 Task: Look for space in Marseille 15, France from 8th June, 2023 to 19th June, 2023 for 1 adult in price range Rs.5000 to Rs.12000. Place can be shared room with 1  bedroom having 1 bed and 1 bathroom. Property type can be house, flat, guest house, hotel. Booking option can be shelf check-in. Required host language is English.
Action: Mouse moved to (586, 189)
Screenshot: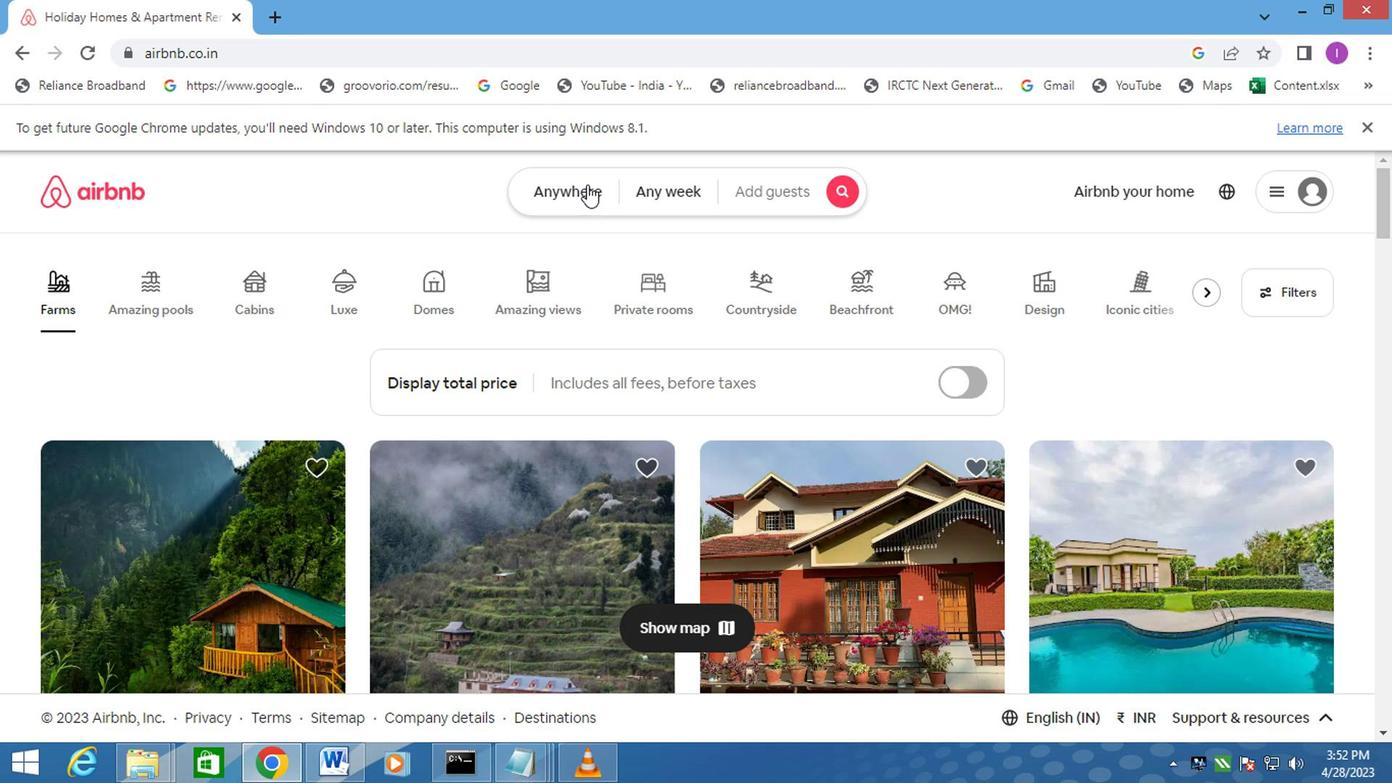 
Action: Mouse pressed left at (586, 189)
Screenshot: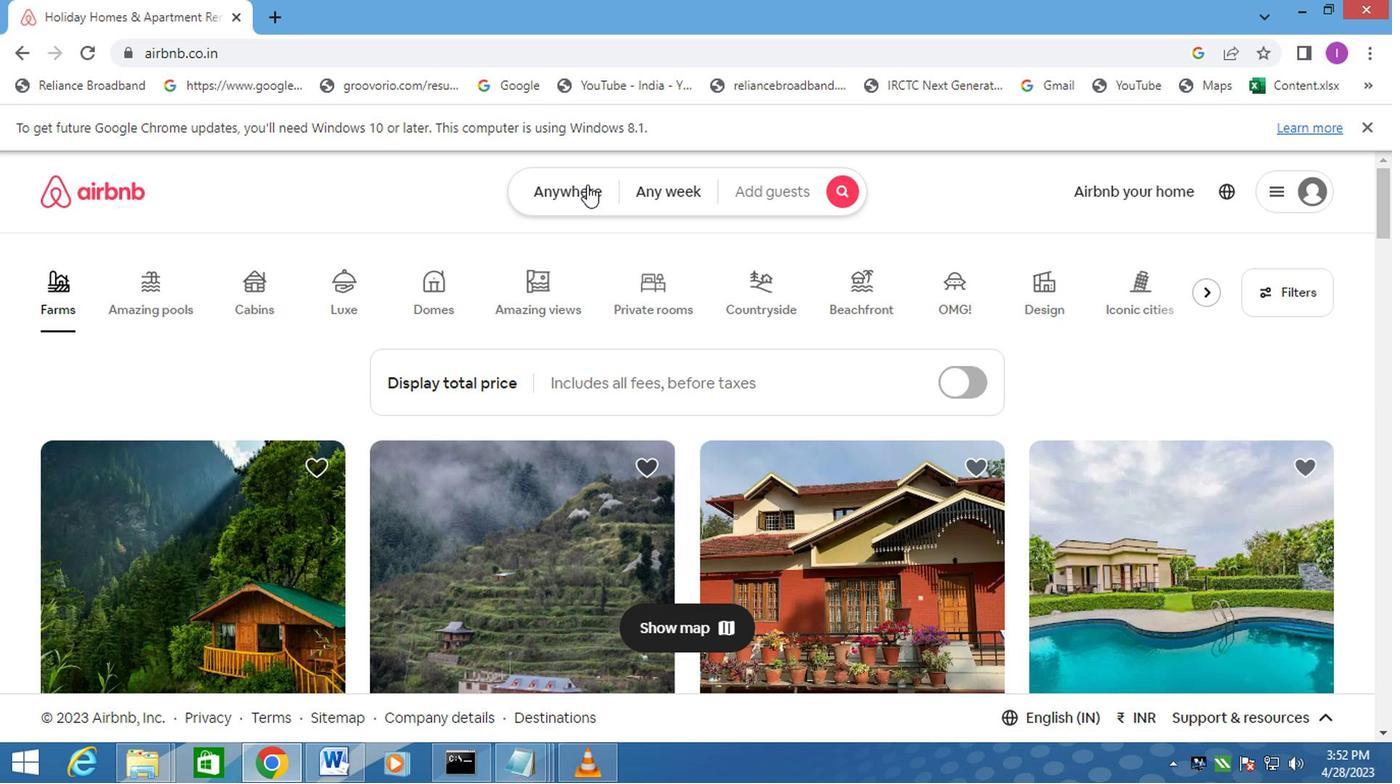 
Action: Mouse moved to (432, 291)
Screenshot: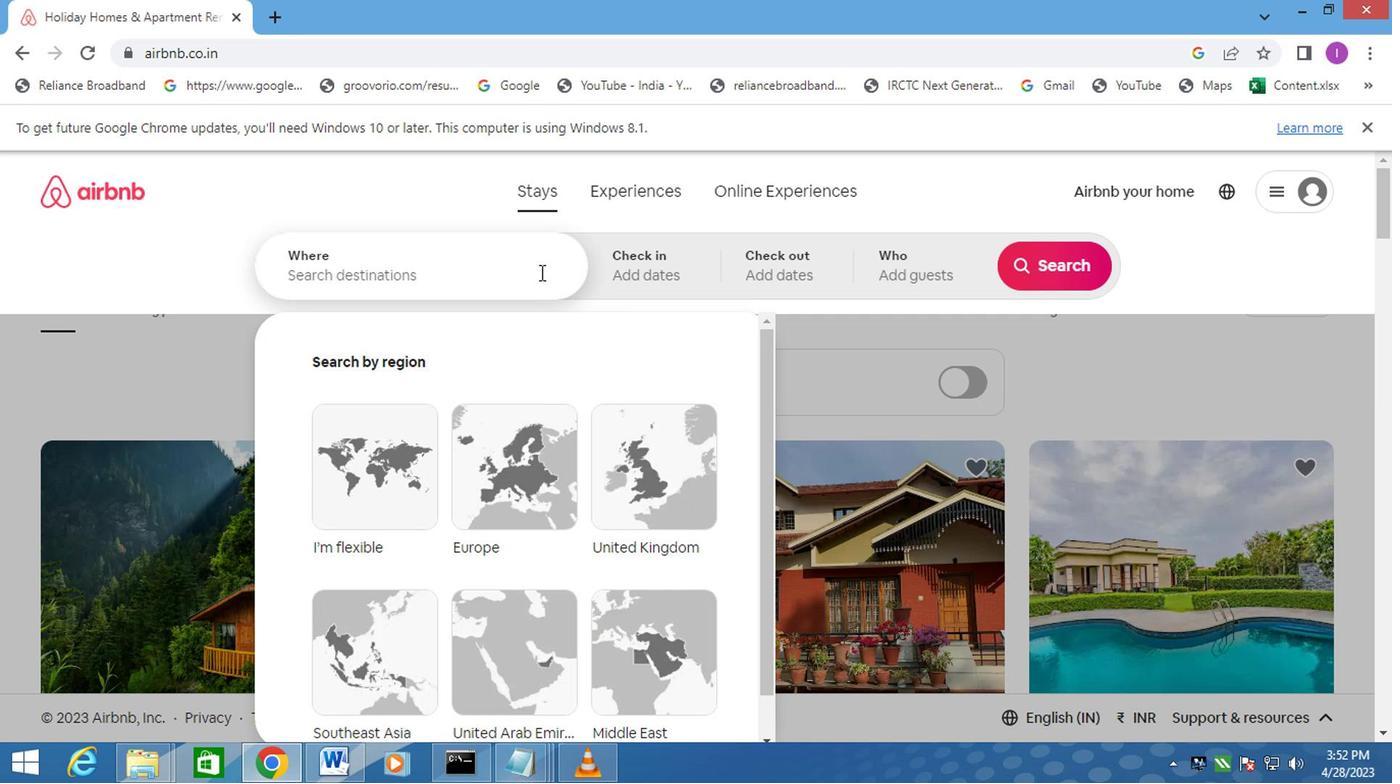 
Action: Mouse pressed left at (432, 291)
Screenshot: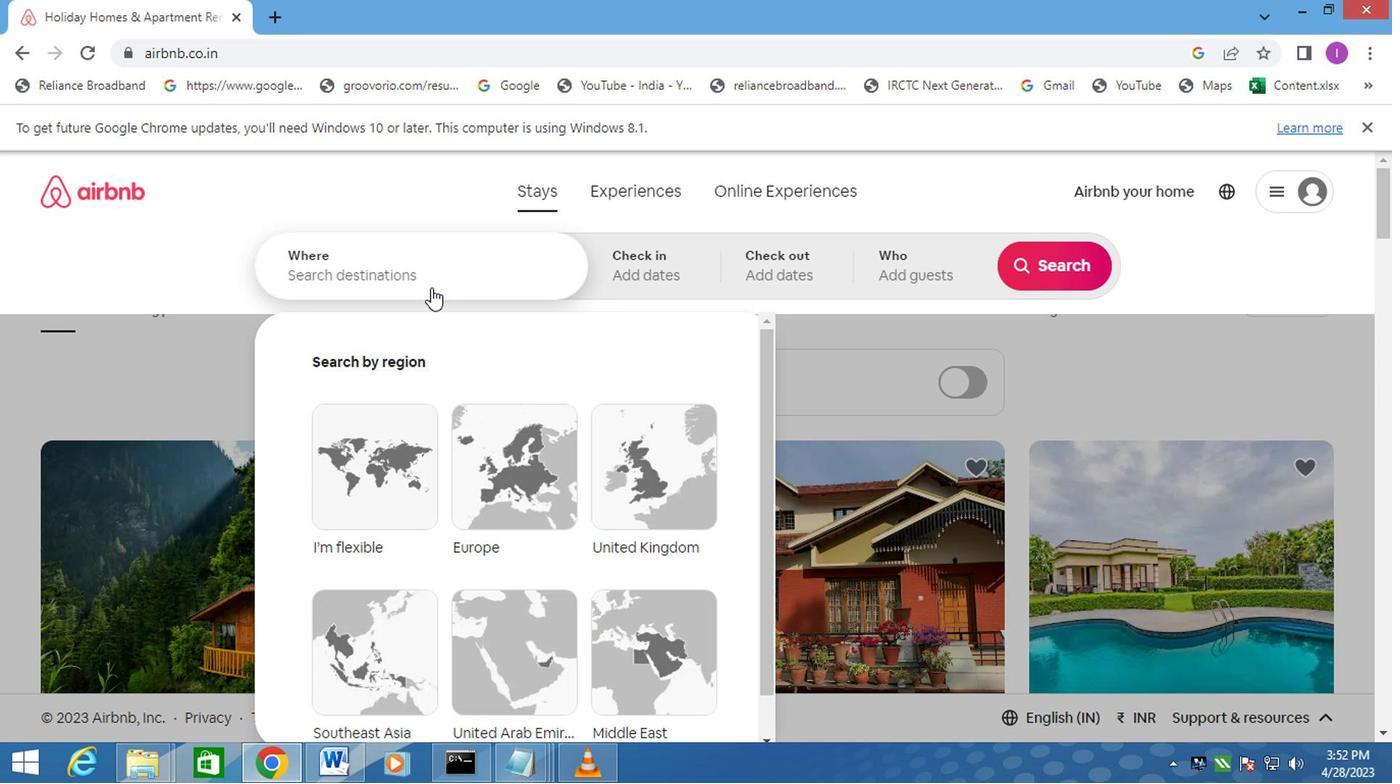 
Action: Mouse moved to (603, 248)
Screenshot: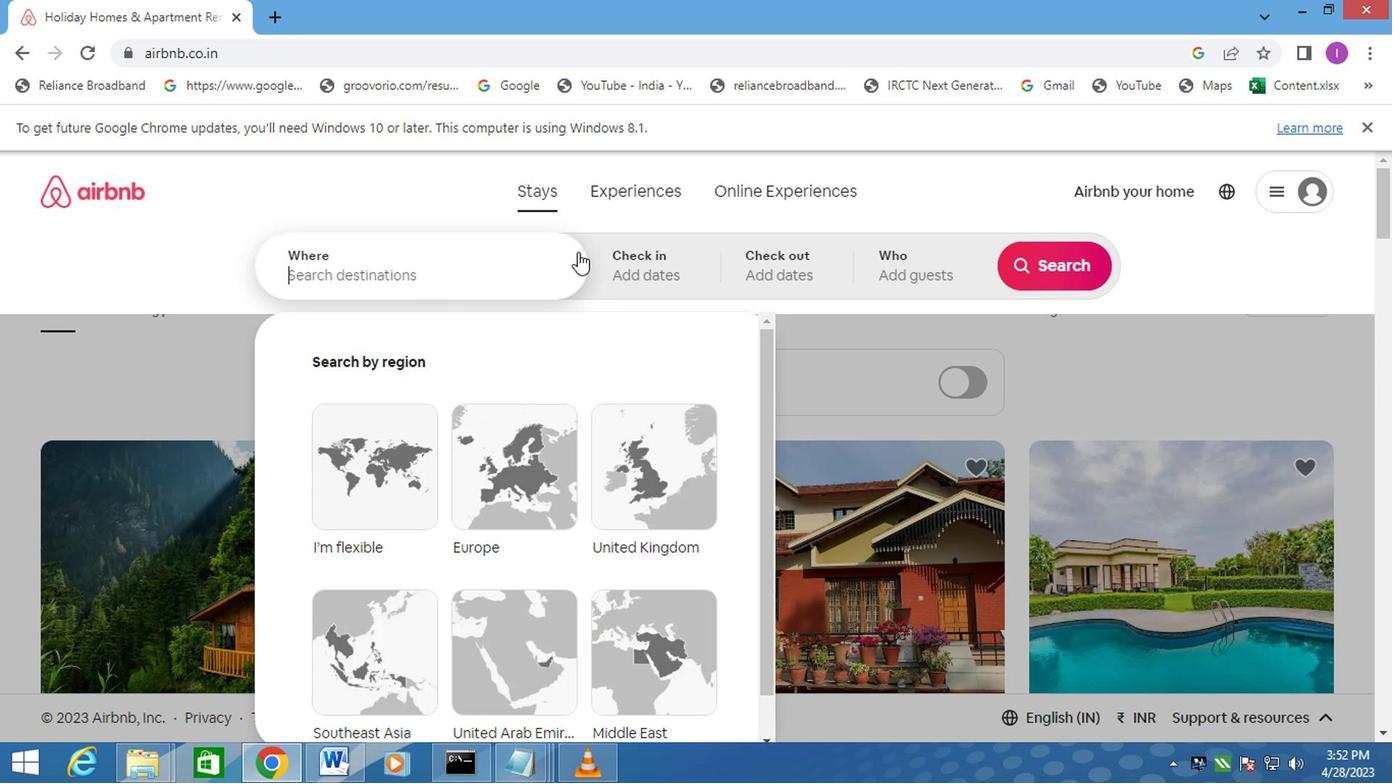 
Action: Key pressed <Key.shift>MARSEILLE<Key.space>1
Screenshot: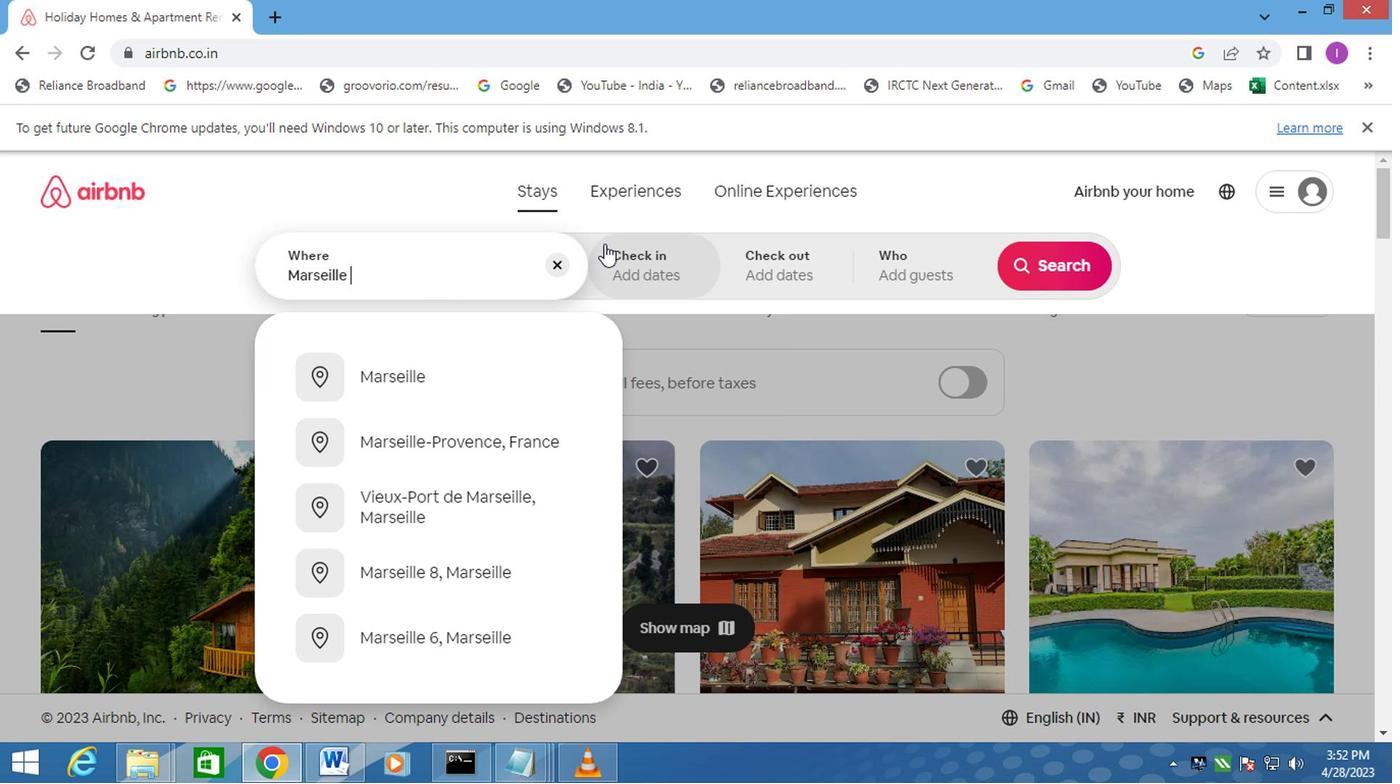 
Action: Mouse moved to (602, 248)
Screenshot: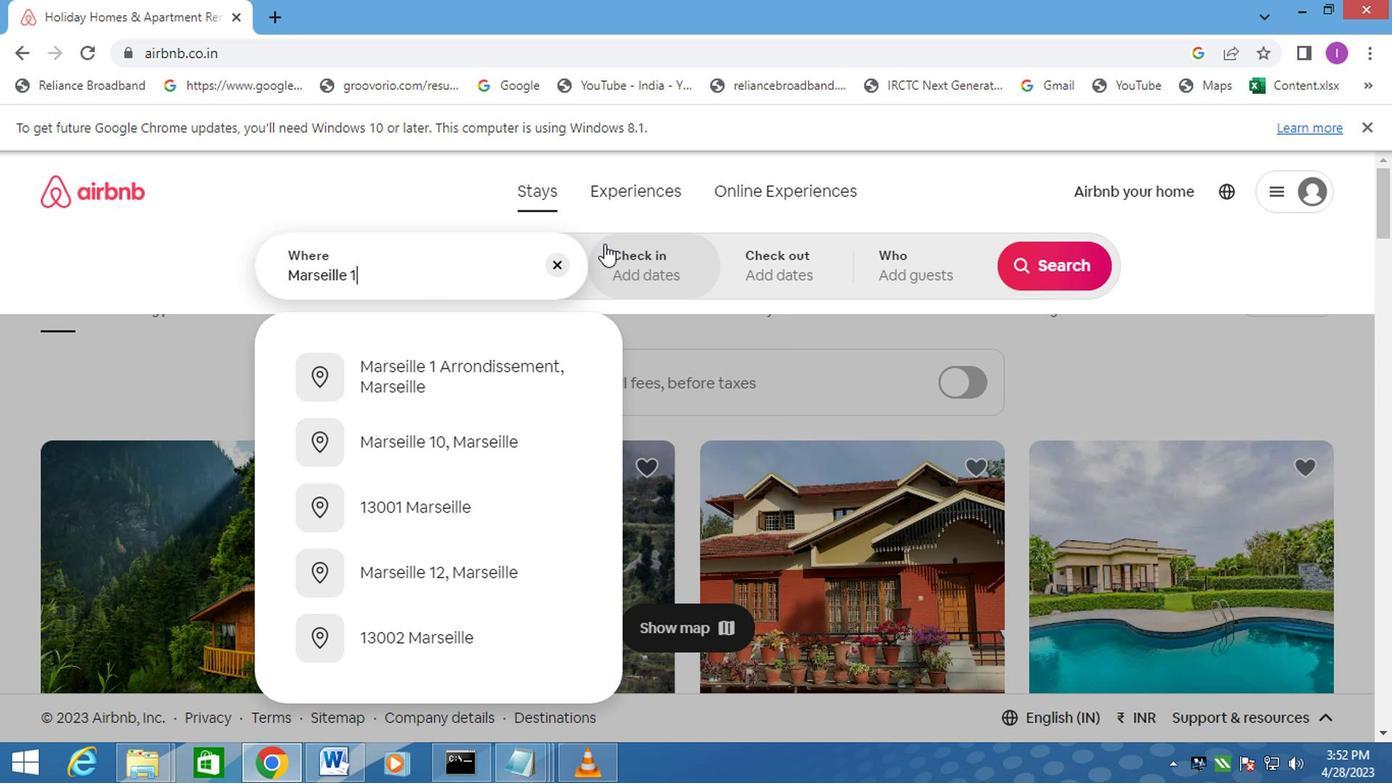
Action: Key pressed 5
Screenshot: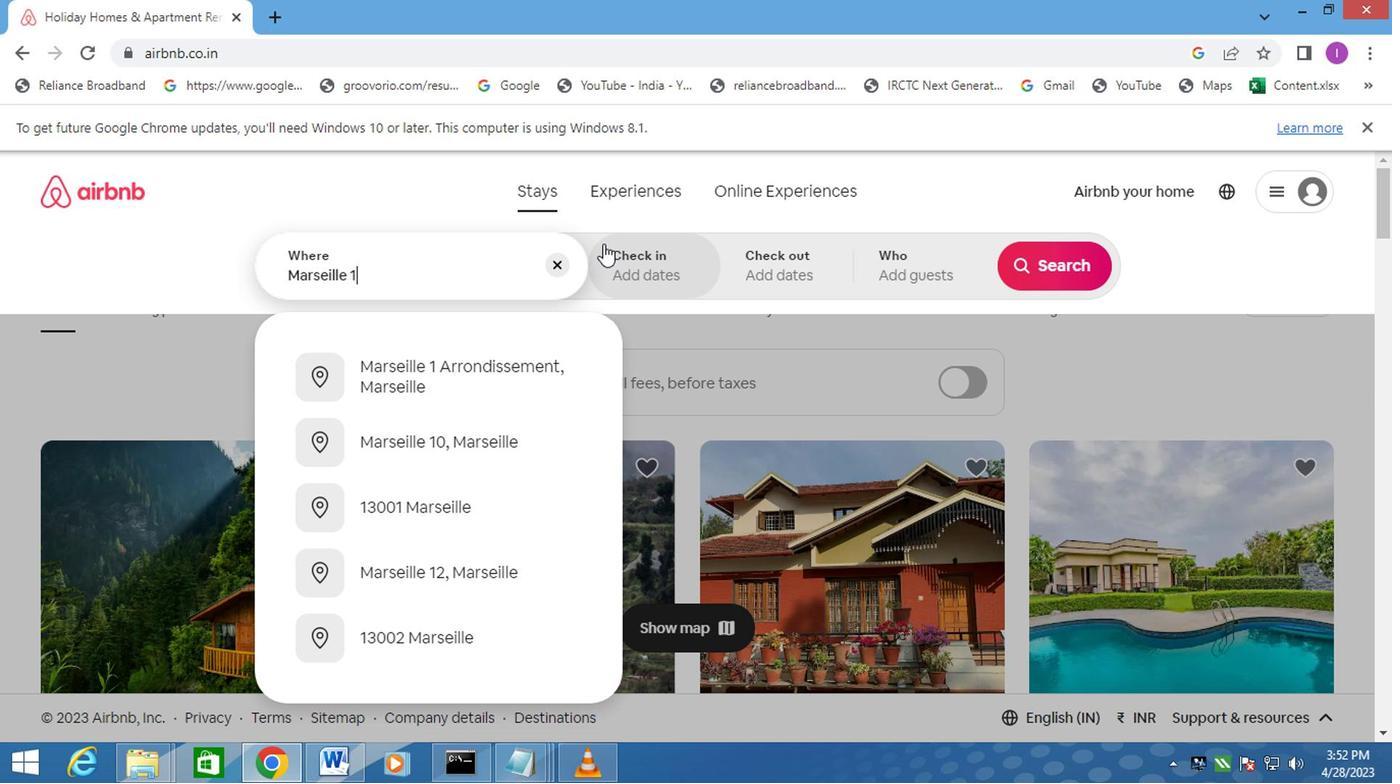
Action: Mouse moved to (600, 248)
Screenshot: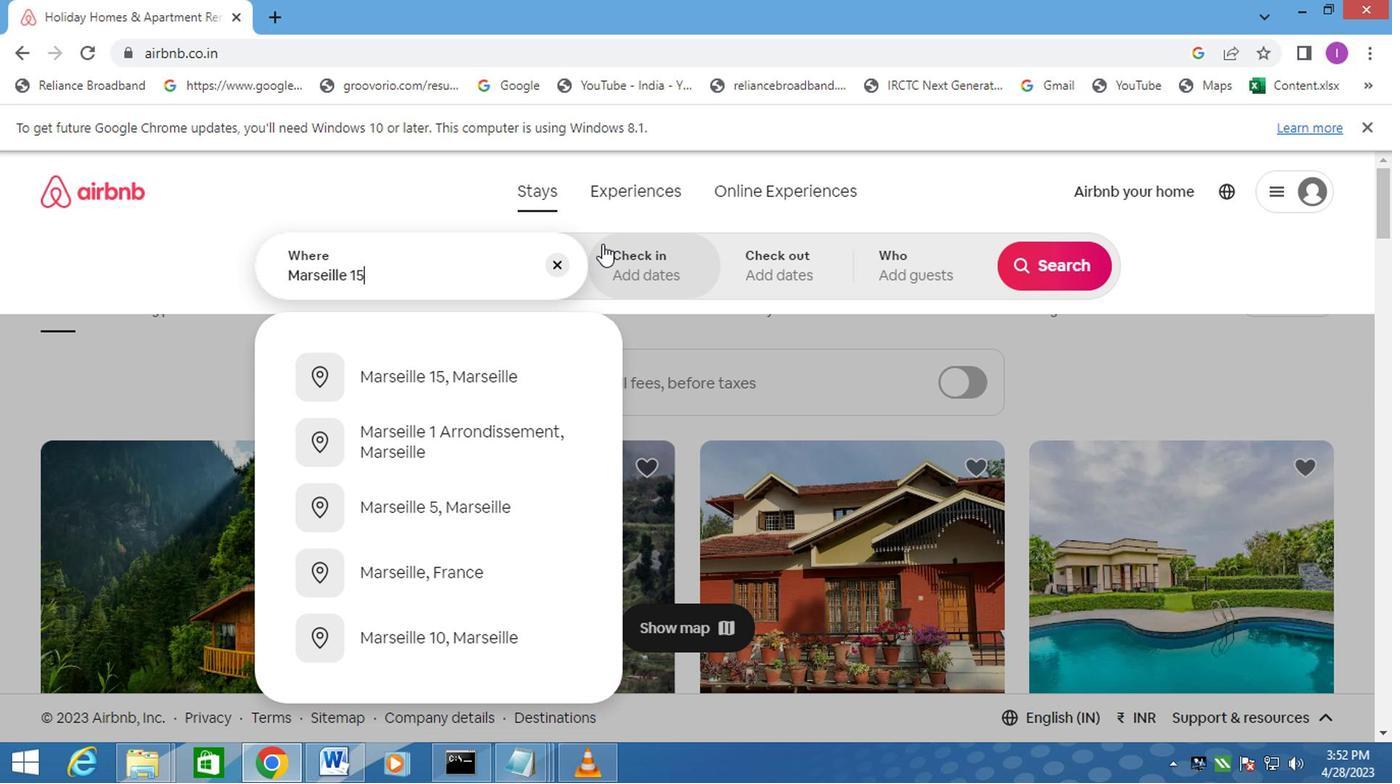 
Action: Key pressed ,<Key.shift>FRANCE
Screenshot: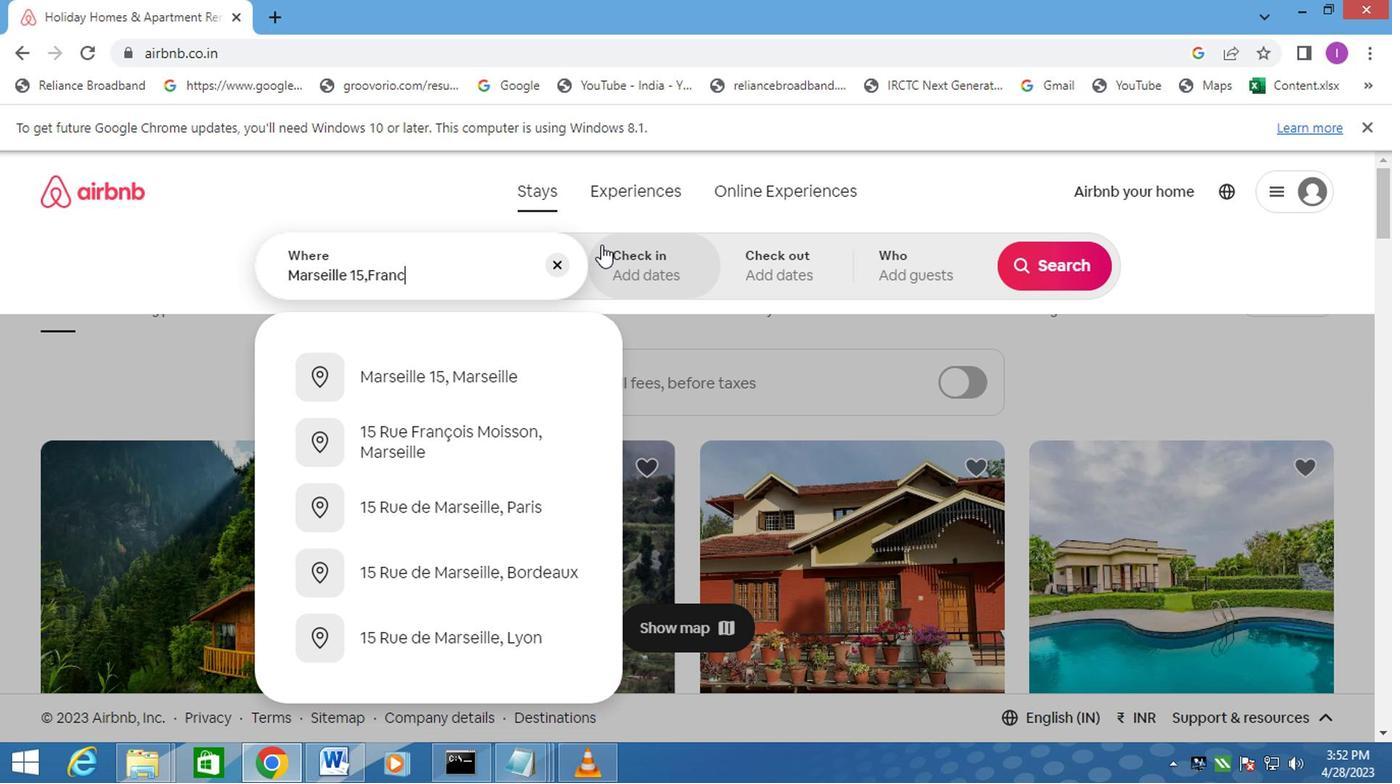 
Action: Mouse moved to (631, 269)
Screenshot: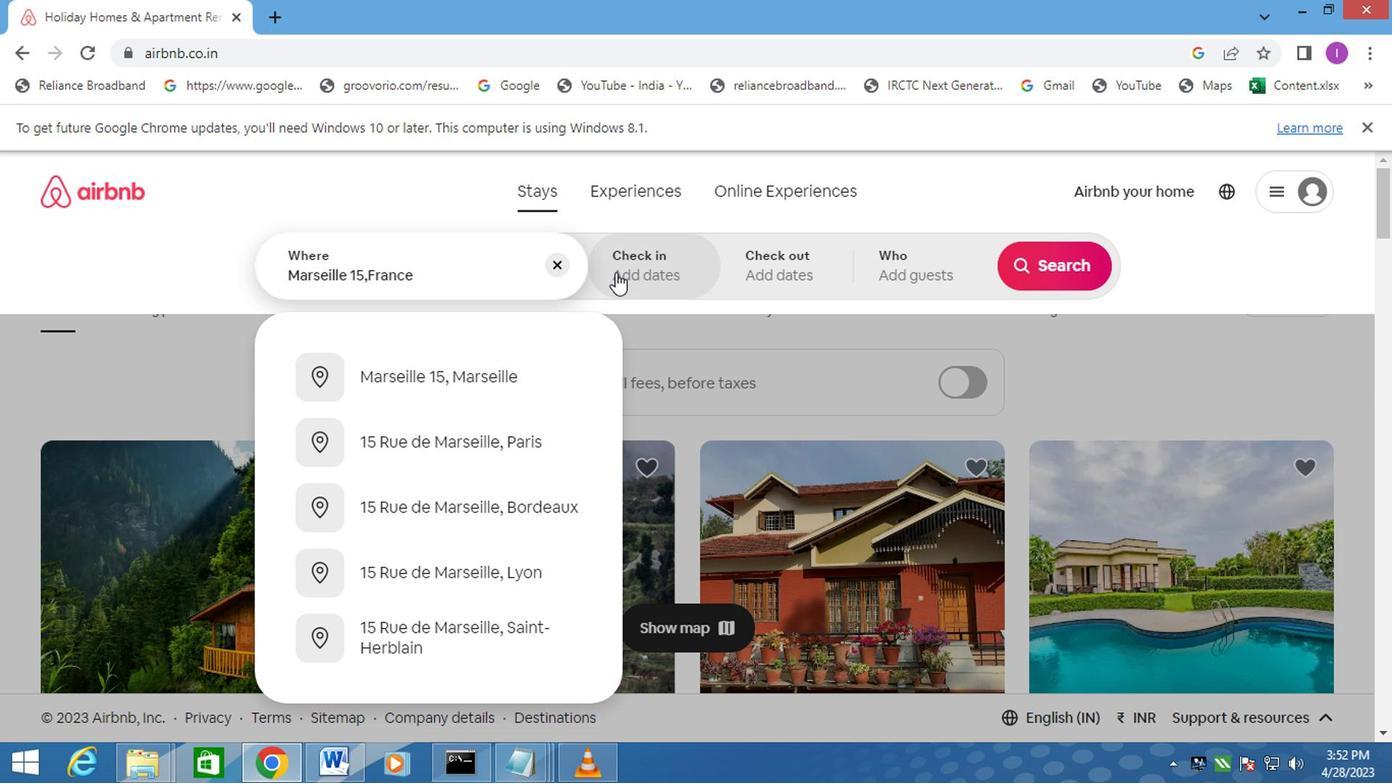 
Action: Mouse pressed left at (631, 269)
Screenshot: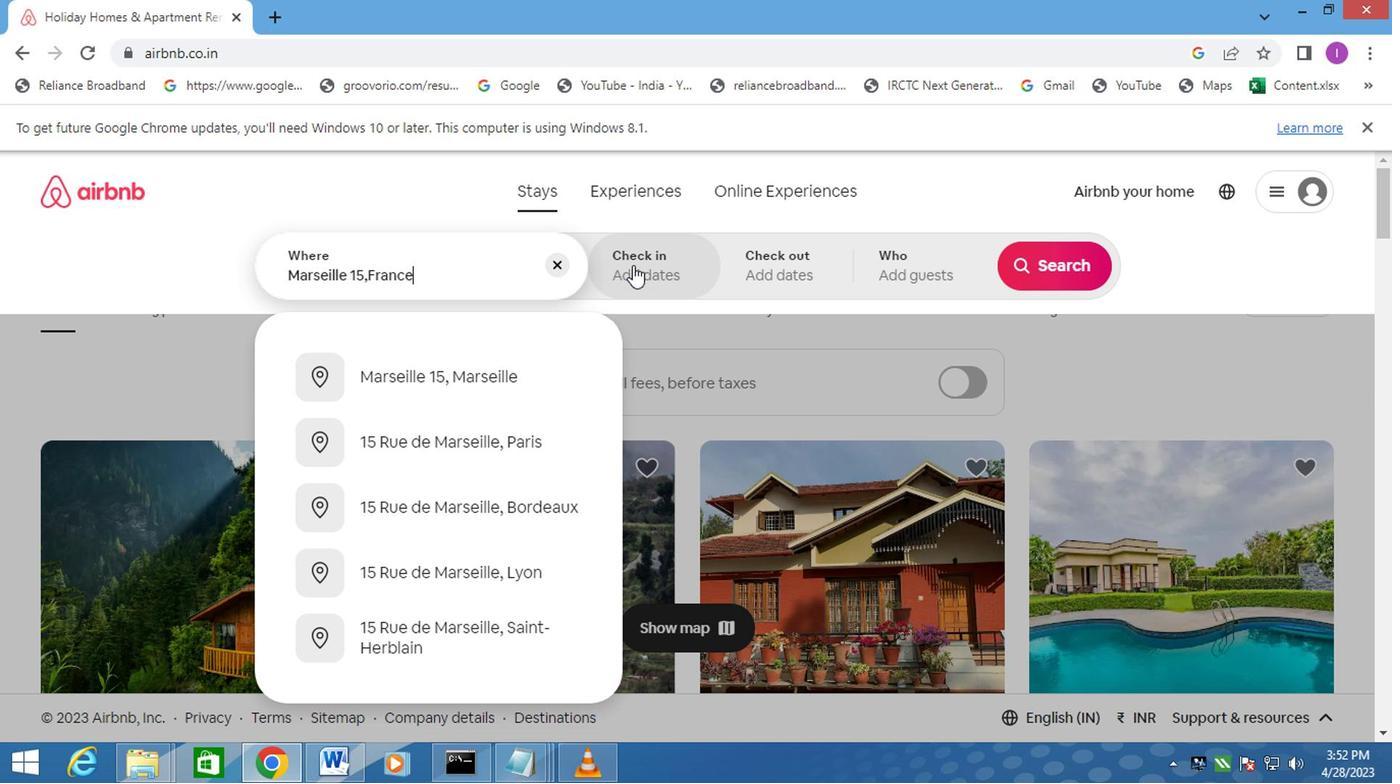 
Action: Mouse moved to (1026, 427)
Screenshot: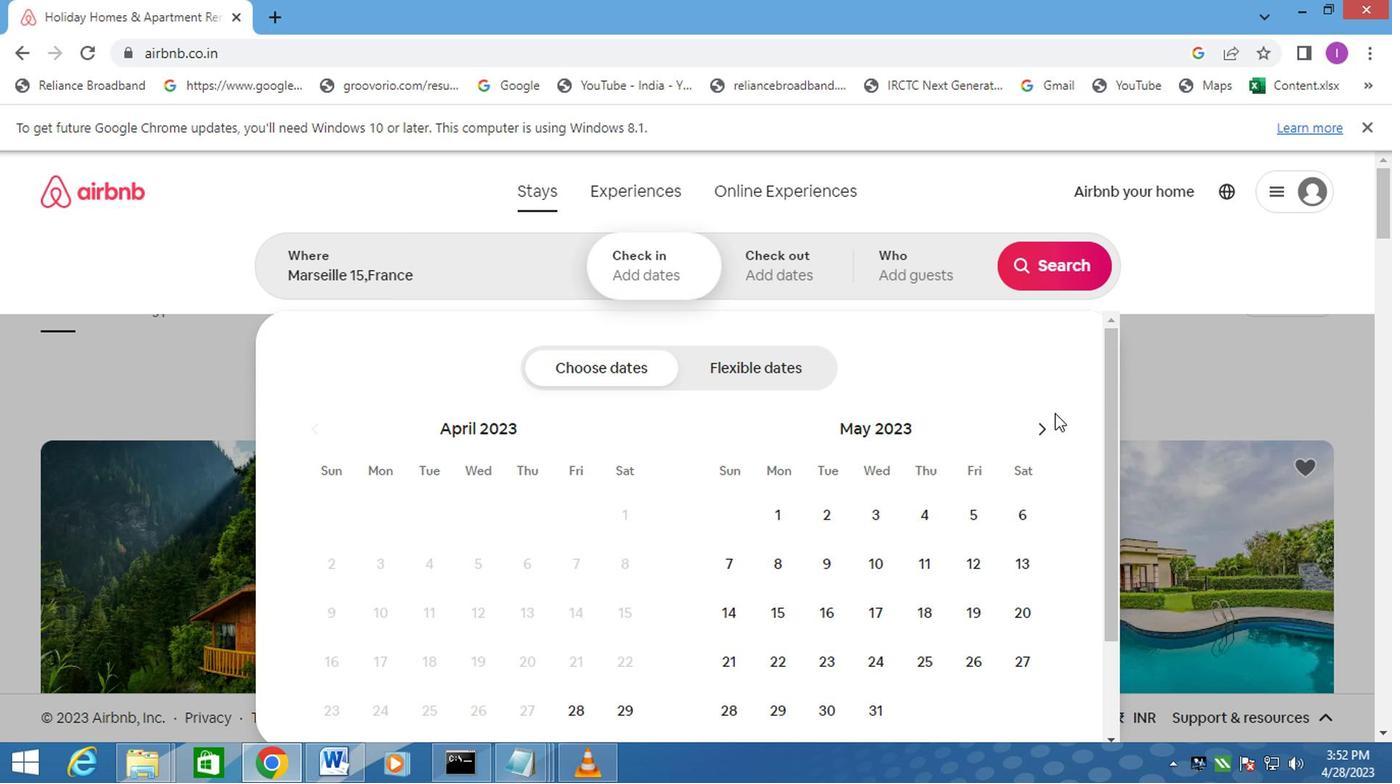 
Action: Mouse pressed left at (1026, 427)
Screenshot: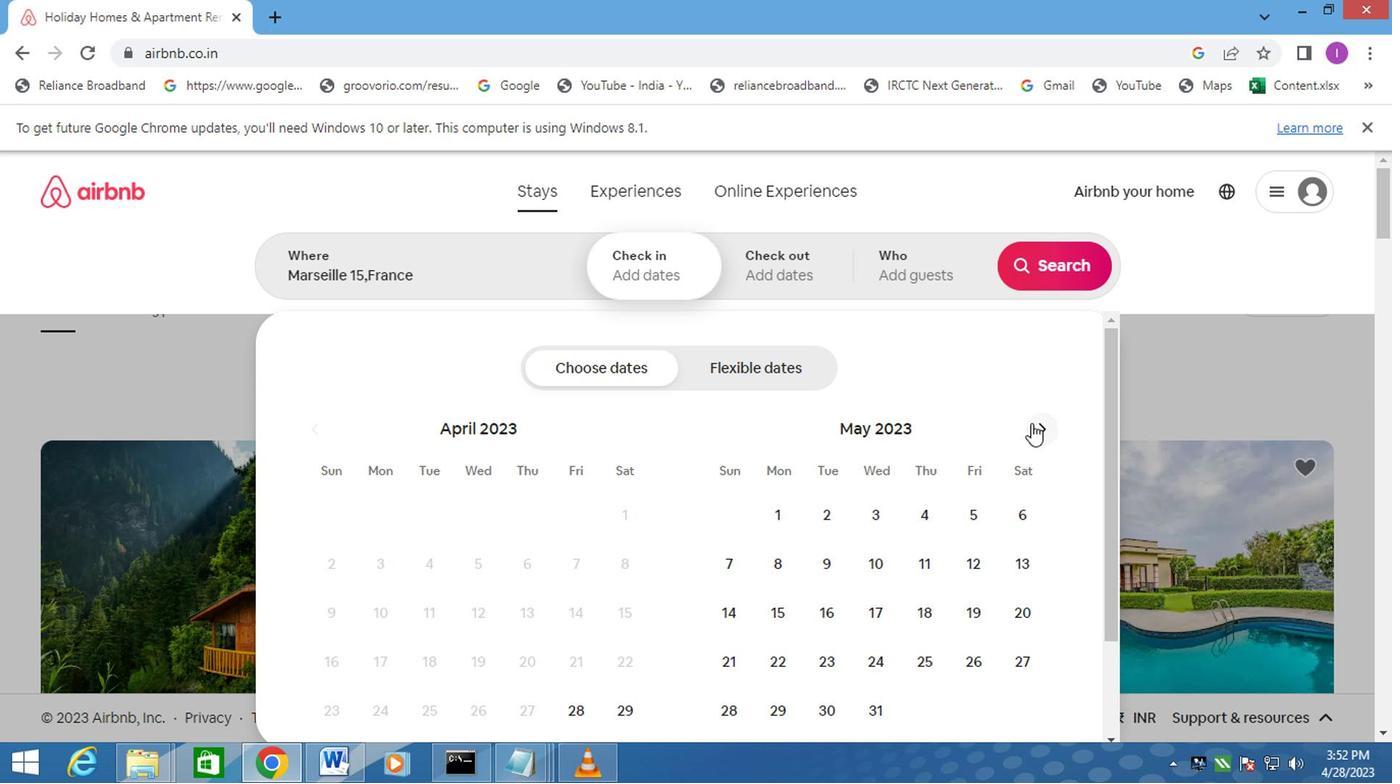 
Action: Mouse moved to (1026, 427)
Screenshot: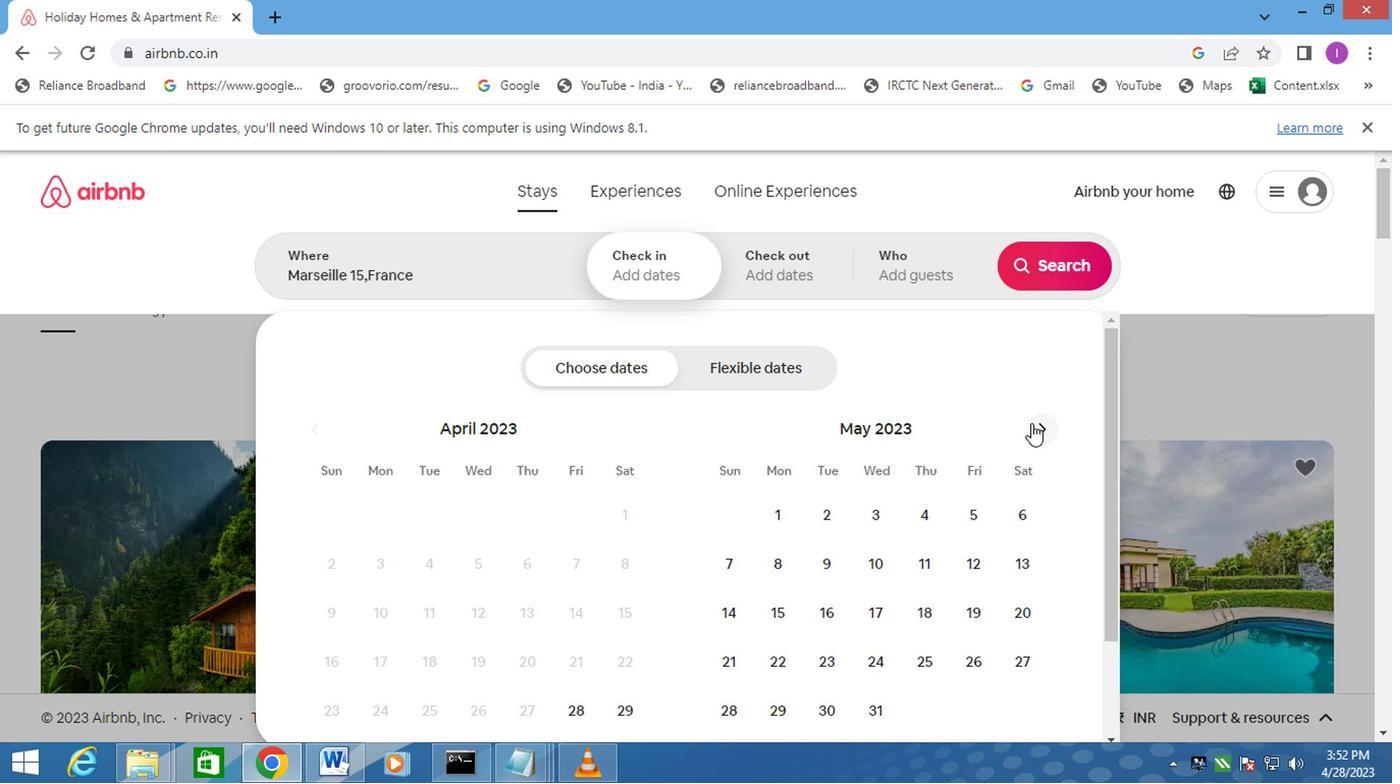 
Action: Mouse pressed left at (1026, 427)
Screenshot: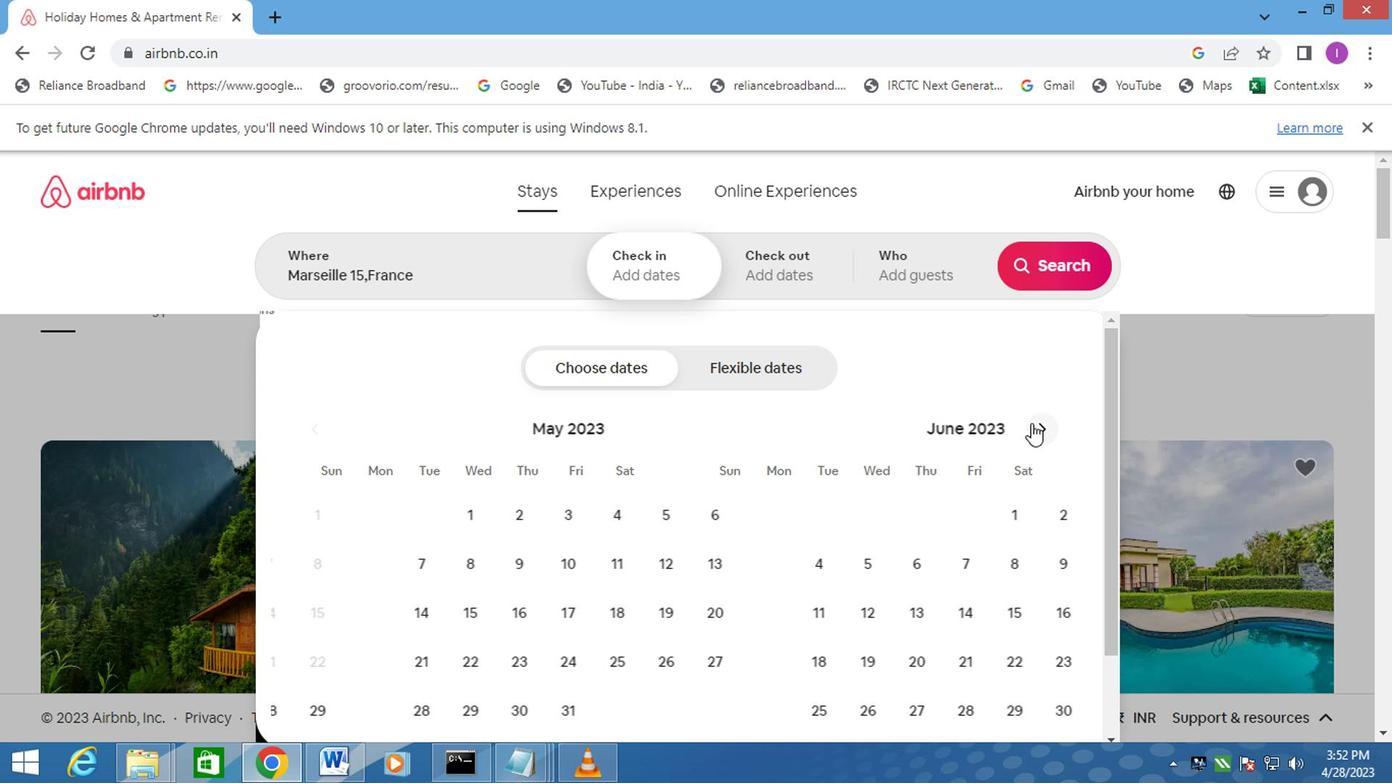 
Action: Mouse moved to (530, 574)
Screenshot: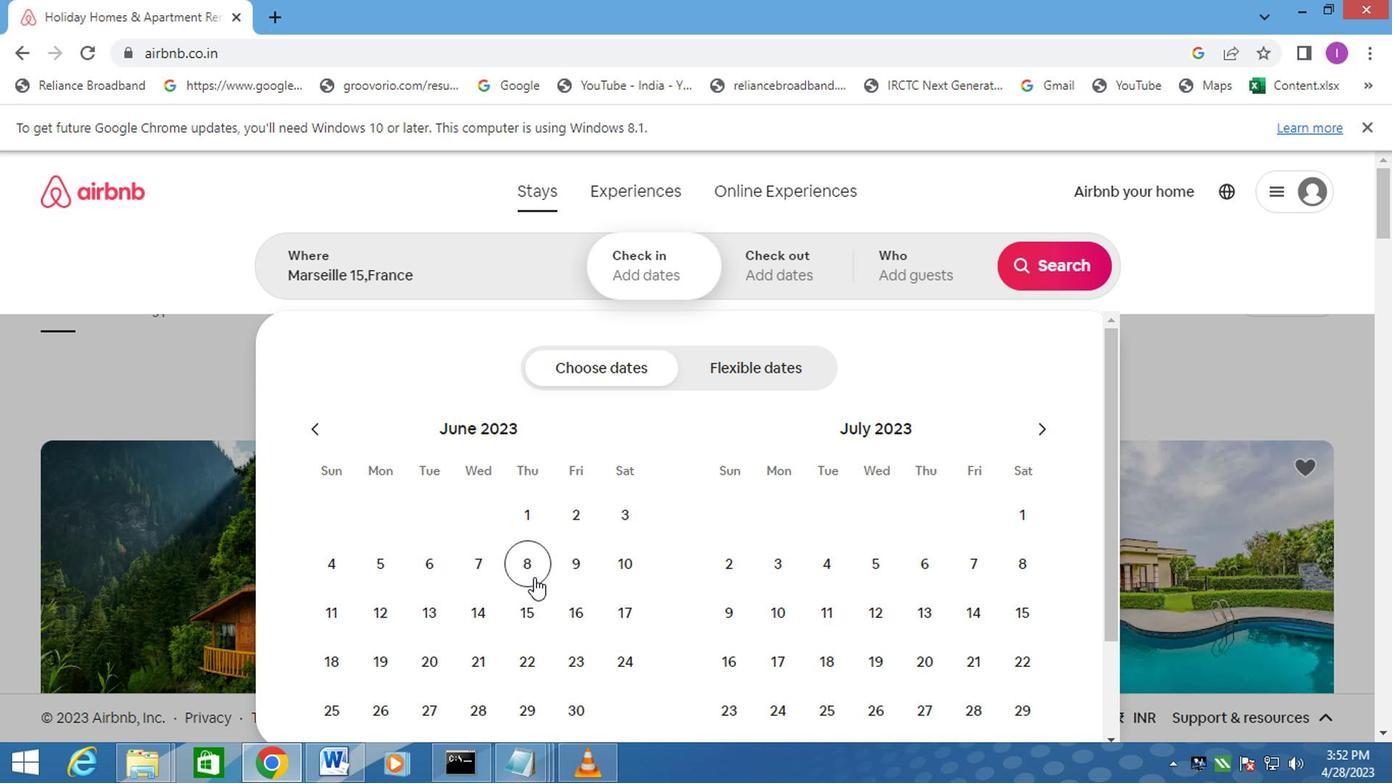 
Action: Mouse pressed left at (530, 574)
Screenshot: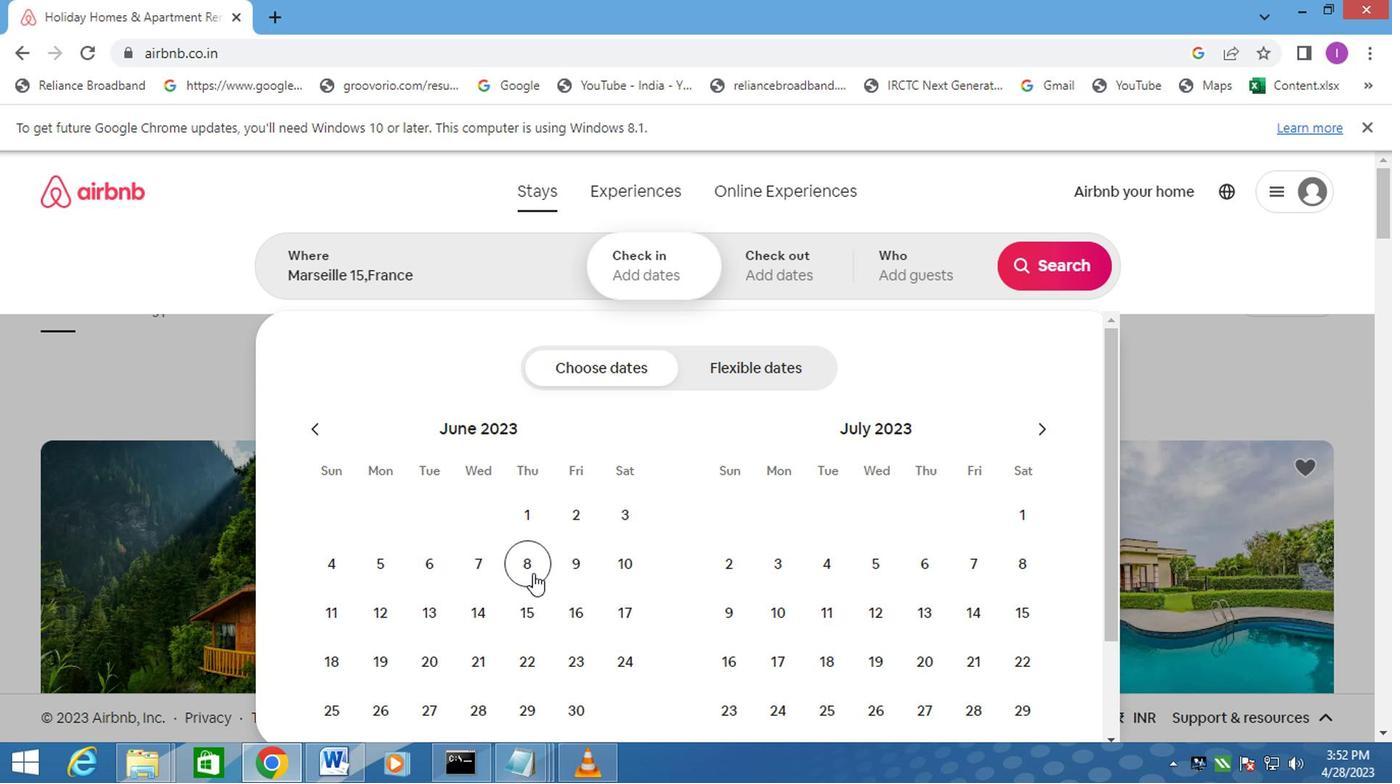 
Action: Mouse moved to (530, 572)
Screenshot: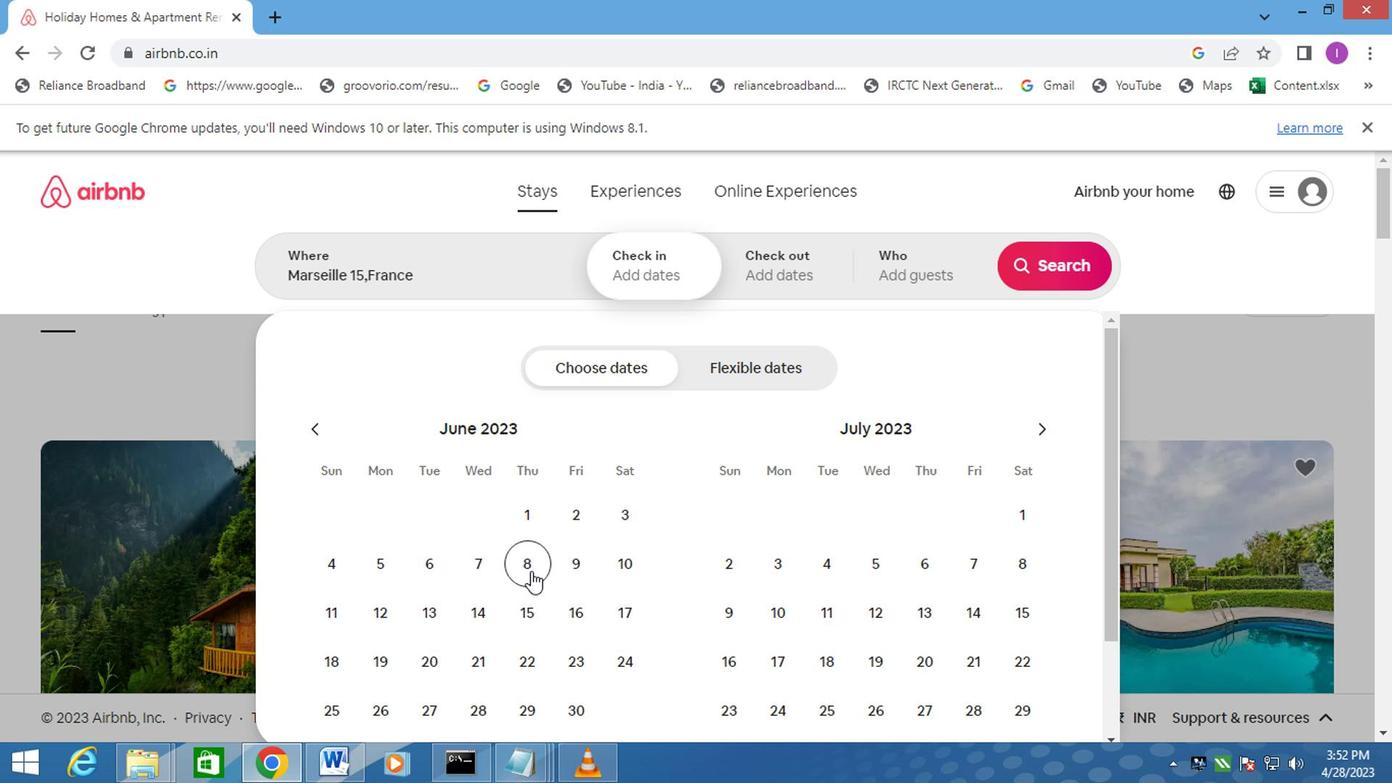 
Action: Mouse pressed left at (530, 572)
Screenshot: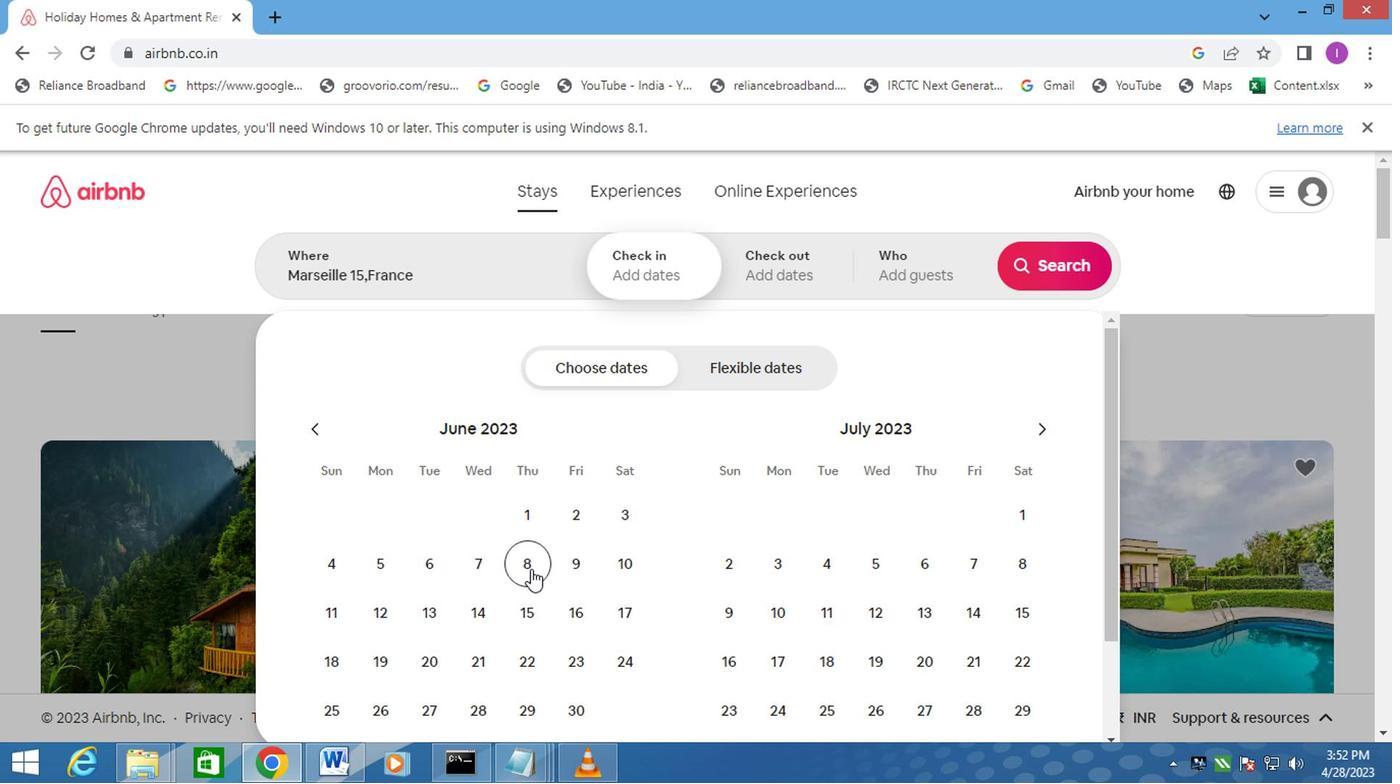 
Action: Mouse moved to (383, 659)
Screenshot: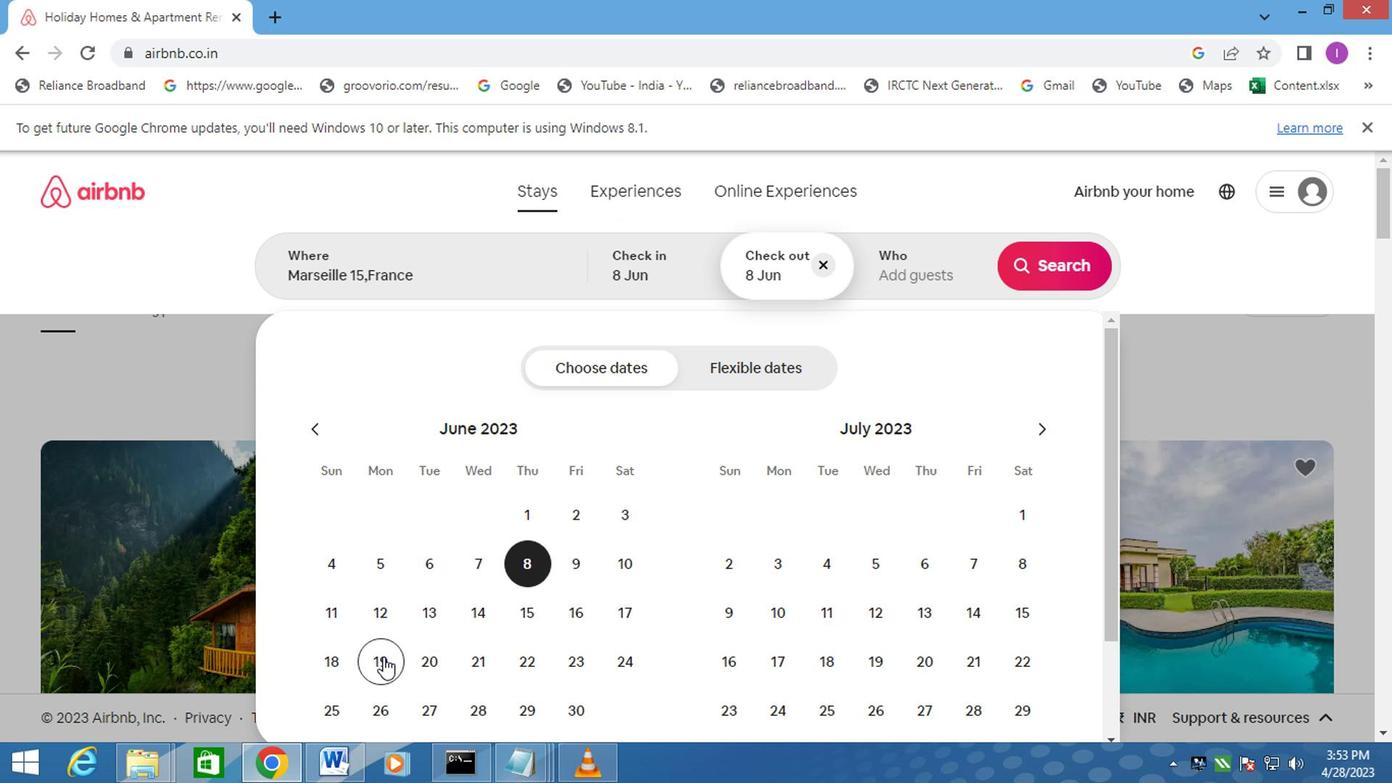 
Action: Mouse pressed left at (383, 659)
Screenshot: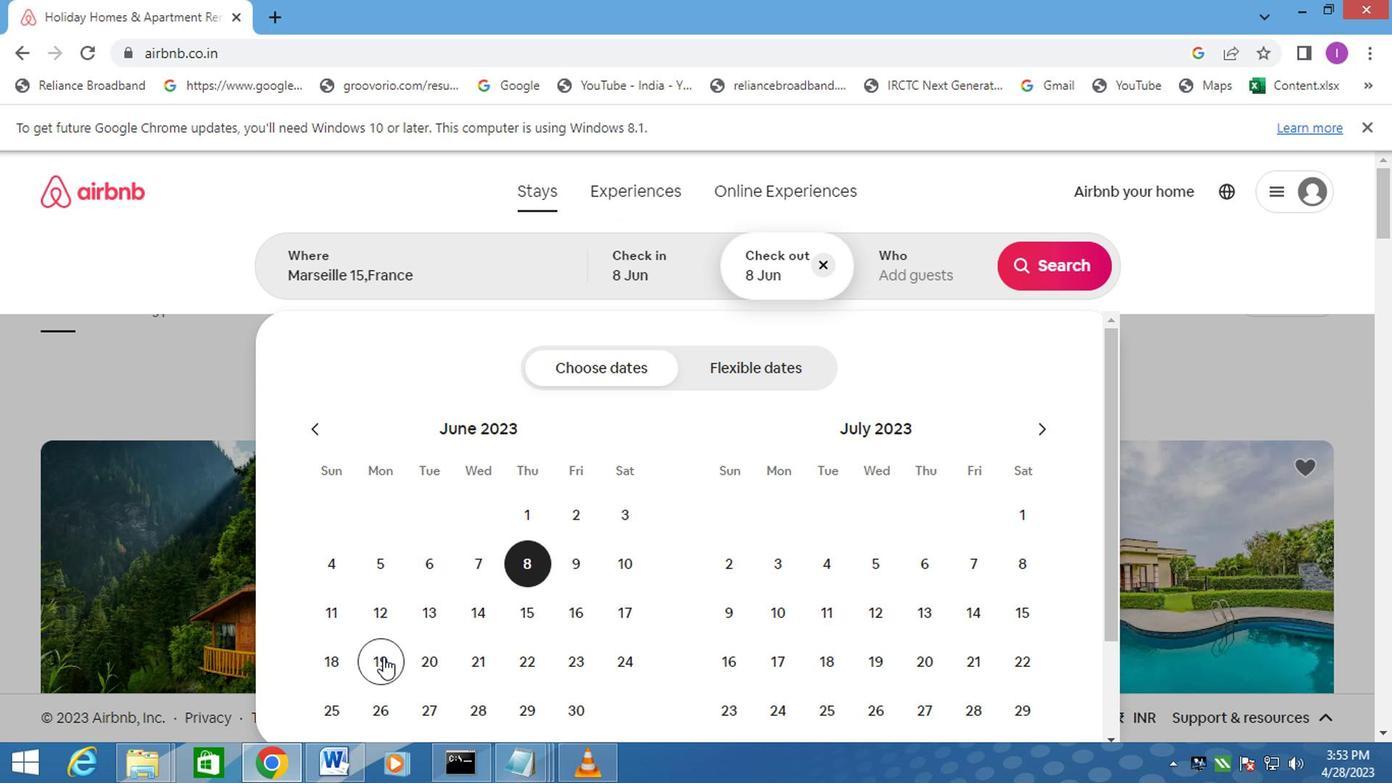 
Action: Mouse moved to (923, 278)
Screenshot: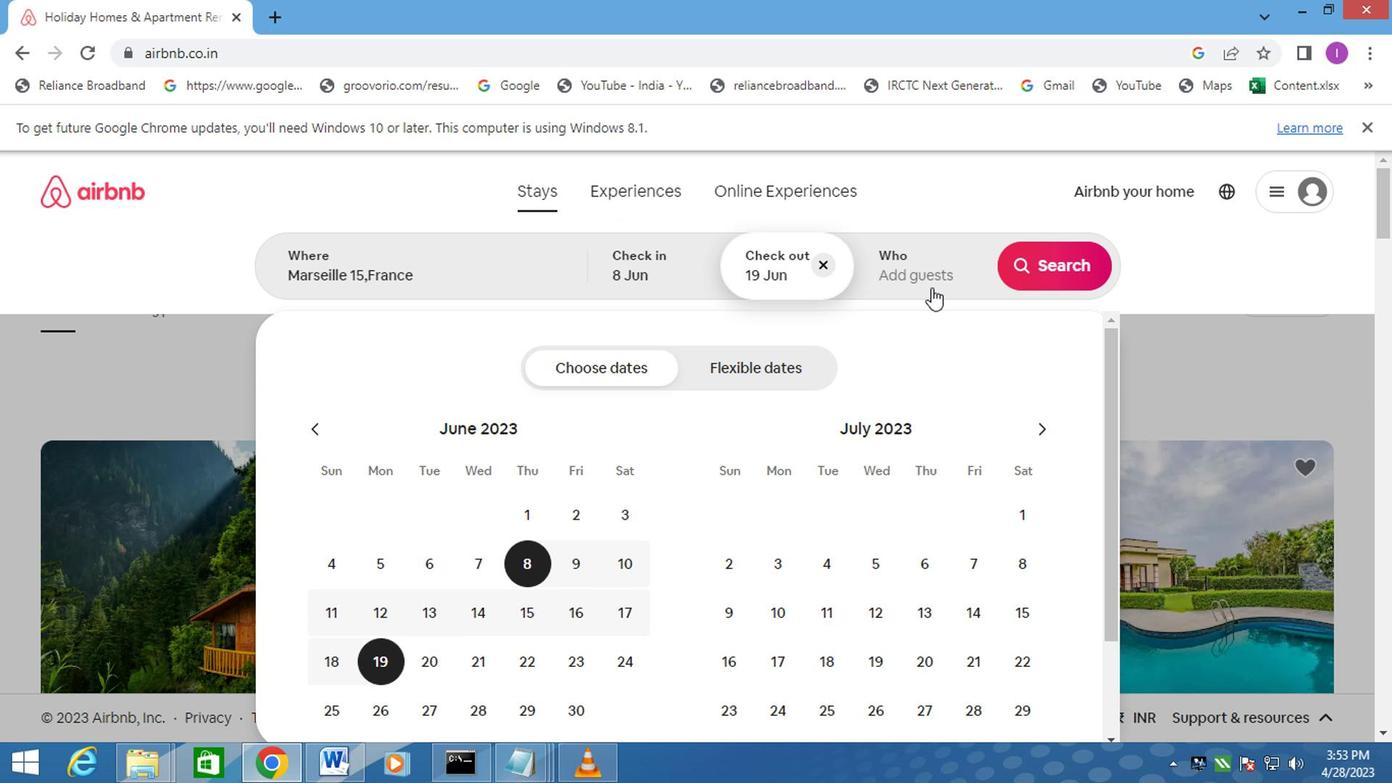 
Action: Mouse pressed left at (923, 278)
Screenshot: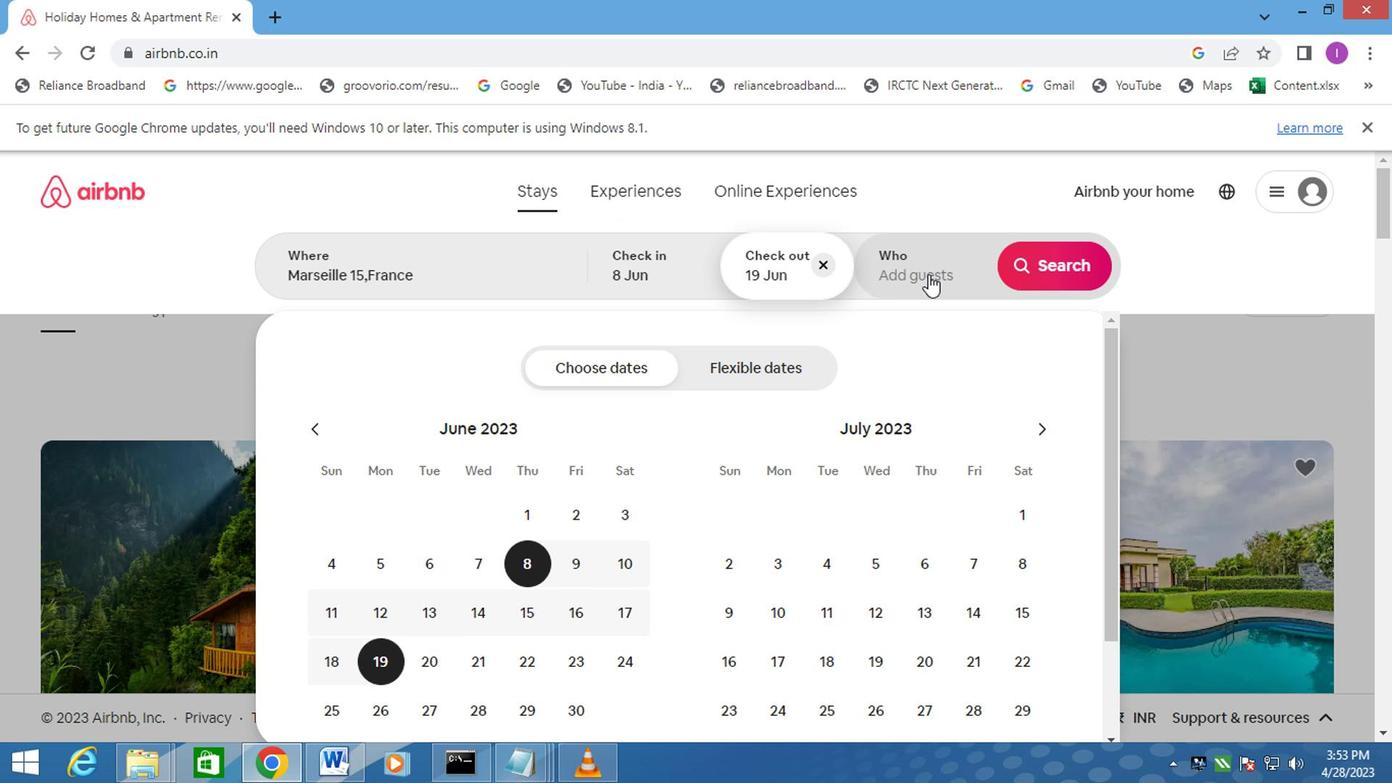 
Action: Mouse moved to (1058, 372)
Screenshot: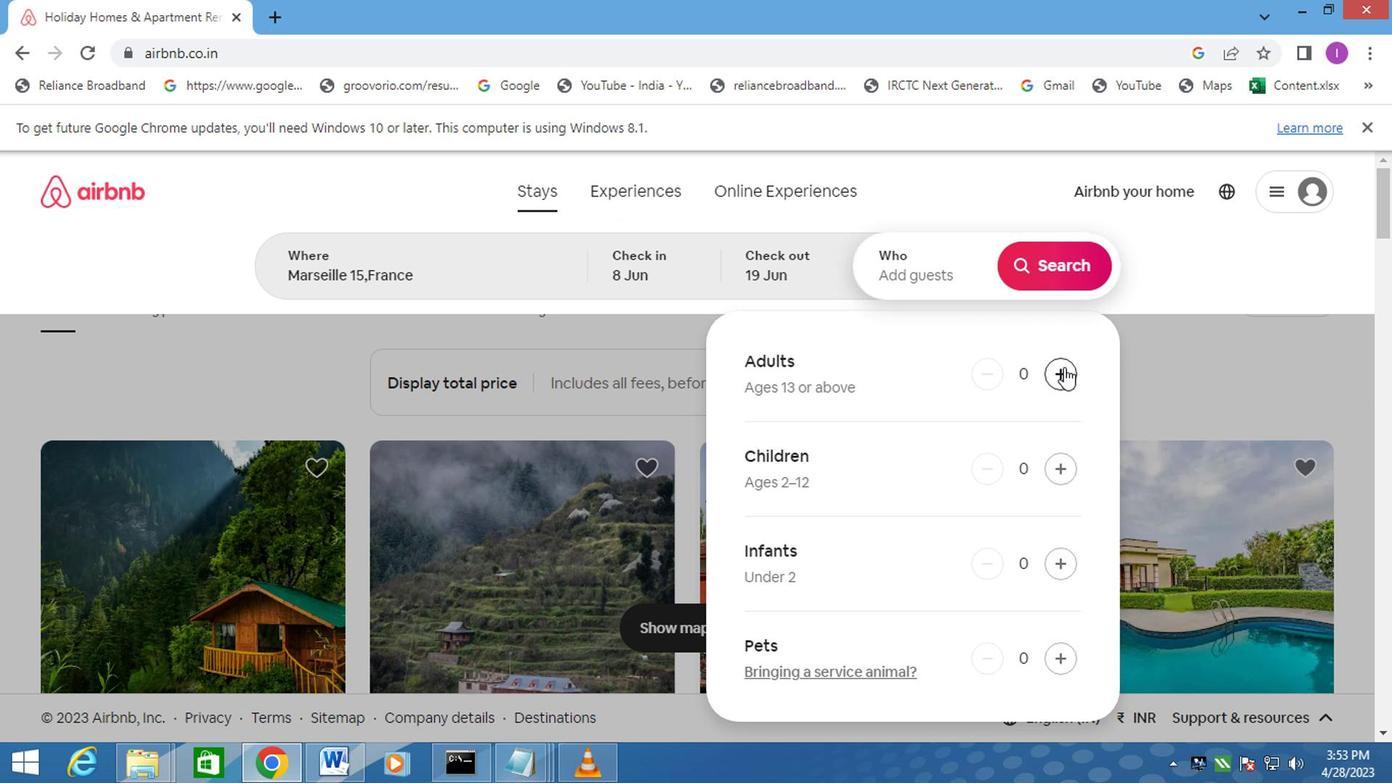 
Action: Mouse pressed left at (1058, 372)
Screenshot: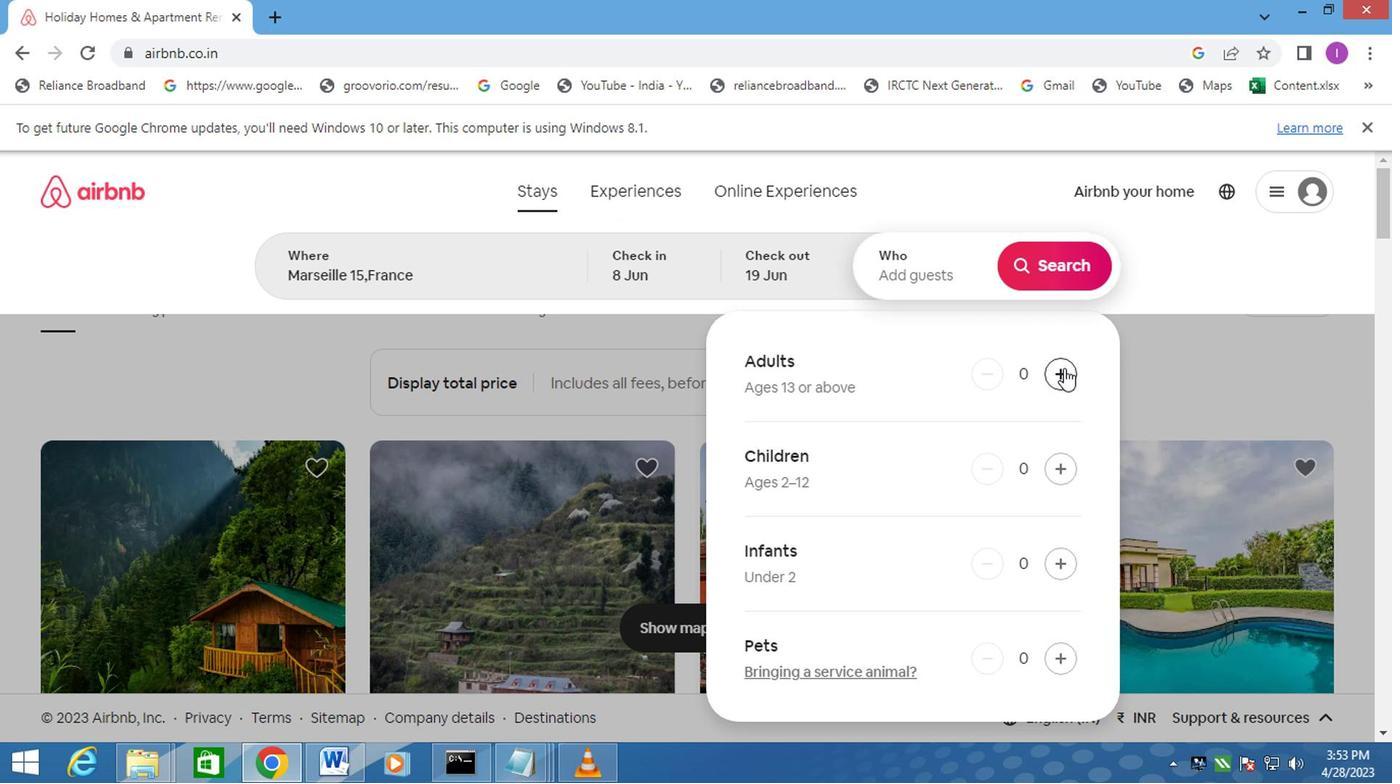 
Action: Mouse moved to (1063, 255)
Screenshot: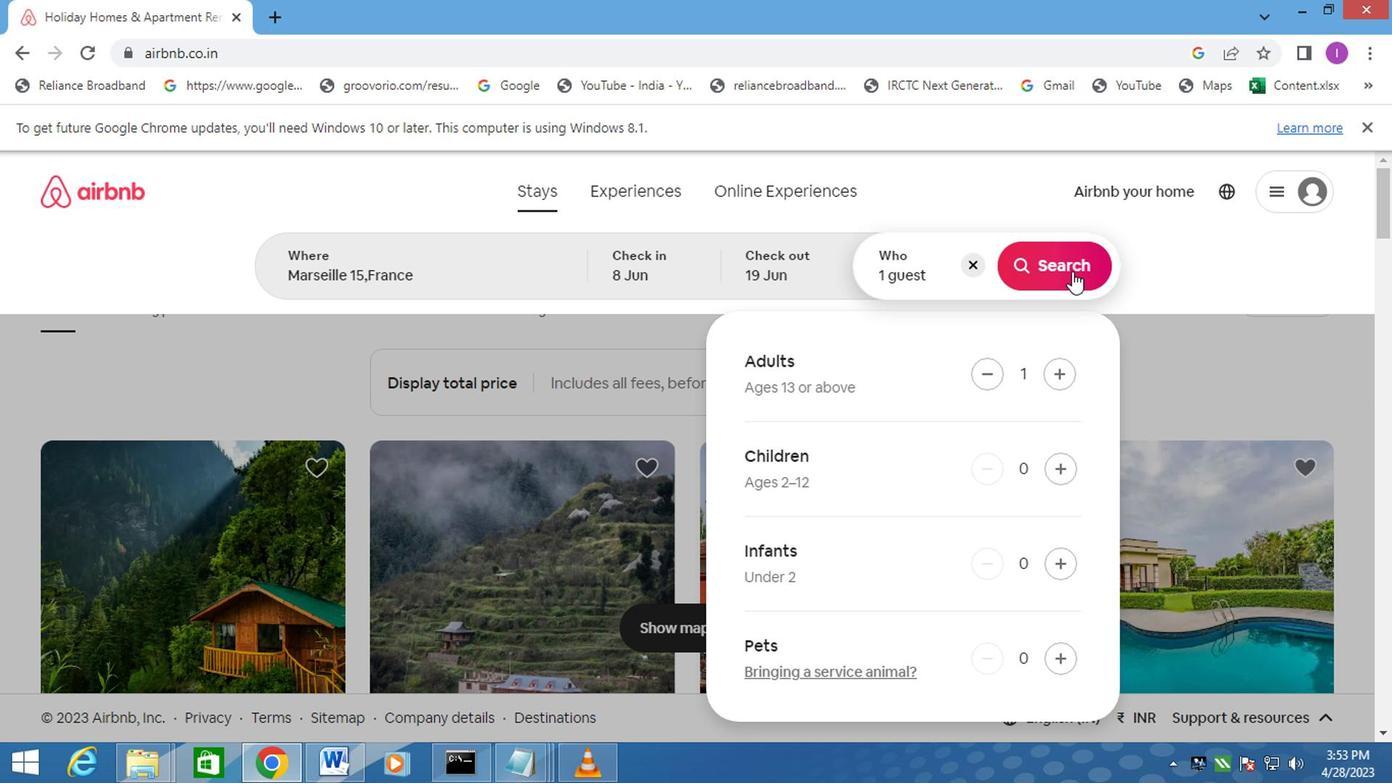 
Action: Mouse pressed left at (1063, 255)
Screenshot: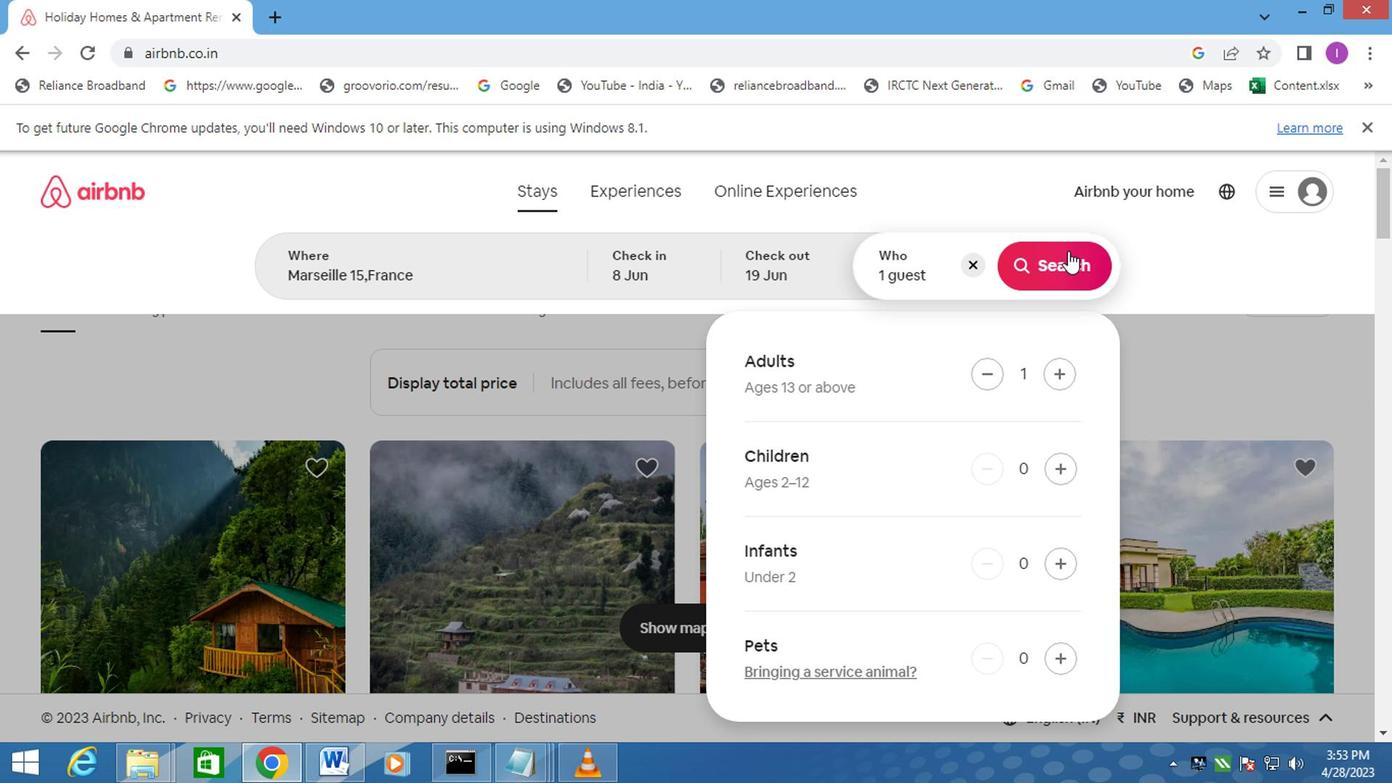 
Action: Mouse moved to (1300, 287)
Screenshot: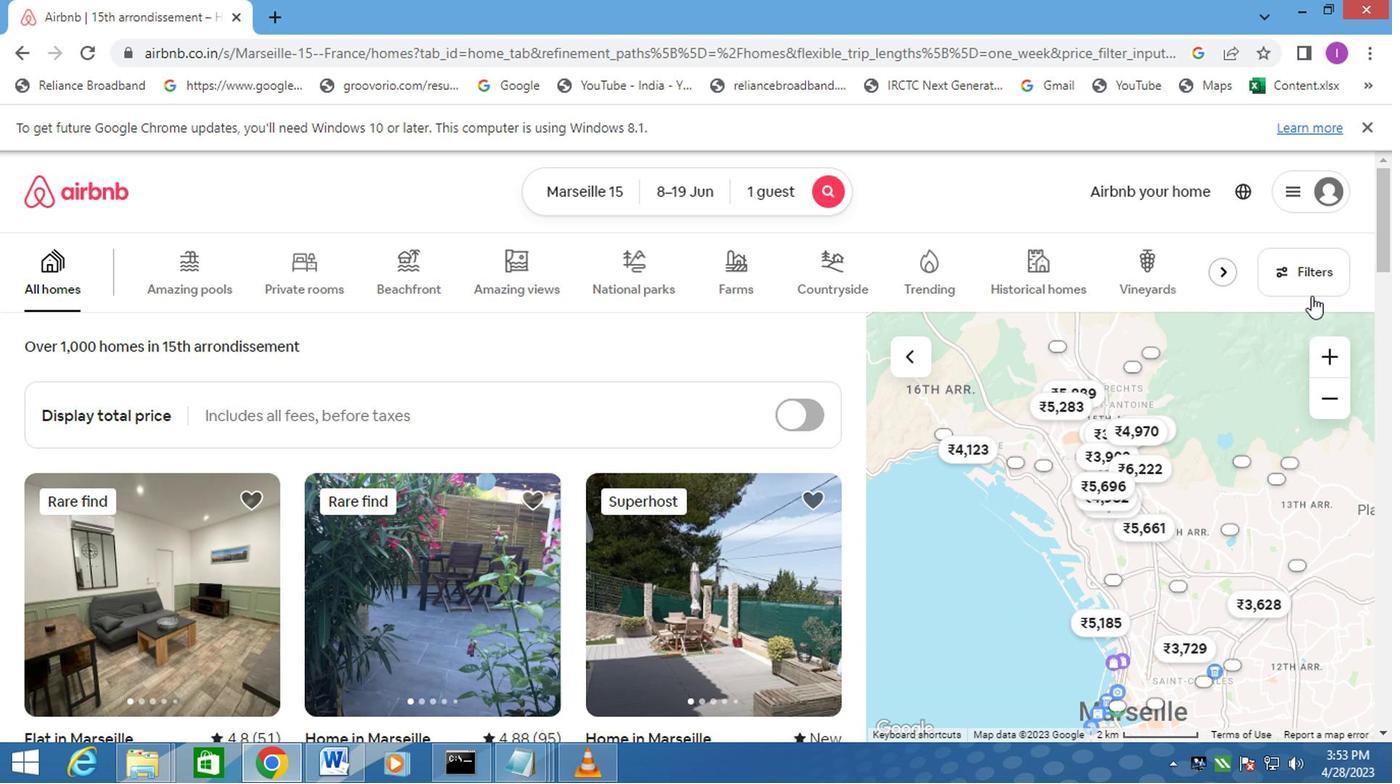 
Action: Mouse pressed left at (1300, 287)
Screenshot: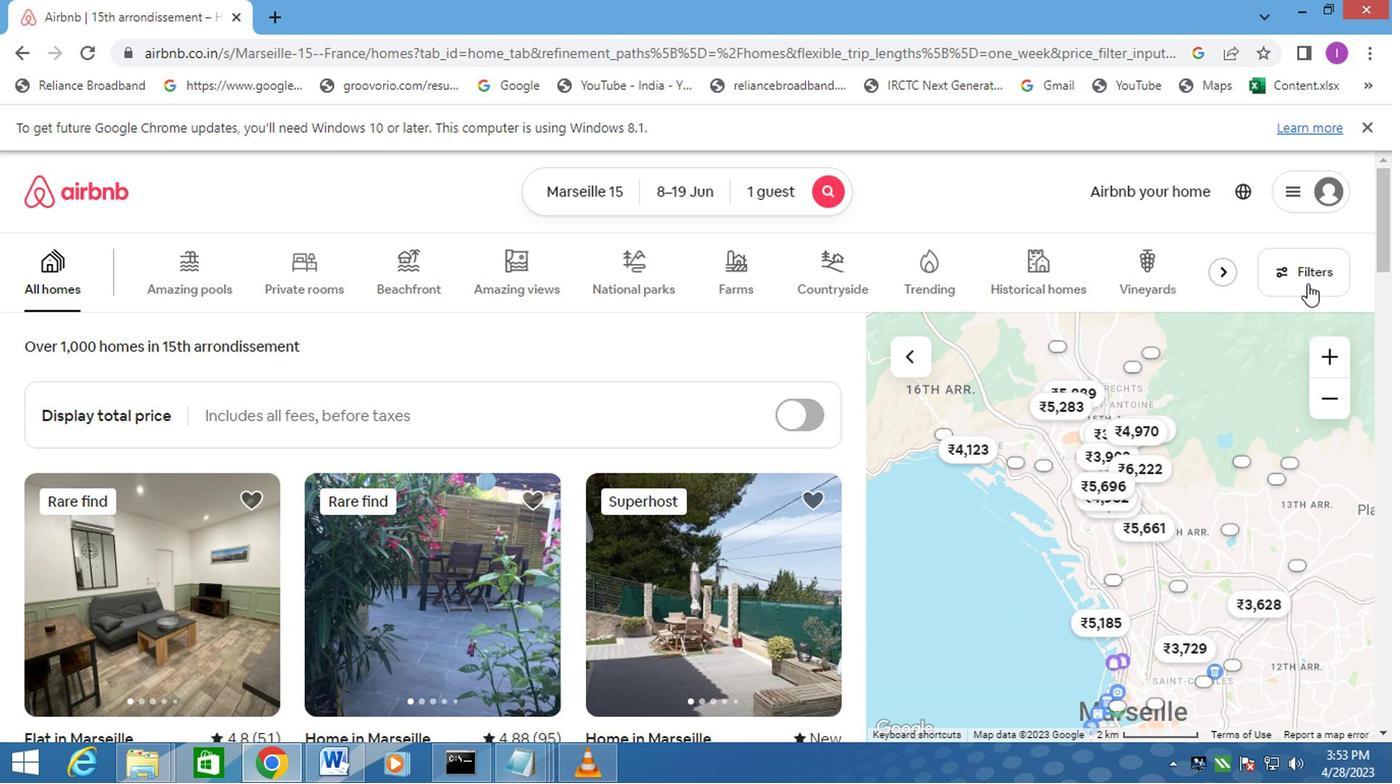 
Action: Mouse moved to (490, 538)
Screenshot: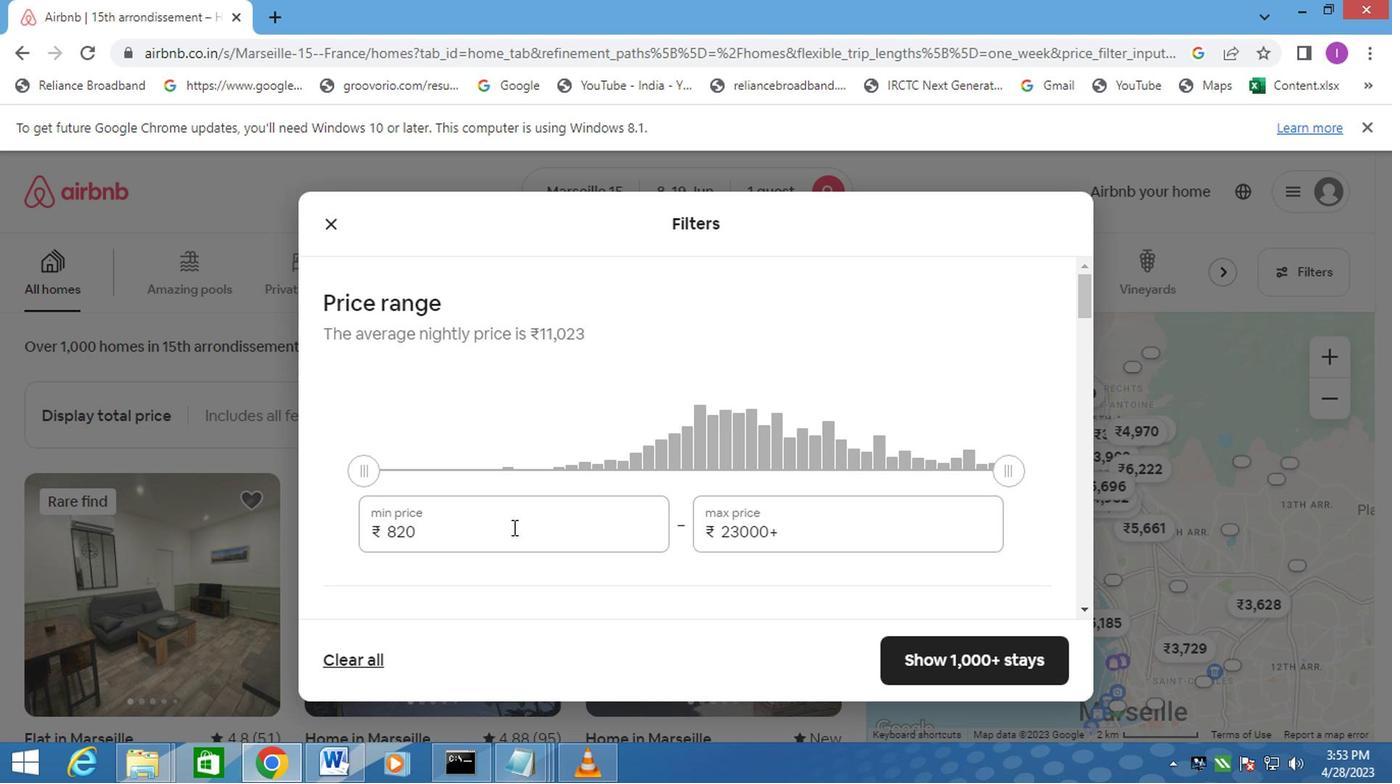 
Action: Mouse pressed left at (490, 538)
Screenshot: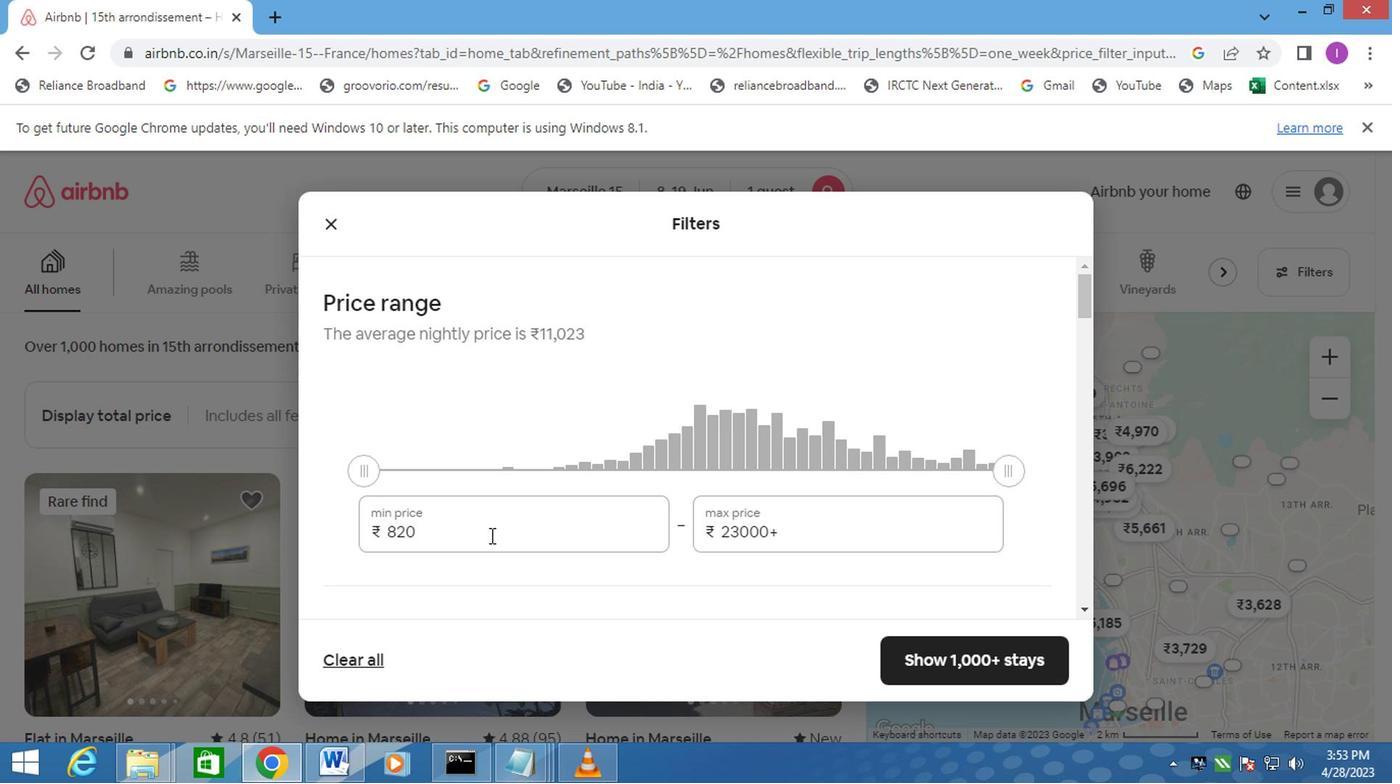 
Action: Mouse moved to (329, 536)
Screenshot: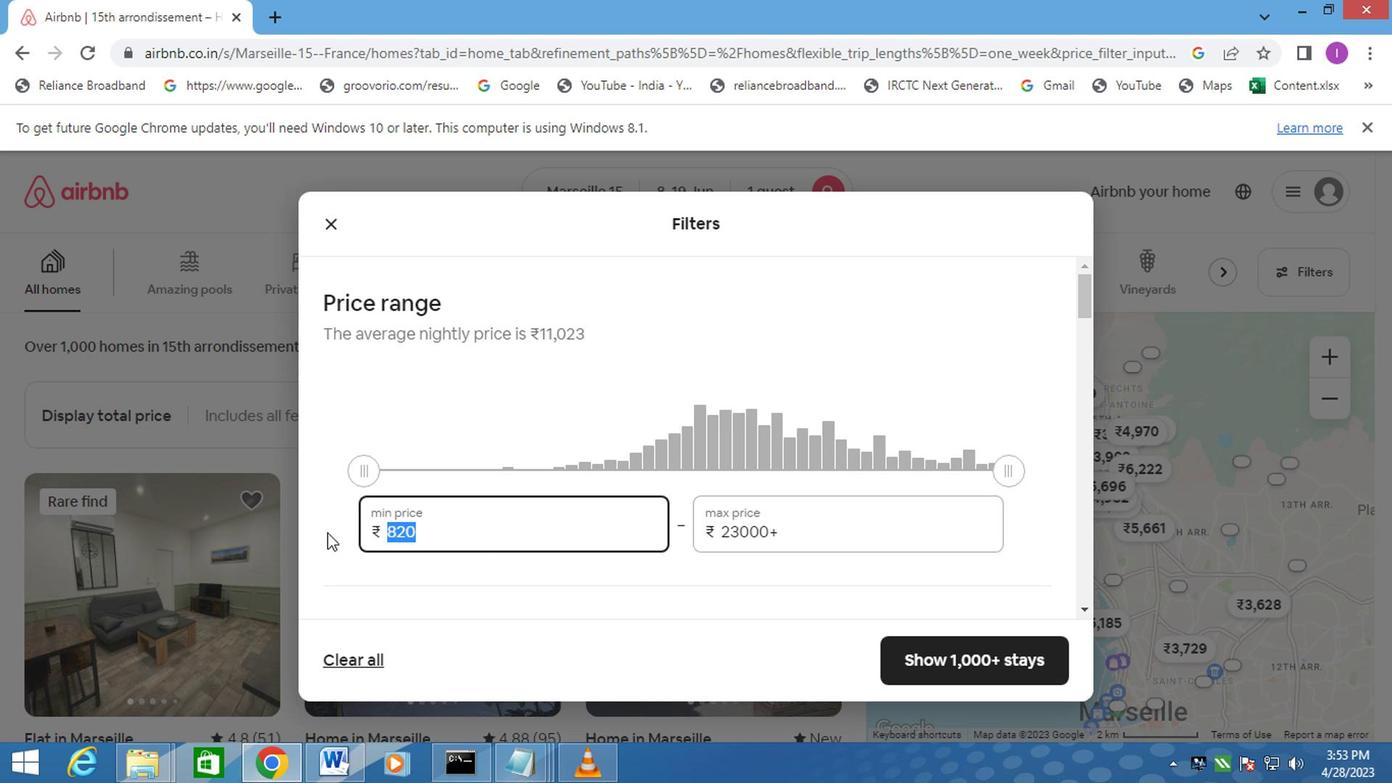 
Action: Key pressed 5
Screenshot: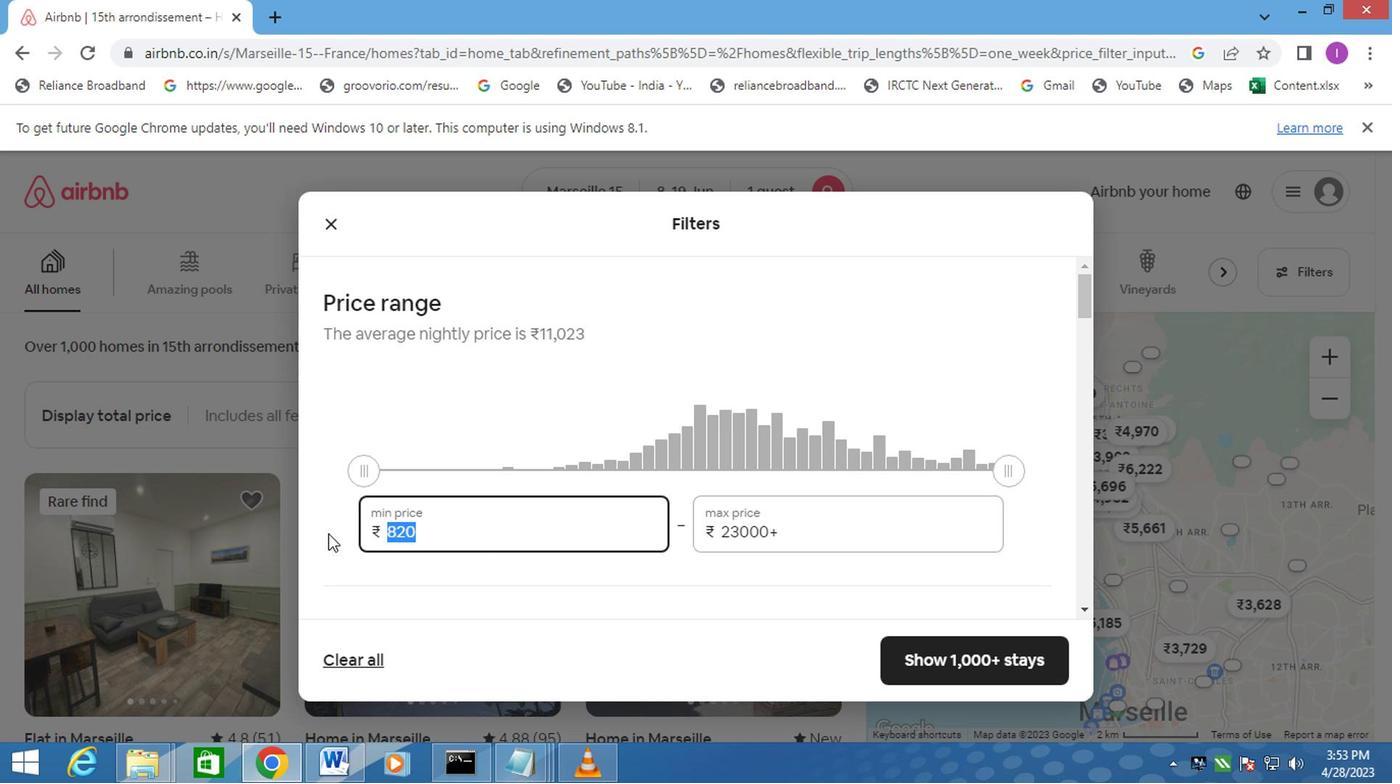 
Action: Mouse moved to (334, 532)
Screenshot: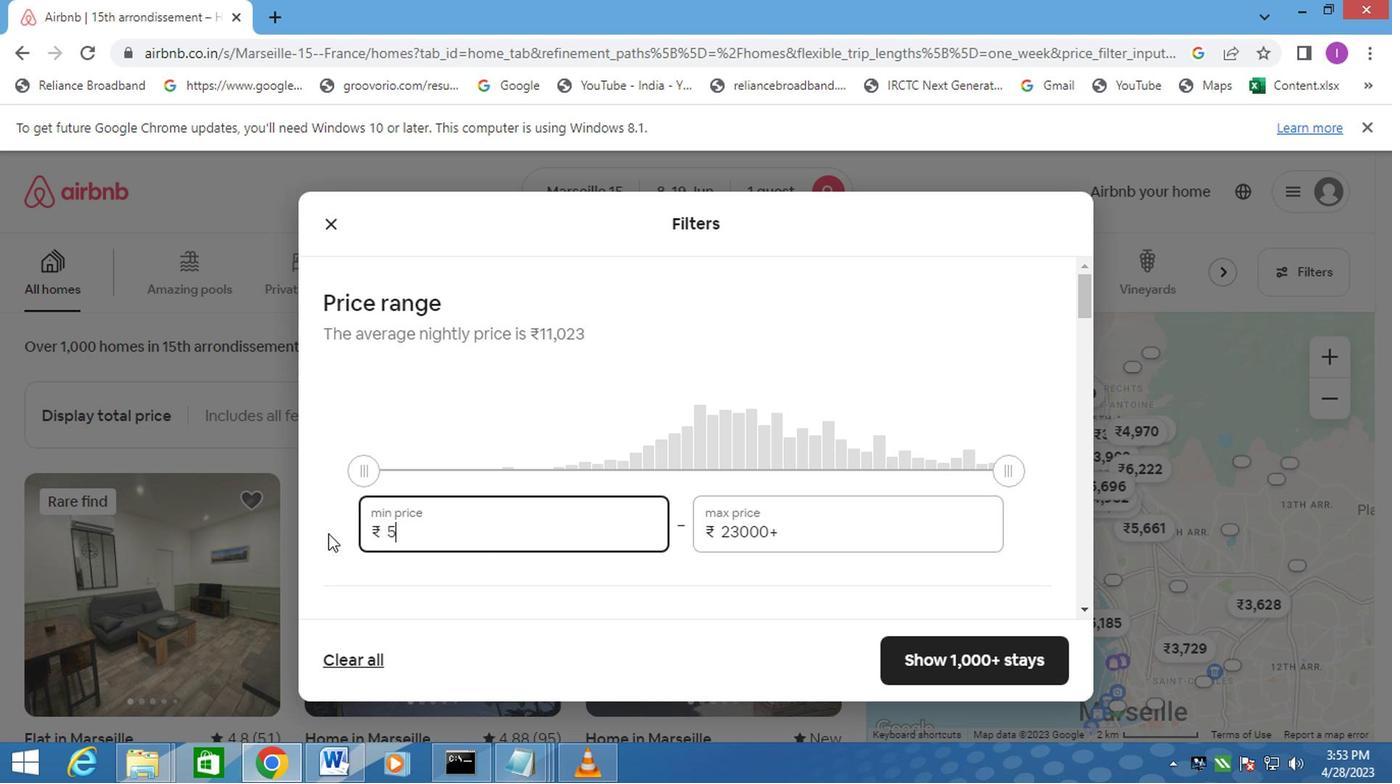 
Action: Key pressed 0
Screenshot: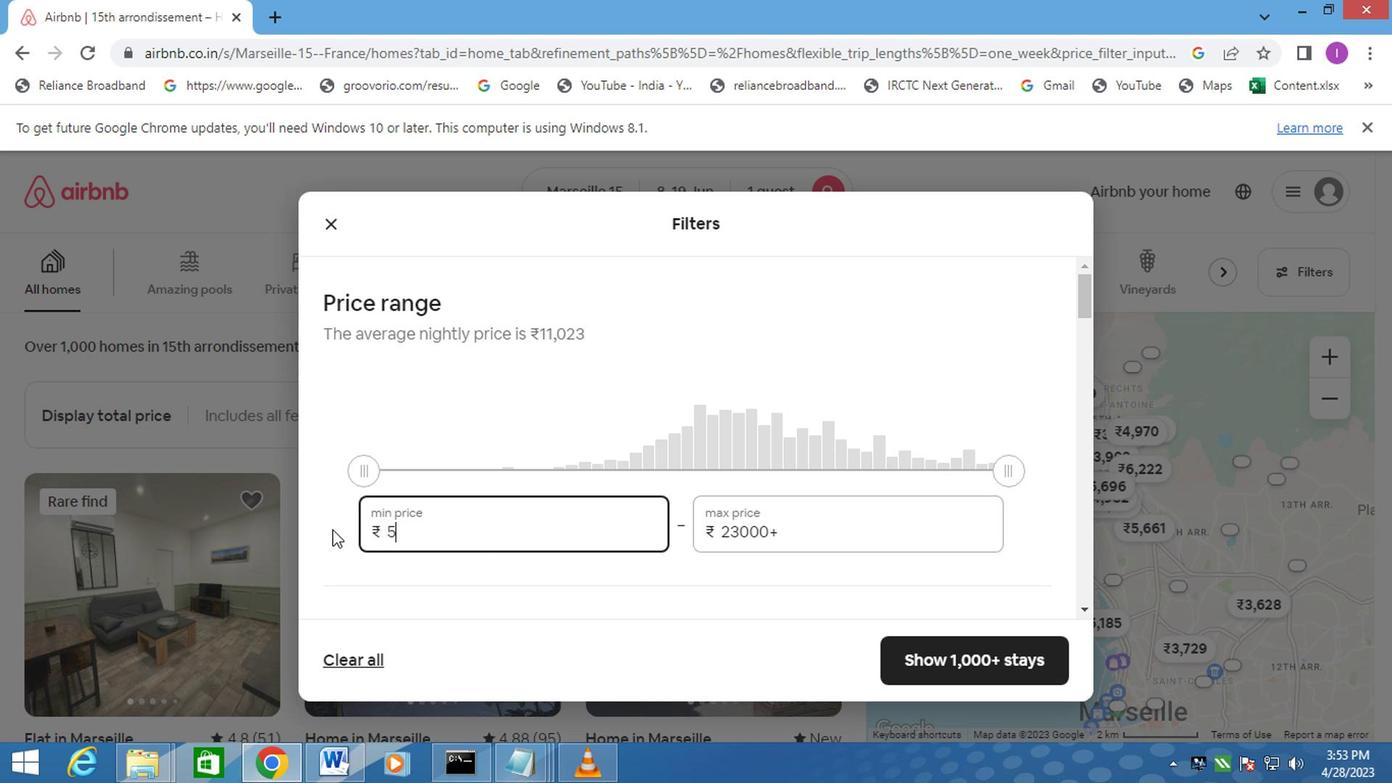 
Action: Mouse moved to (337, 514)
Screenshot: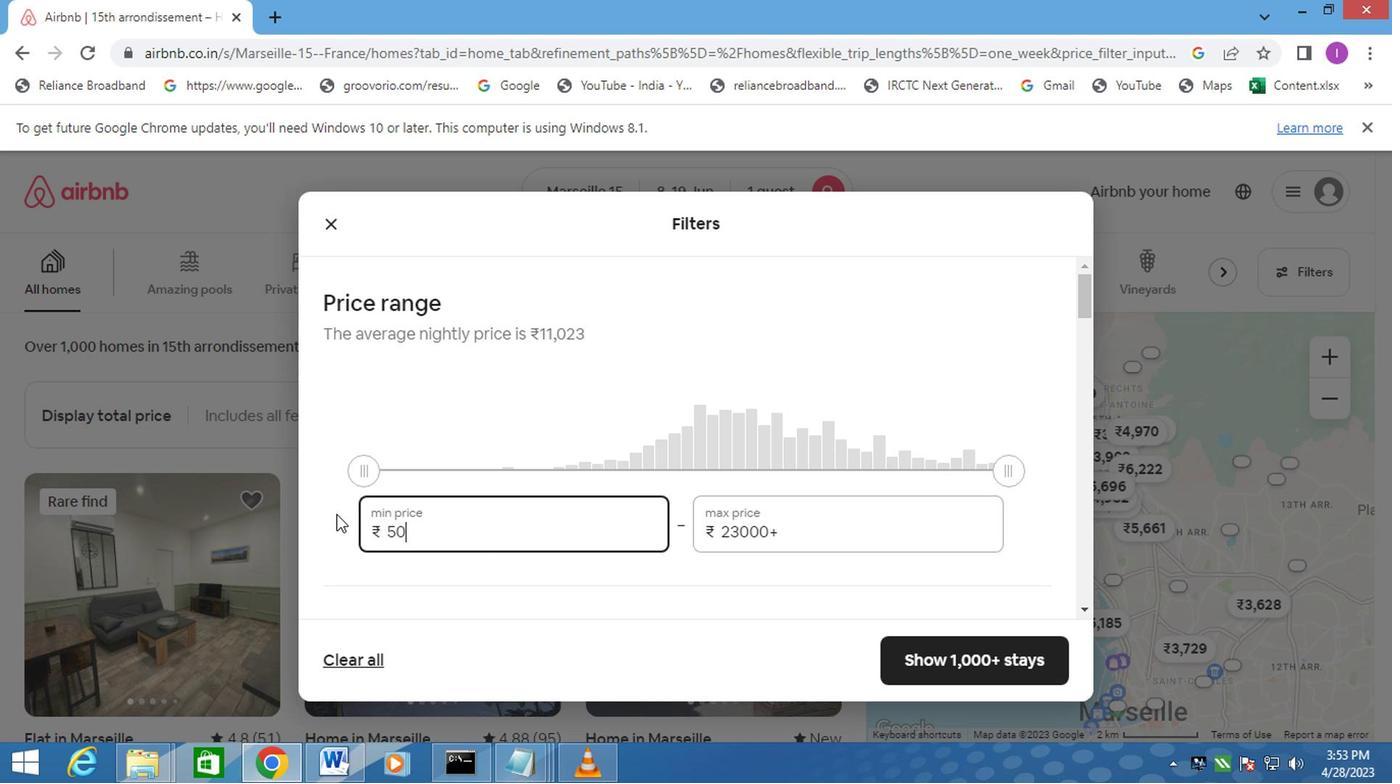
Action: Key pressed 00
Screenshot: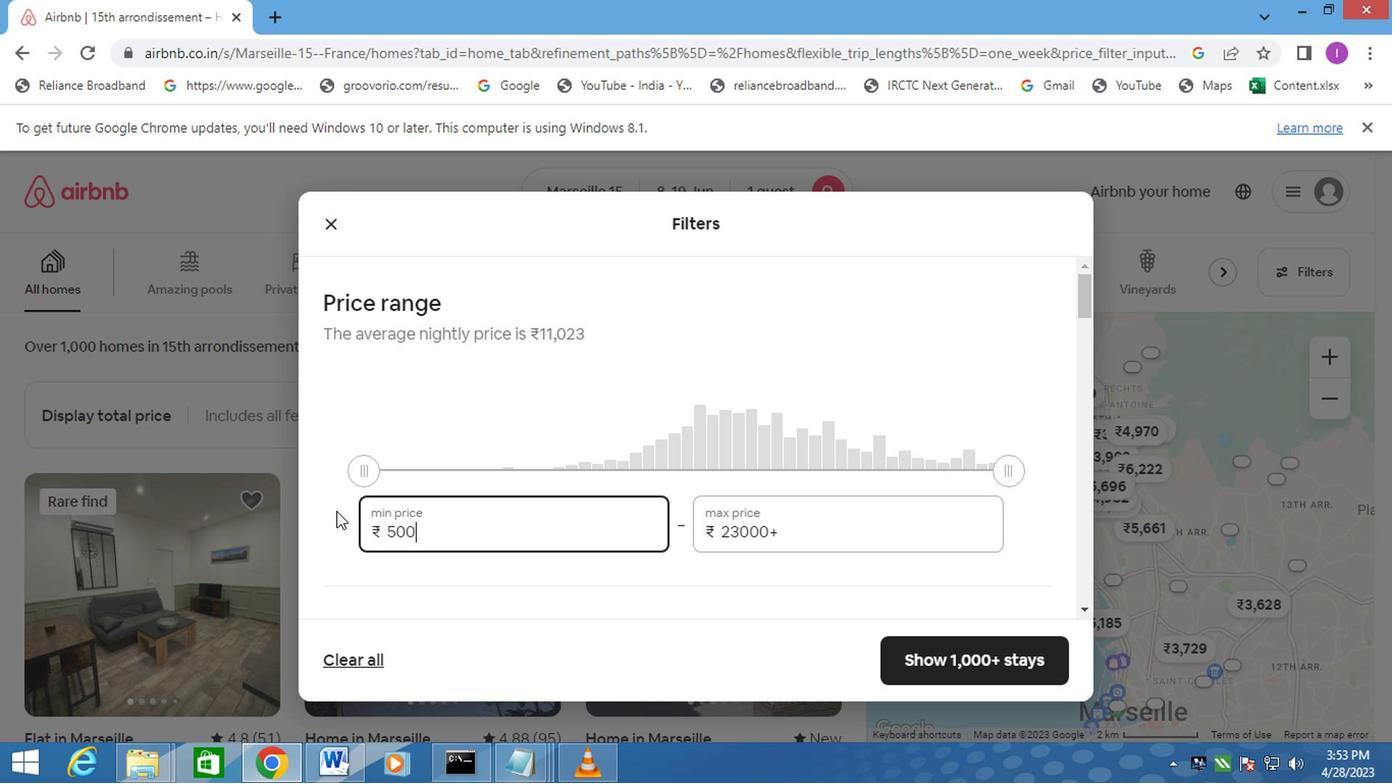 
Action: Mouse moved to (782, 529)
Screenshot: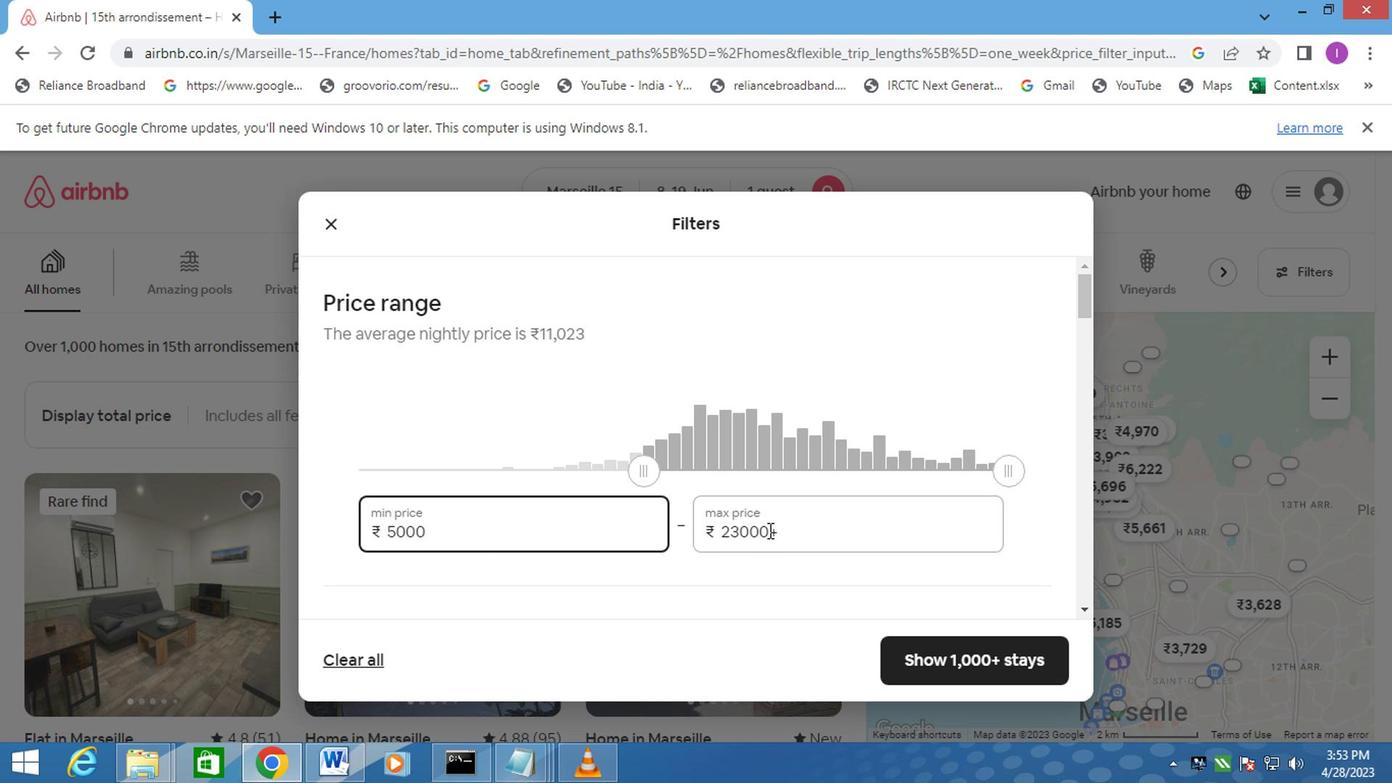 
Action: Mouse pressed left at (782, 529)
Screenshot: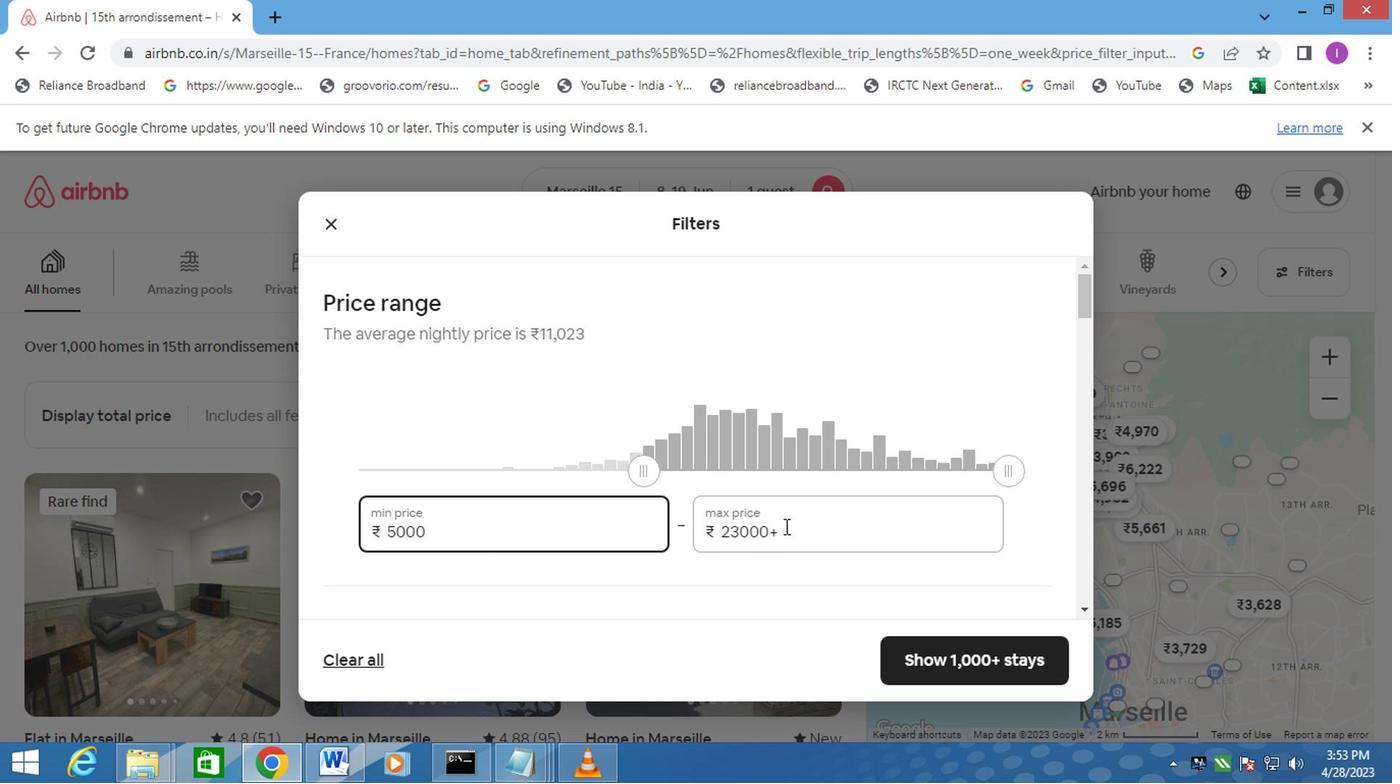 
Action: Mouse moved to (708, 535)
Screenshot: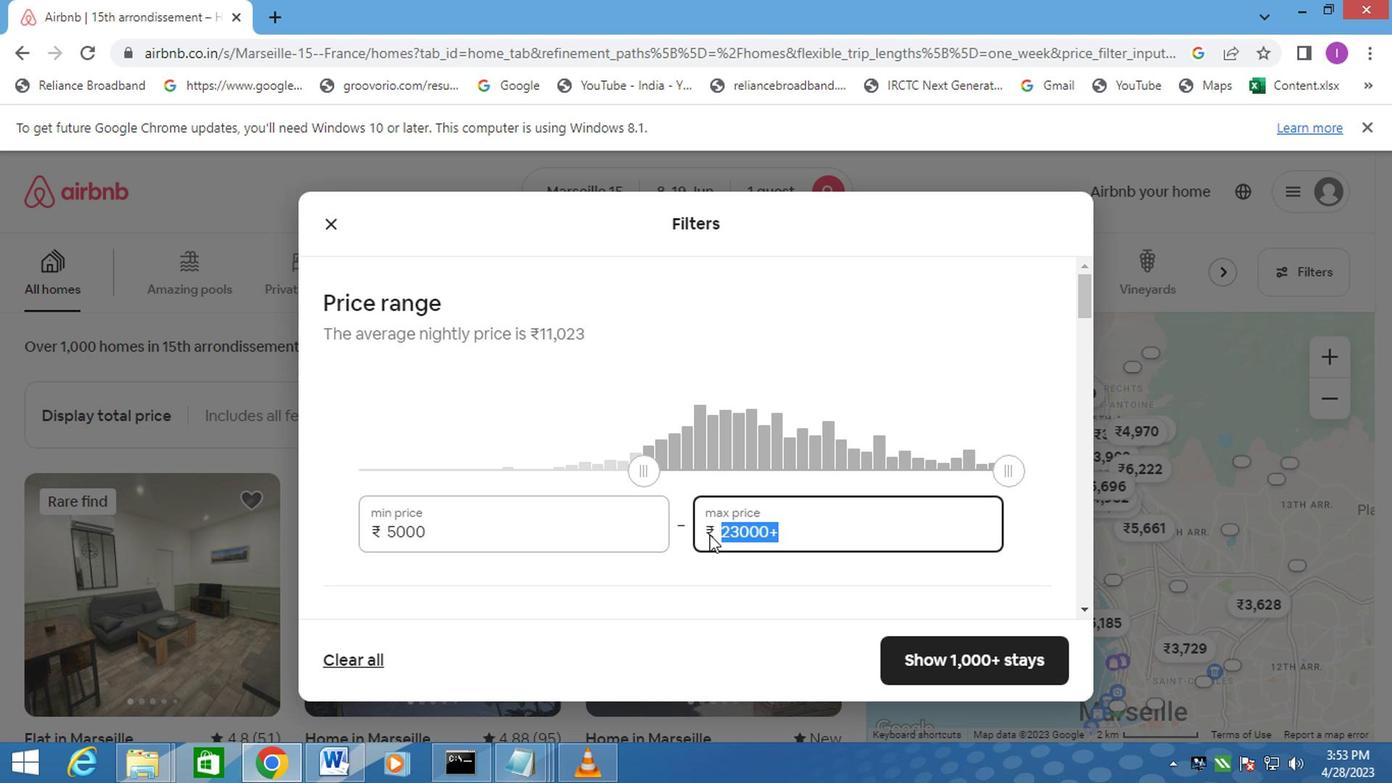 
Action: Key pressed 12
Screenshot: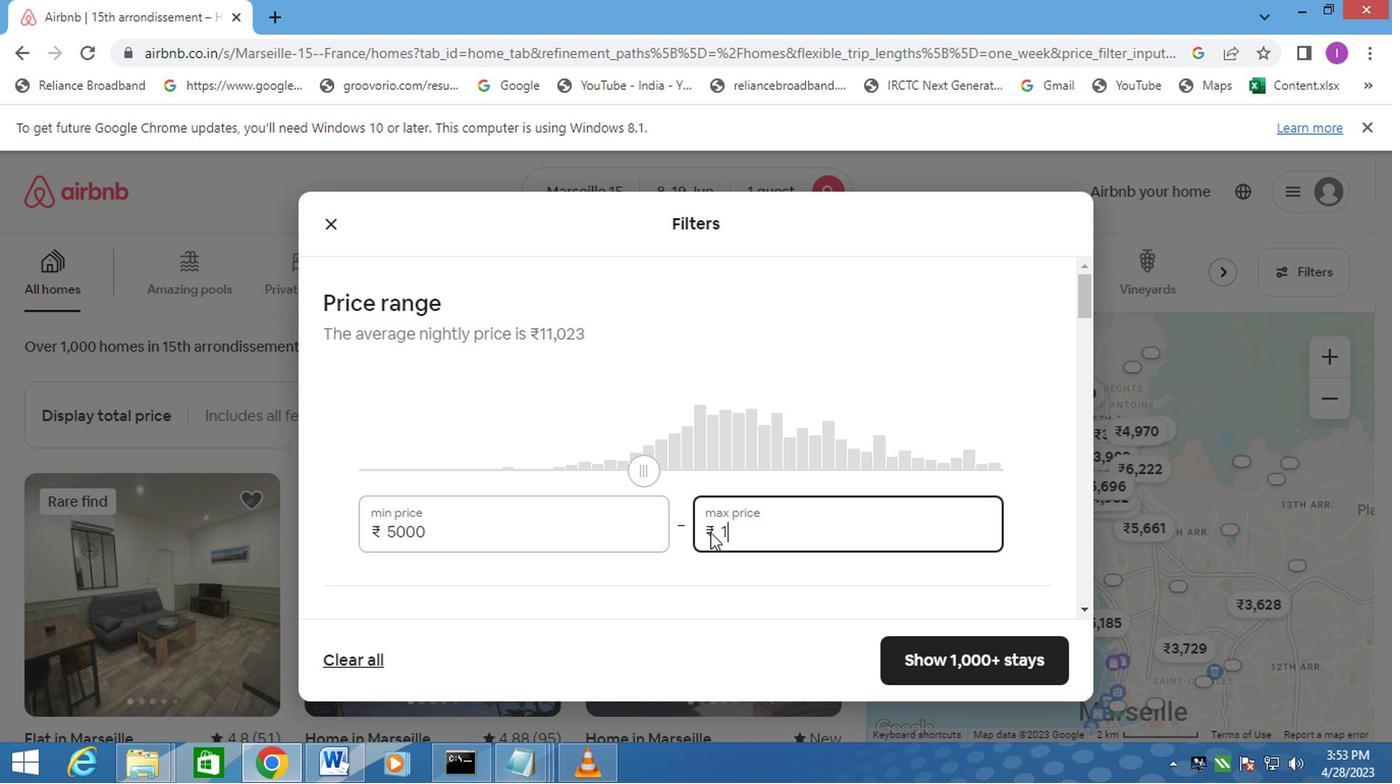 
Action: Mouse moved to (708, 530)
Screenshot: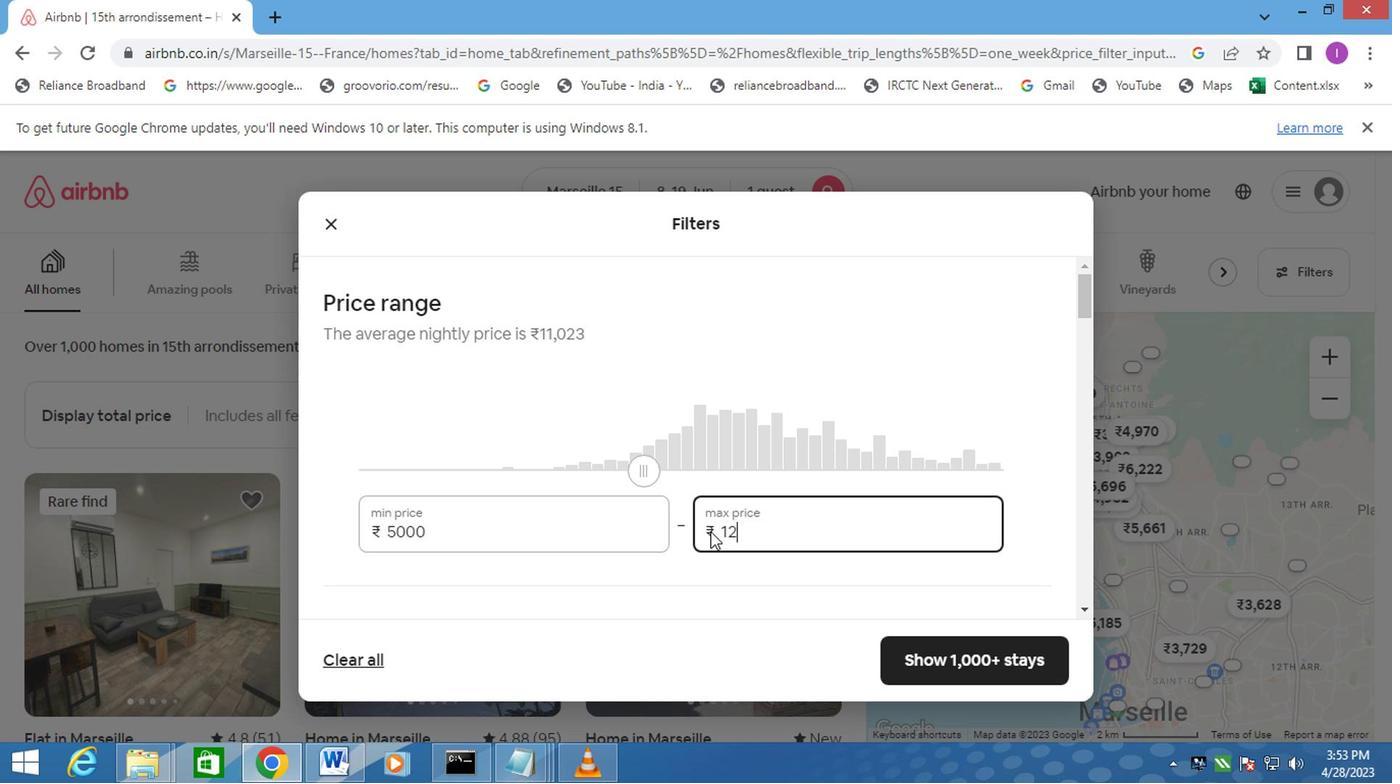 
Action: Key pressed 0
Screenshot: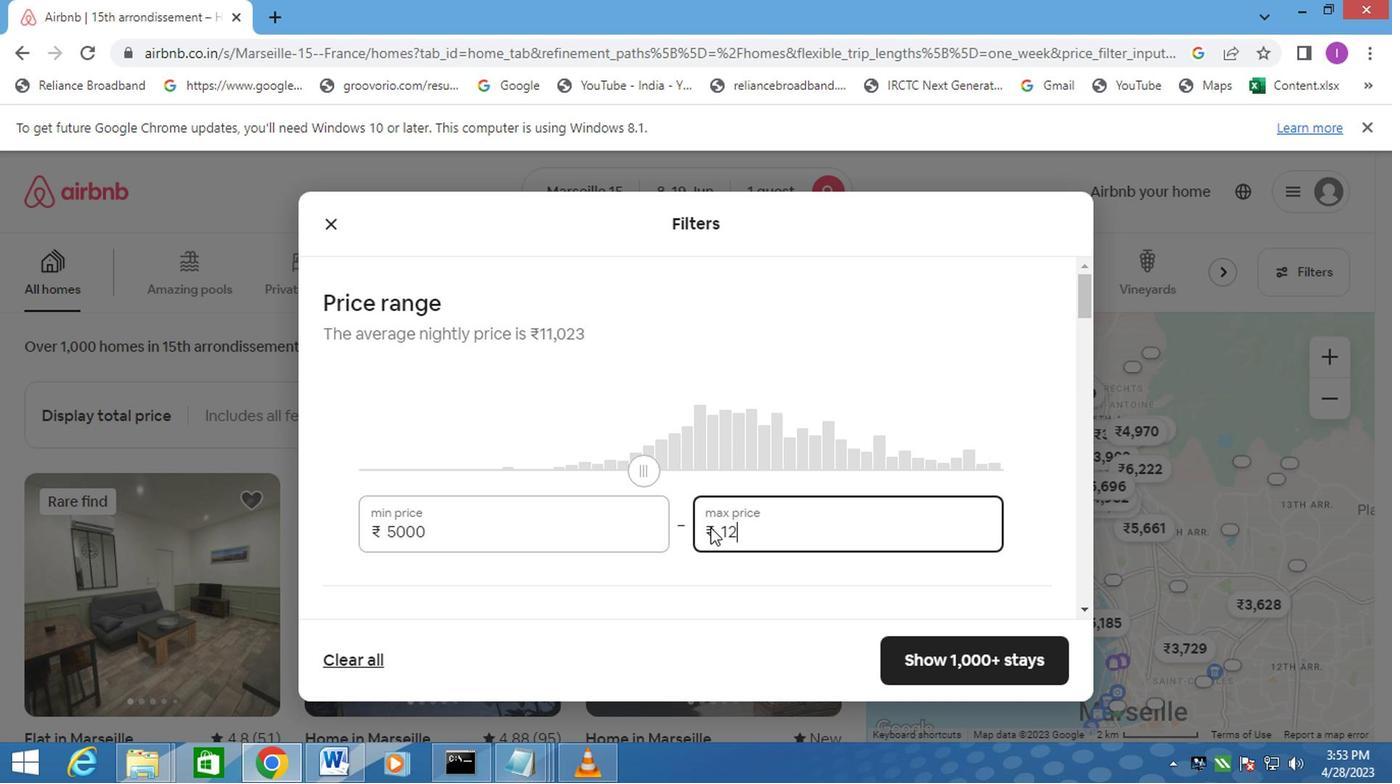 
Action: Mouse moved to (708, 529)
Screenshot: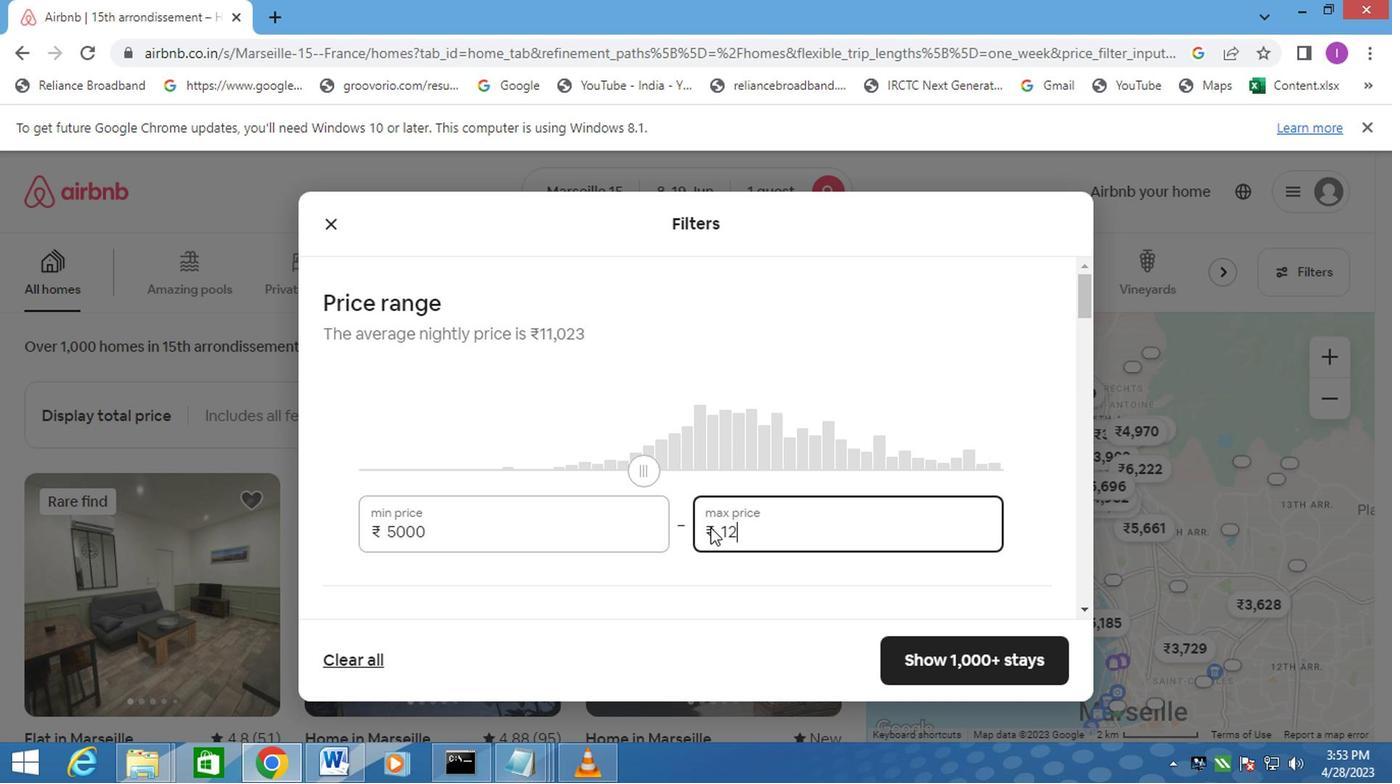 
Action: Key pressed 00
Screenshot: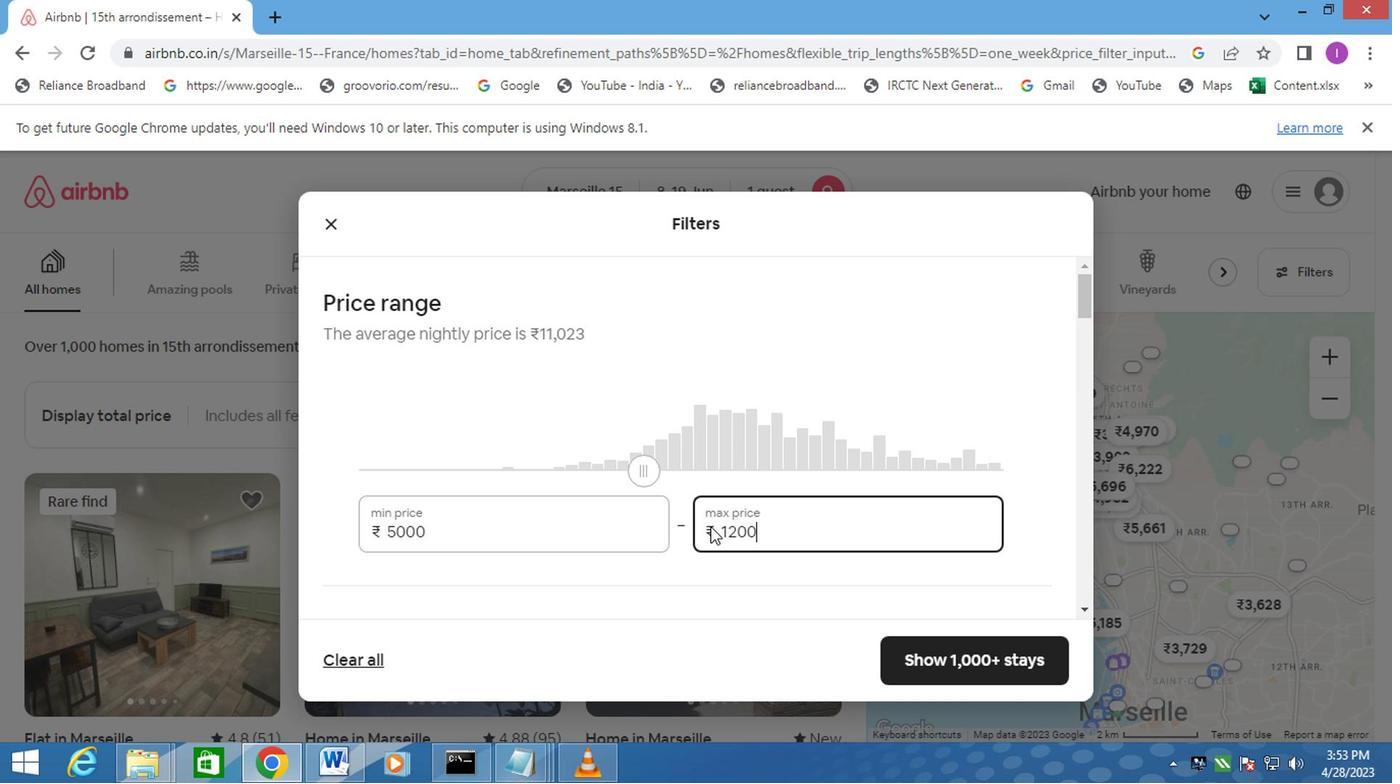 
Action: Mouse moved to (641, 561)
Screenshot: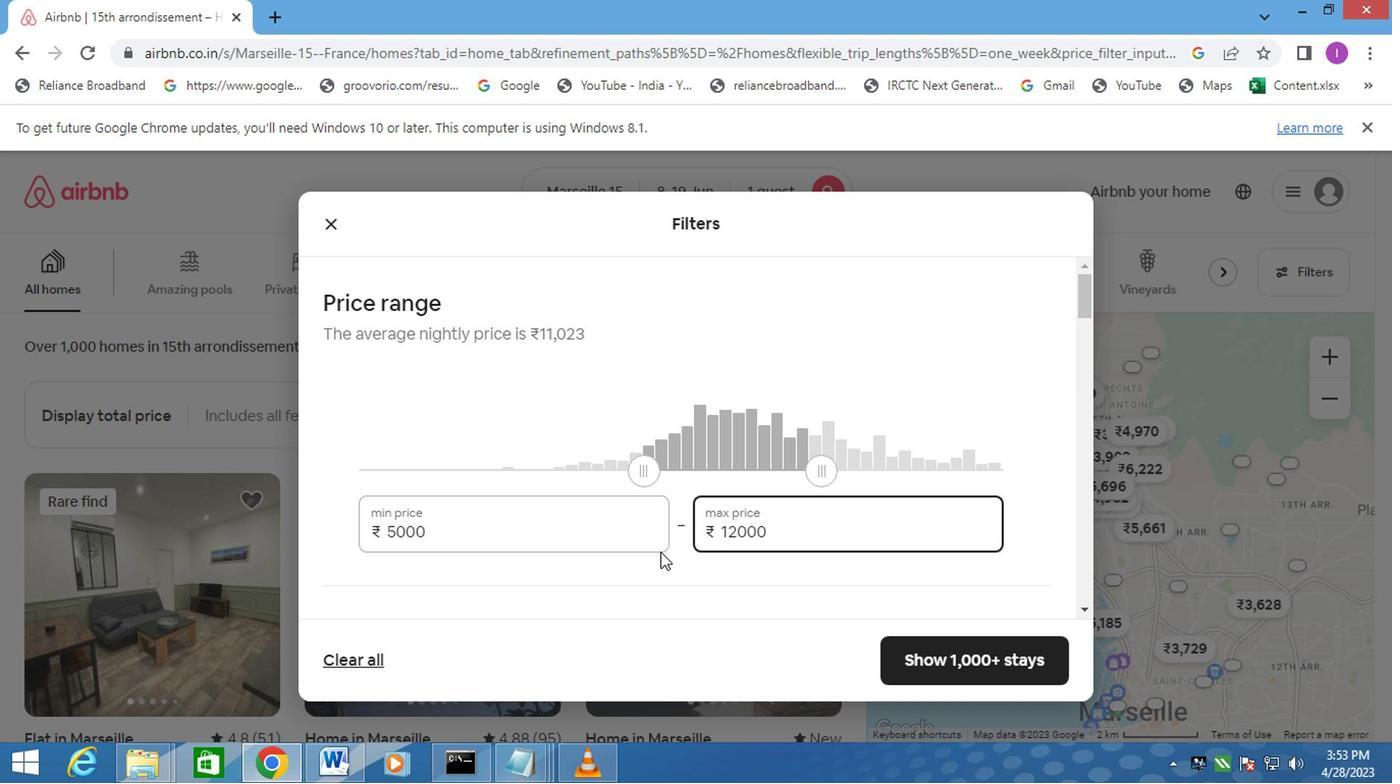 
Action: Mouse scrolled (641, 559) with delta (0, -1)
Screenshot: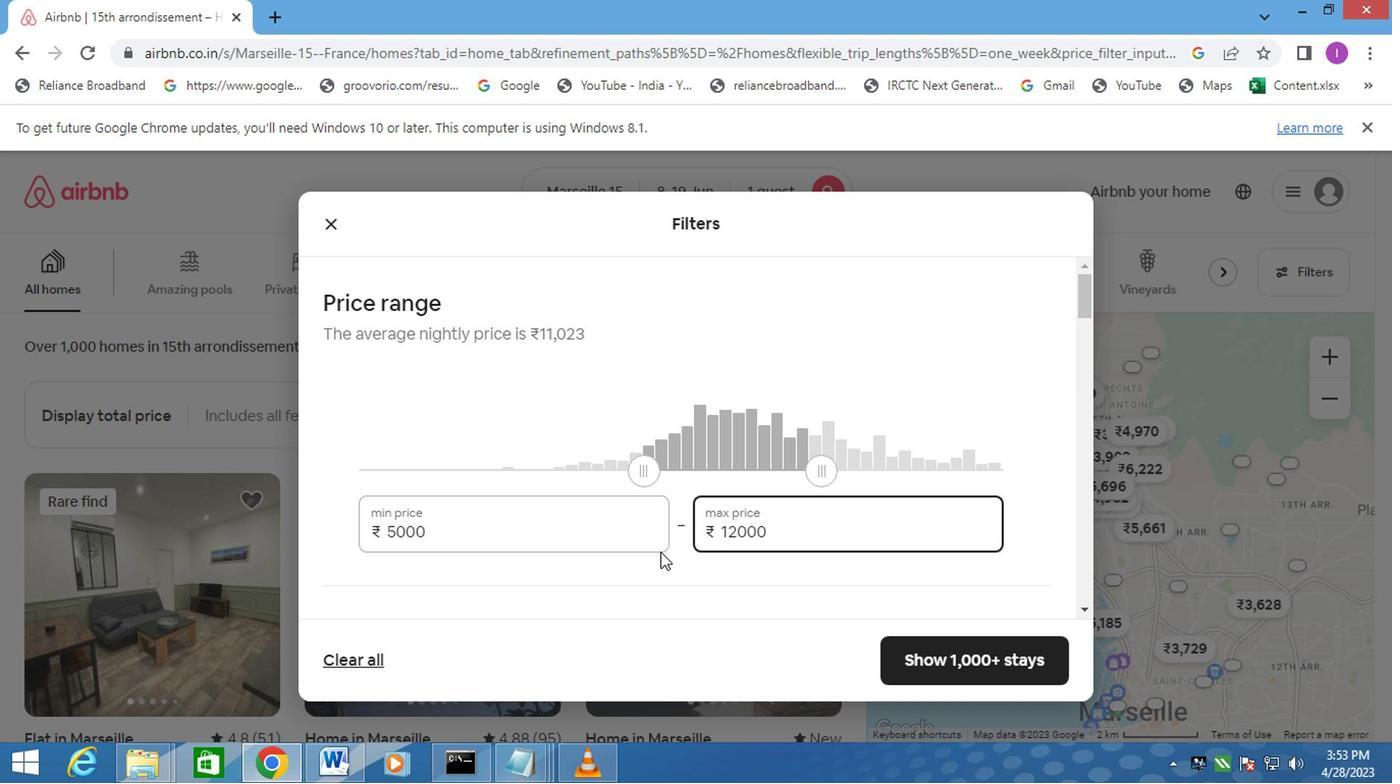 
Action: Mouse moved to (638, 564)
Screenshot: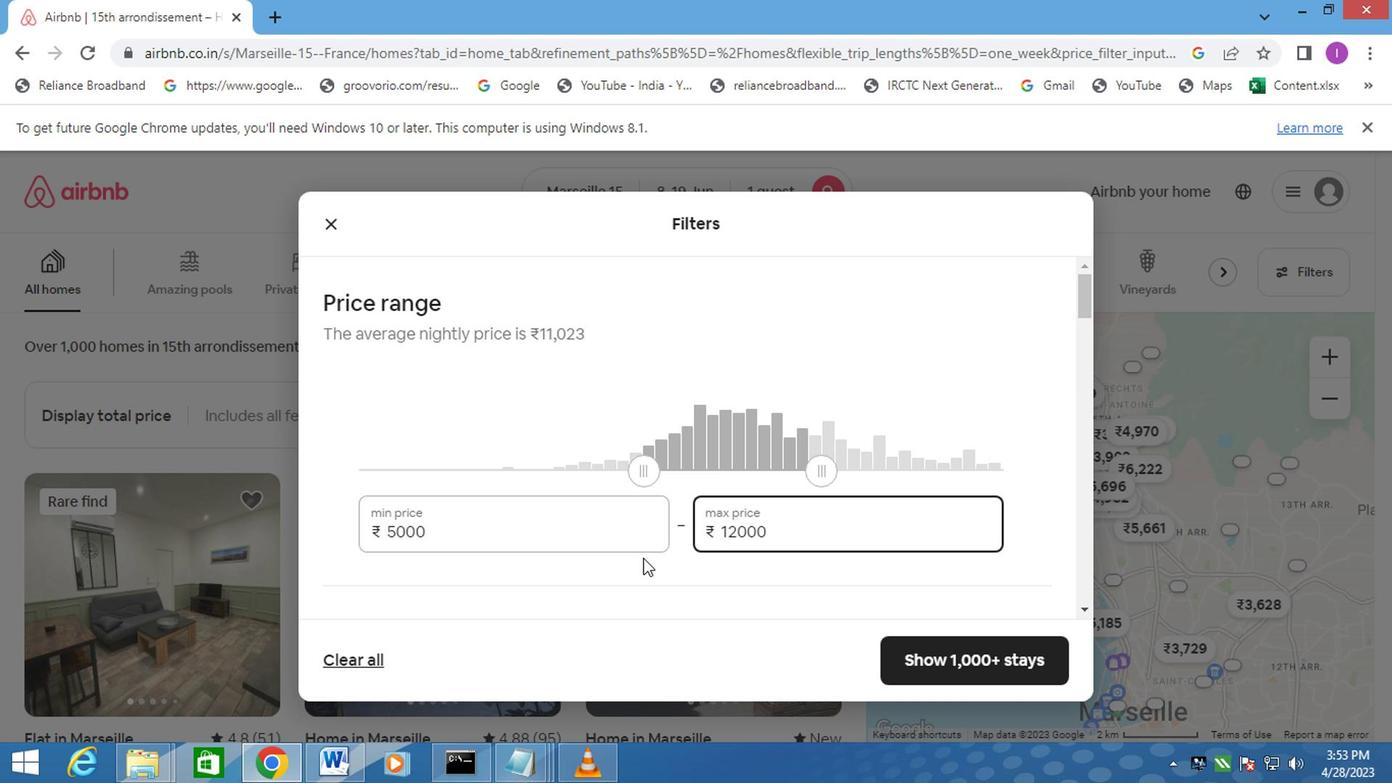 
Action: Mouse scrolled (638, 562) with delta (0, -1)
Screenshot: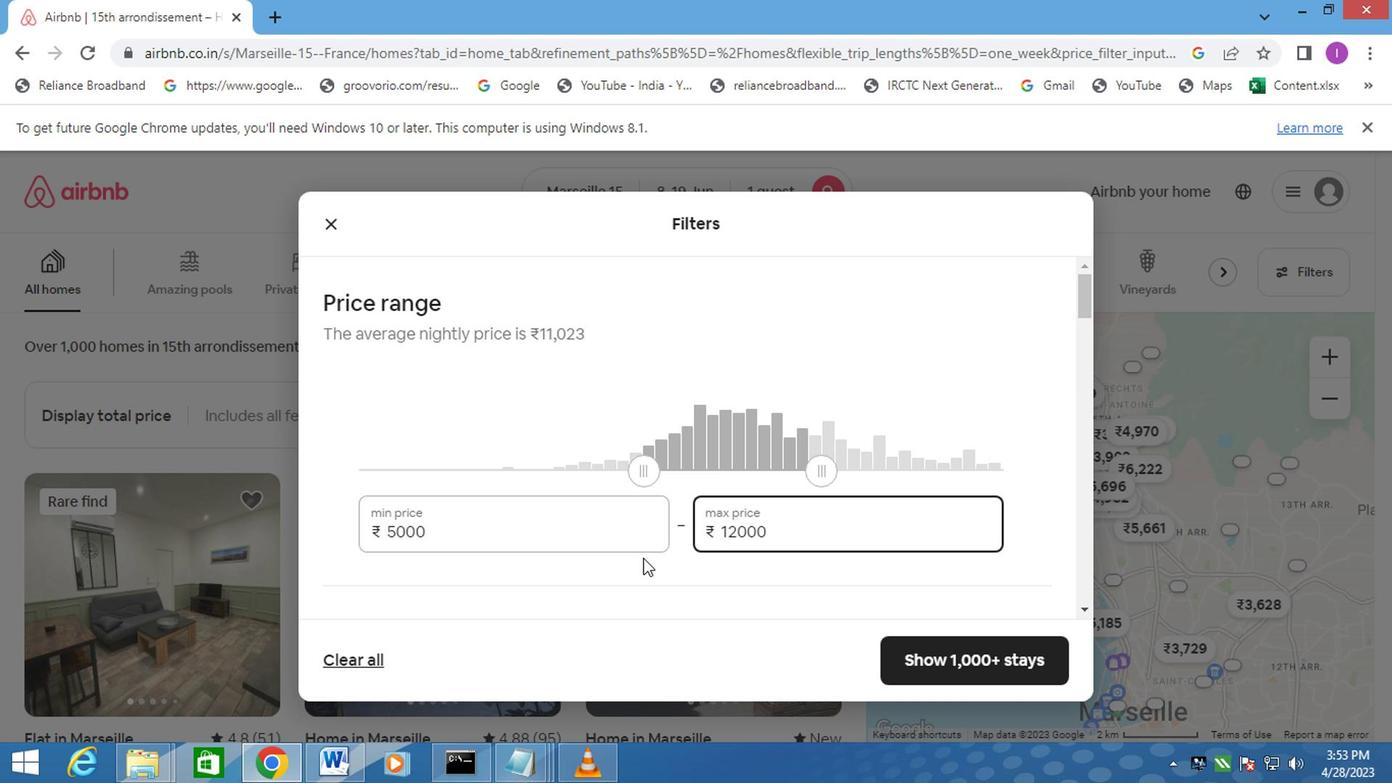 
Action: Mouse scrolled (638, 562) with delta (0, -1)
Screenshot: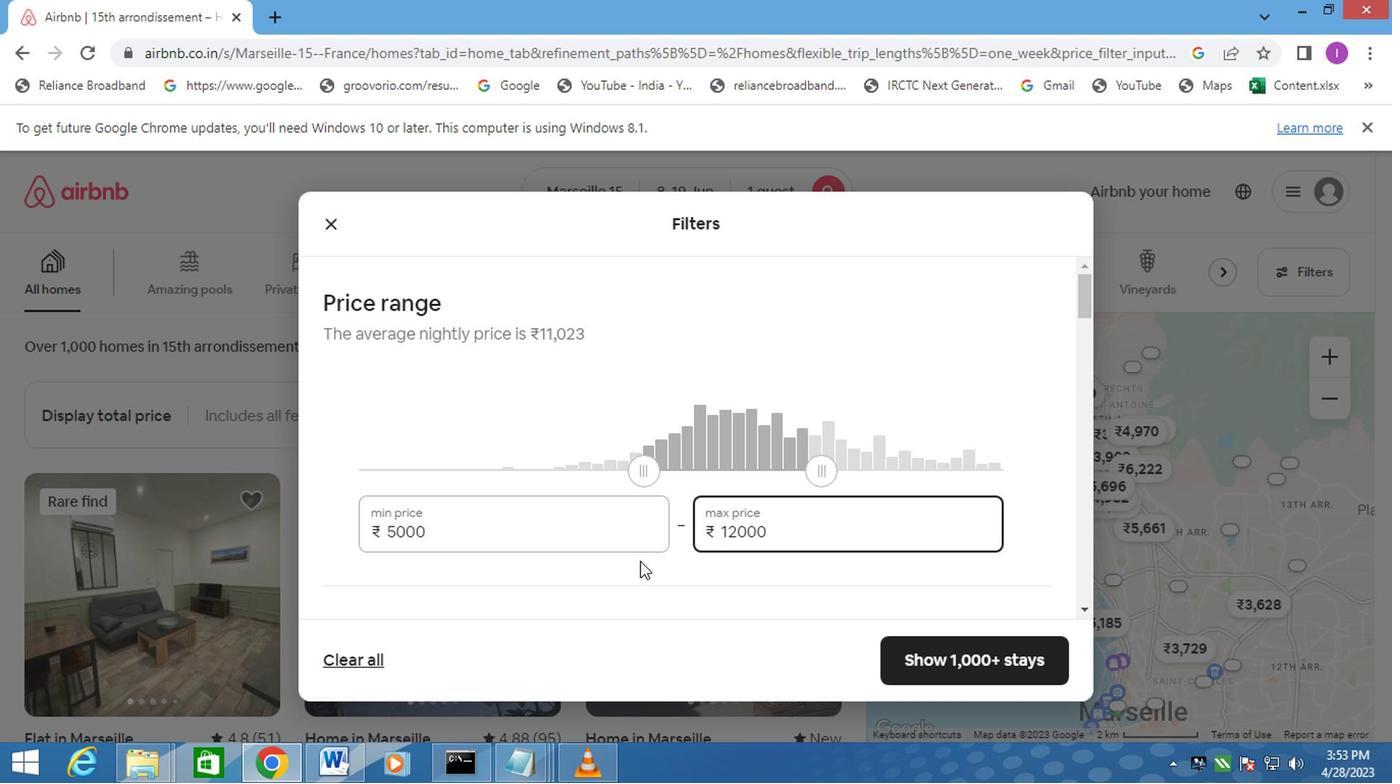 
Action: Mouse moved to (335, 476)
Screenshot: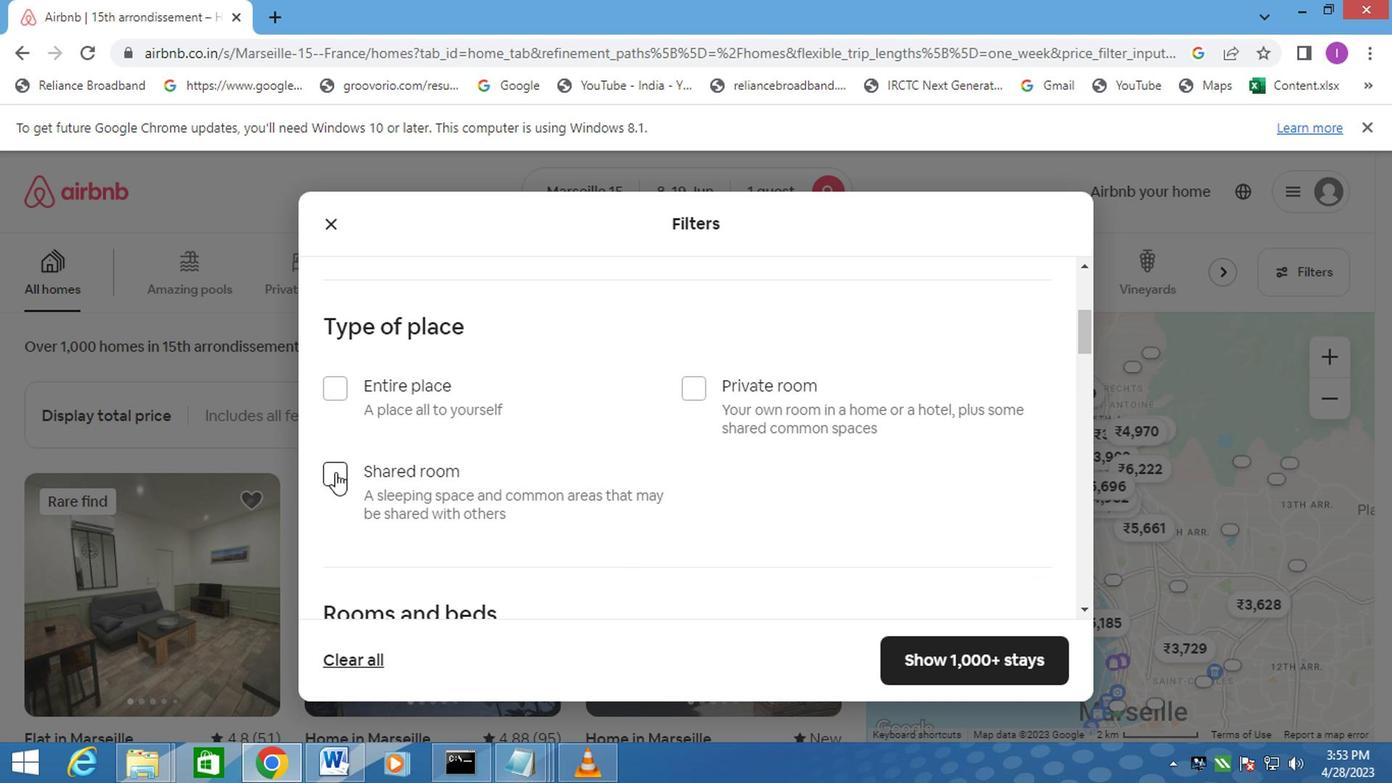 
Action: Mouse pressed left at (335, 476)
Screenshot: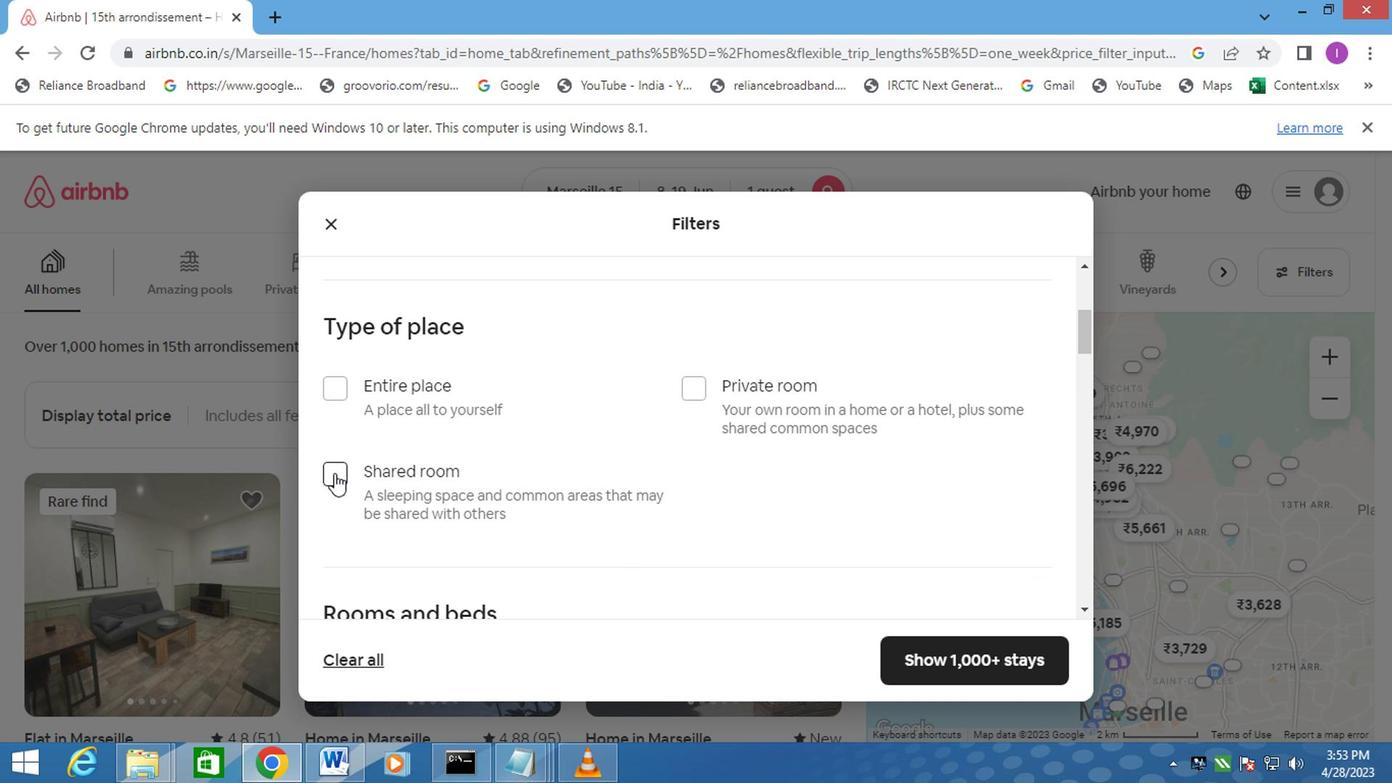 
Action: Mouse moved to (424, 460)
Screenshot: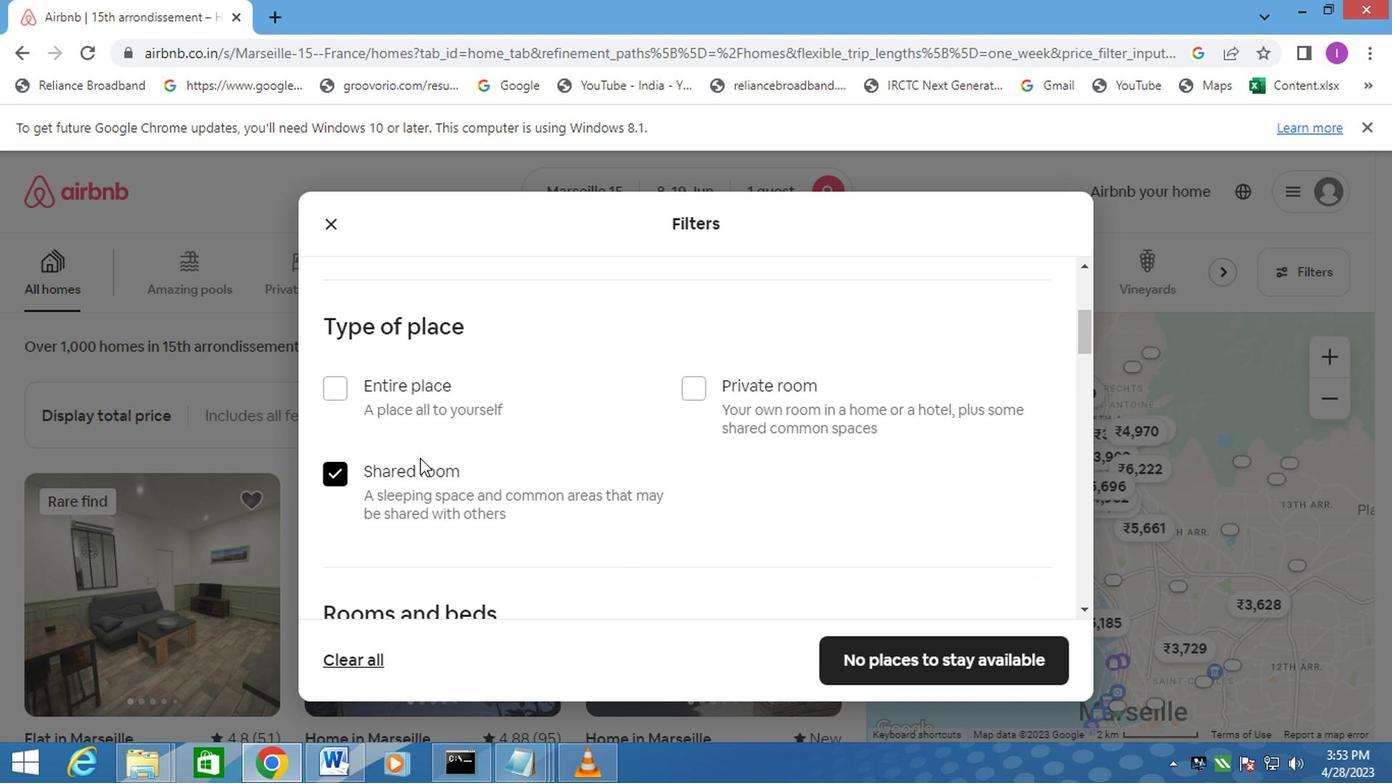 
Action: Mouse scrolled (424, 459) with delta (0, -1)
Screenshot: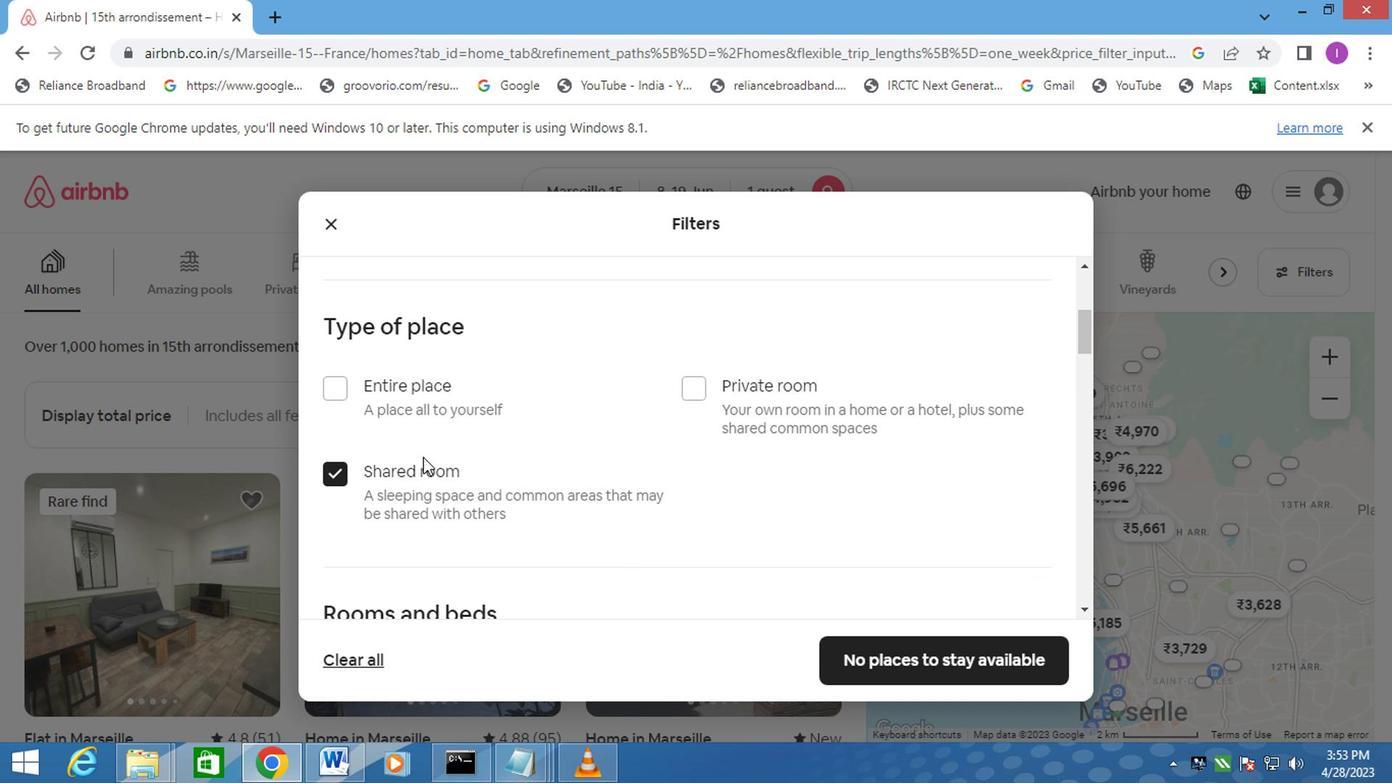 
Action: Mouse moved to (425, 460)
Screenshot: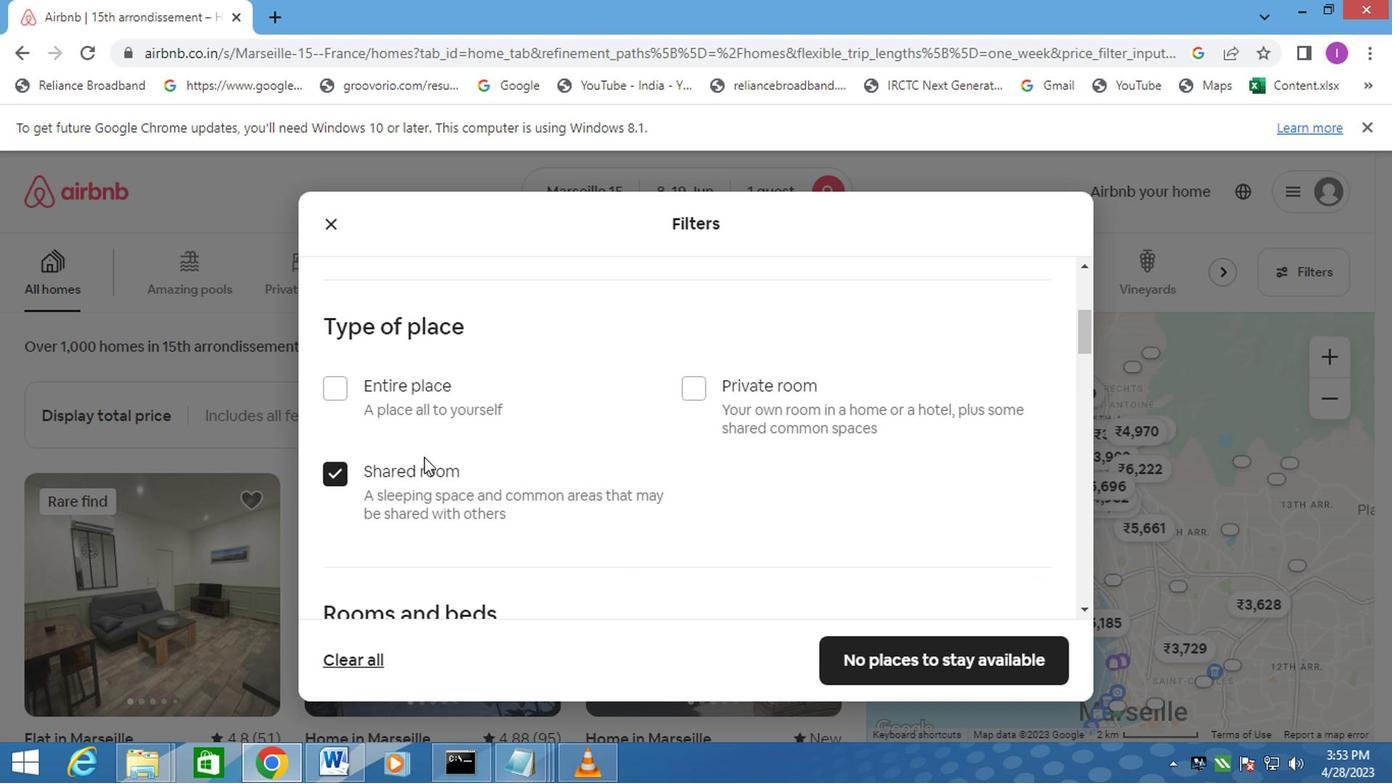 
Action: Mouse scrolled (425, 459) with delta (0, -1)
Screenshot: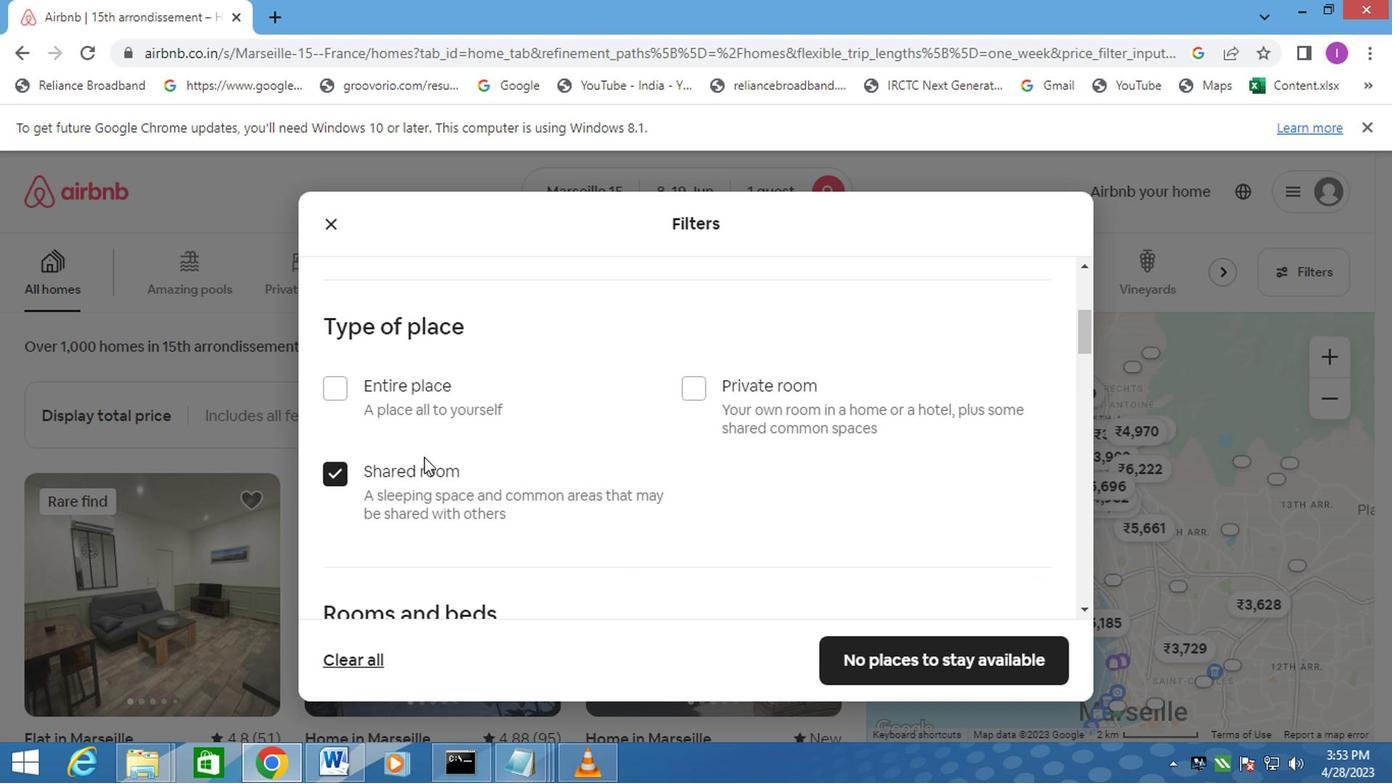 
Action: Mouse moved to (429, 460)
Screenshot: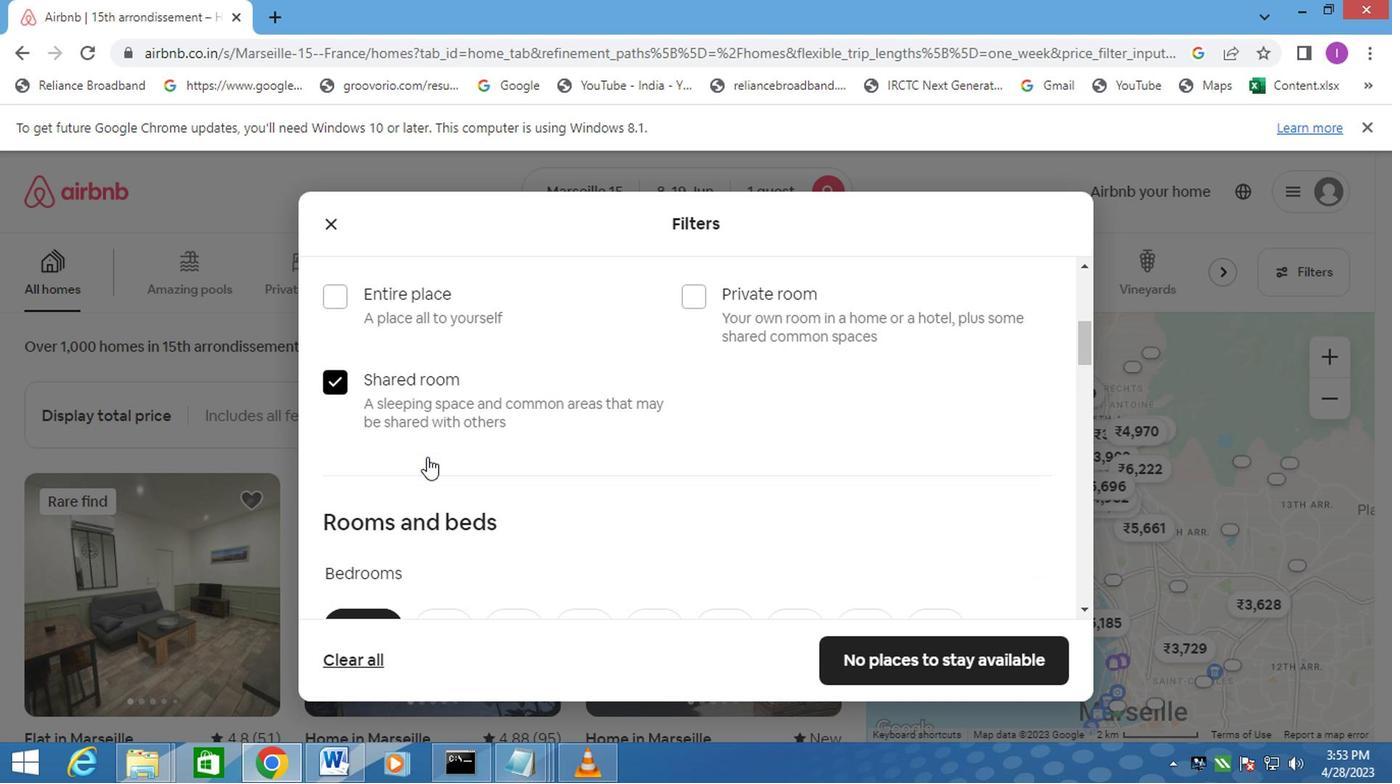 
Action: Mouse scrolled (429, 459) with delta (0, -1)
Screenshot: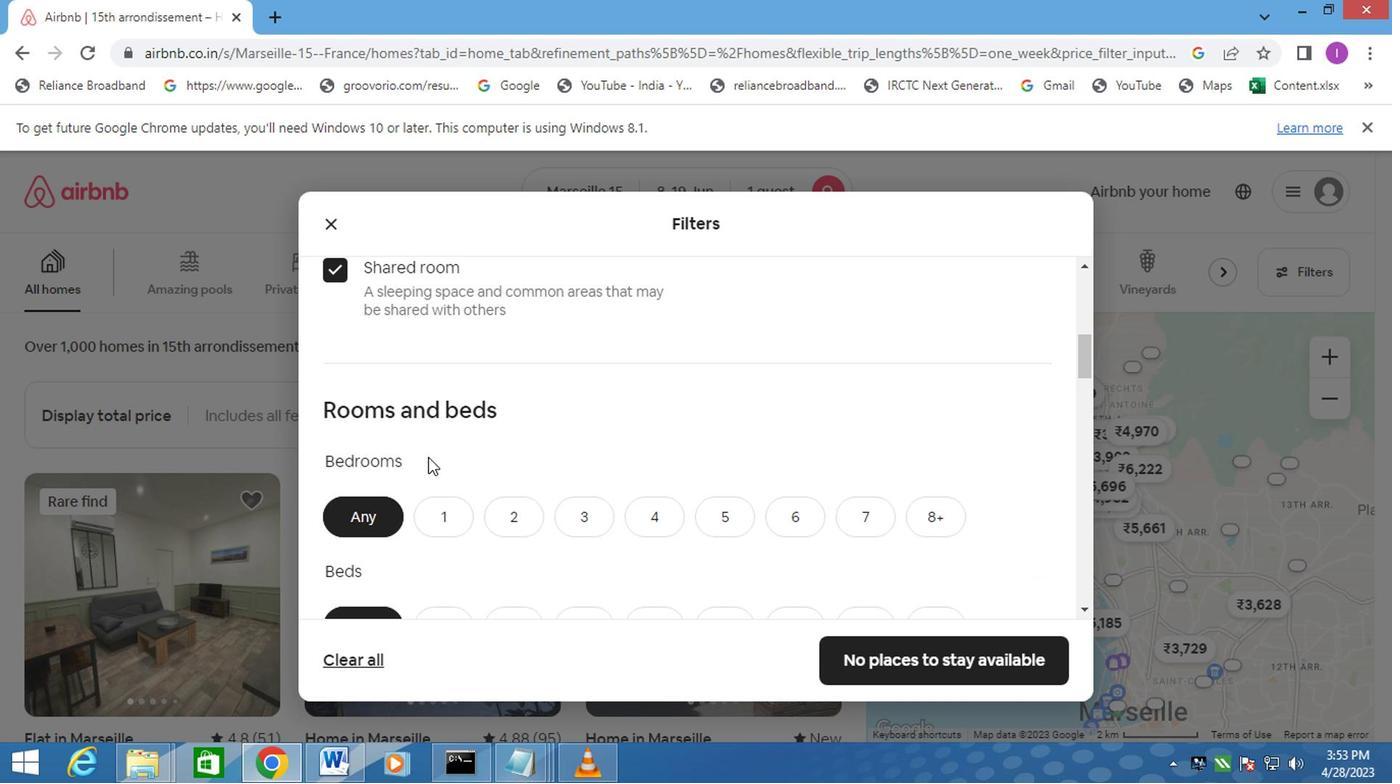 
Action: Mouse moved to (453, 411)
Screenshot: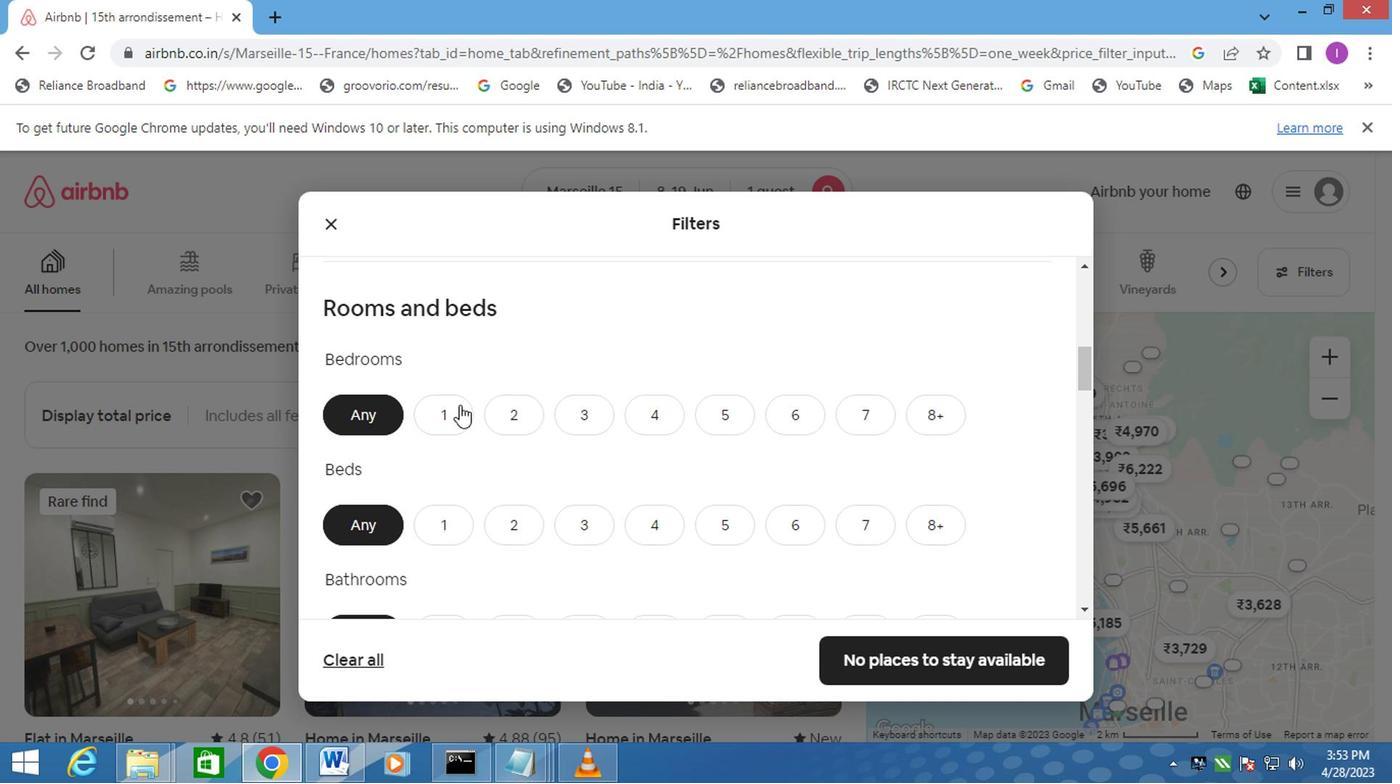 
Action: Mouse pressed left at (453, 411)
Screenshot: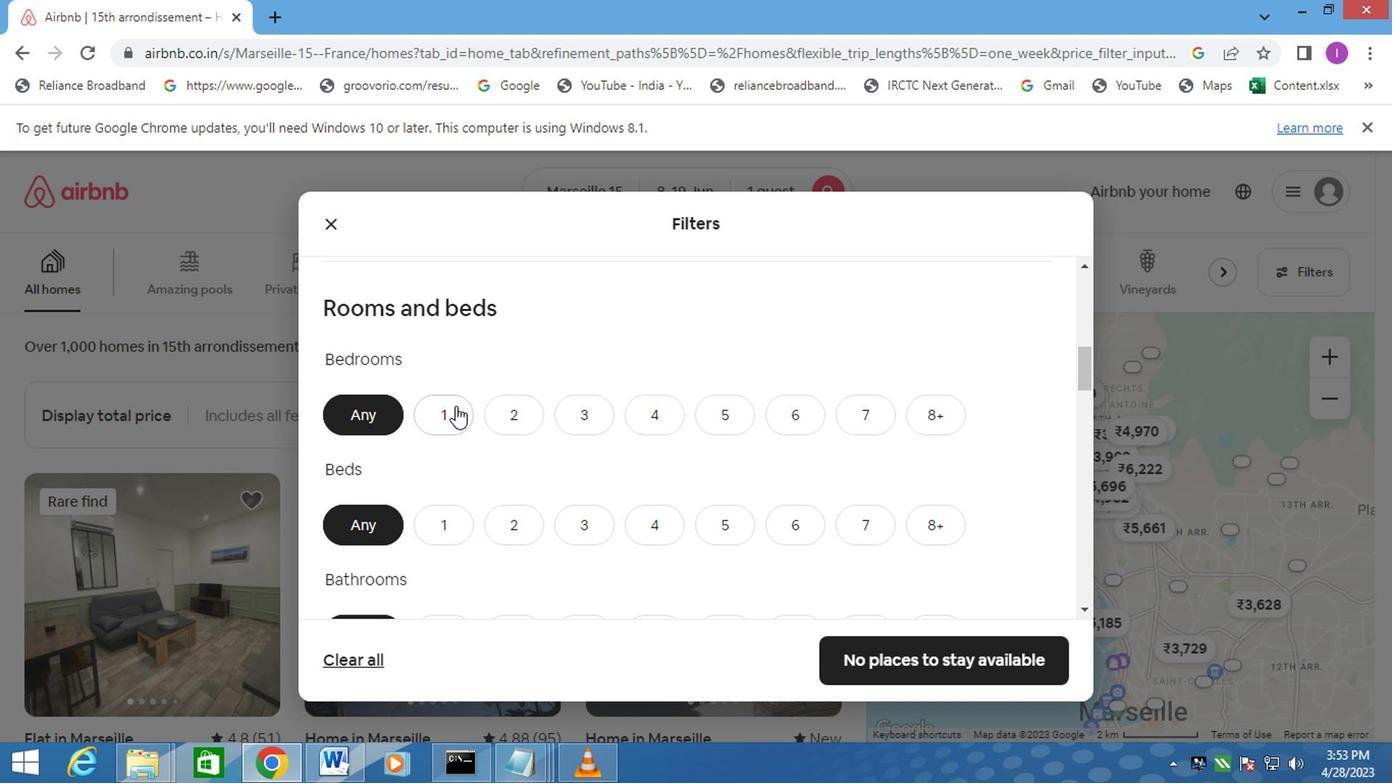 
Action: Mouse moved to (464, 442)
Screenshot: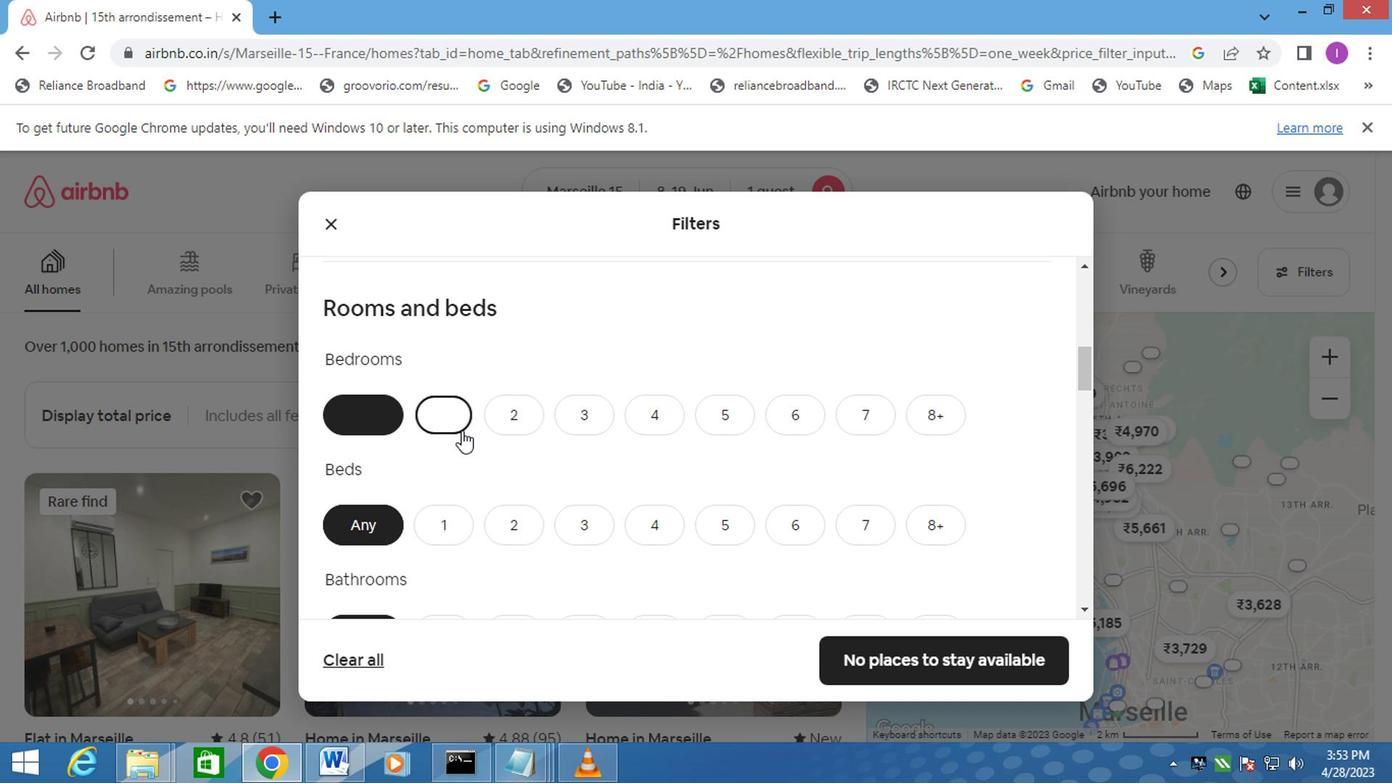 
Action: Mouse scrolled (464, 440) with delta (0, -1)
Screenshot: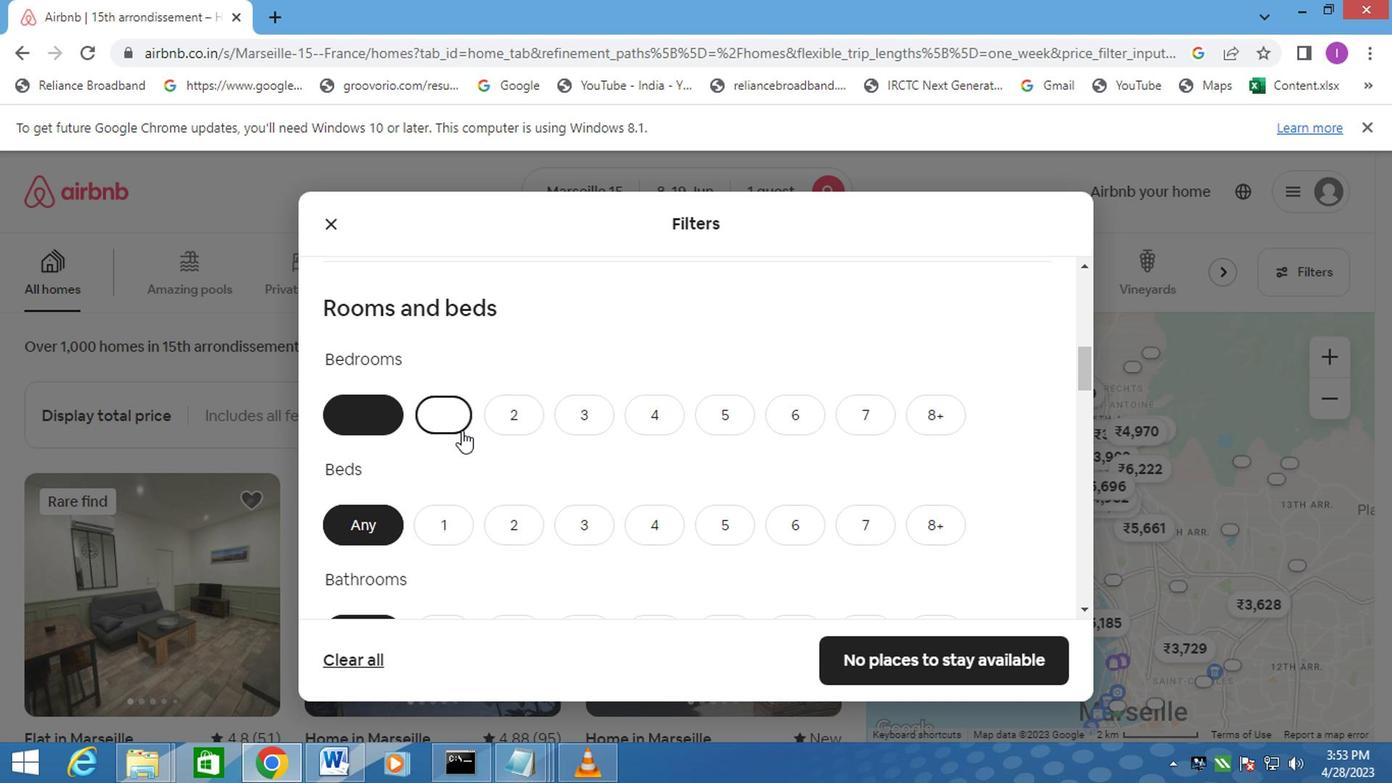 
Action: Mouse moved to (465, 443)
Screenshot: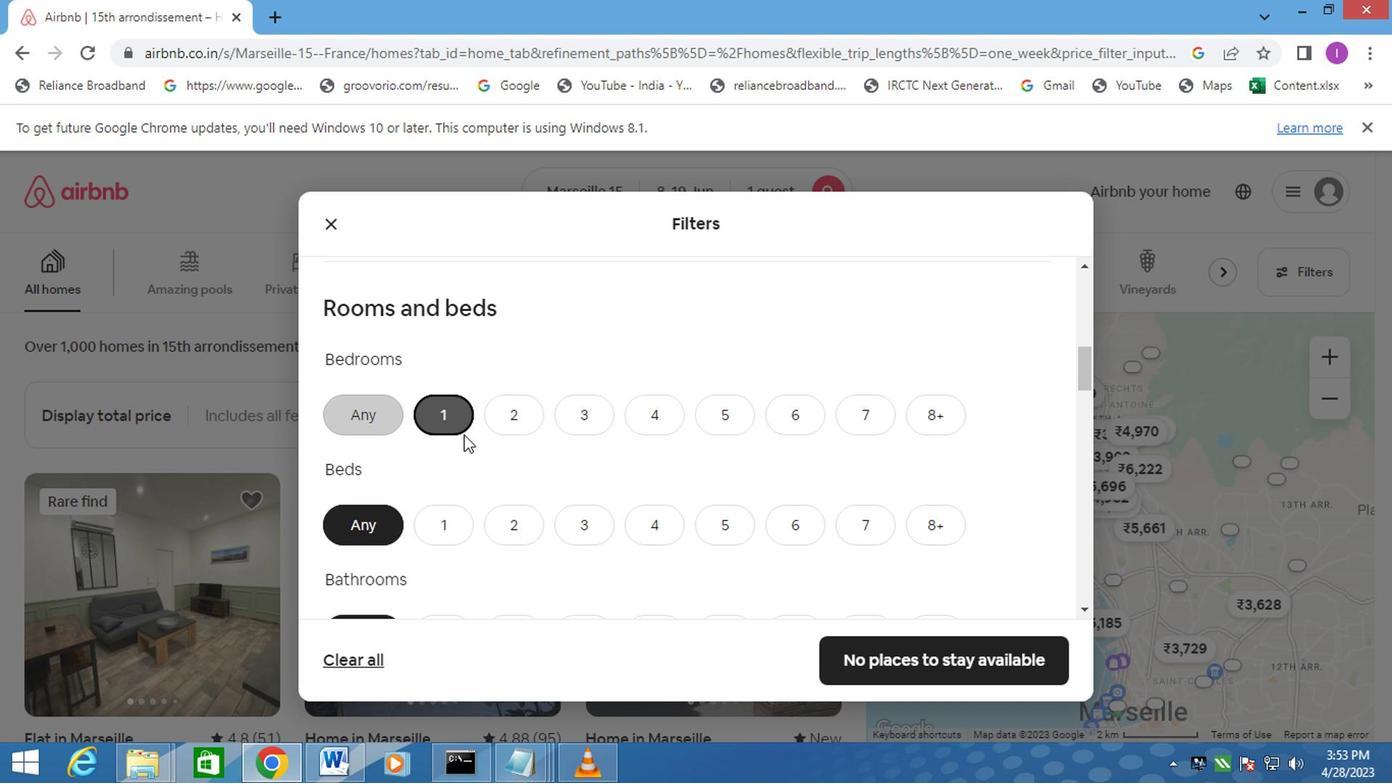 
Action: Mouse scrolled (465, 442) with delta (0, 0)
Screenshot: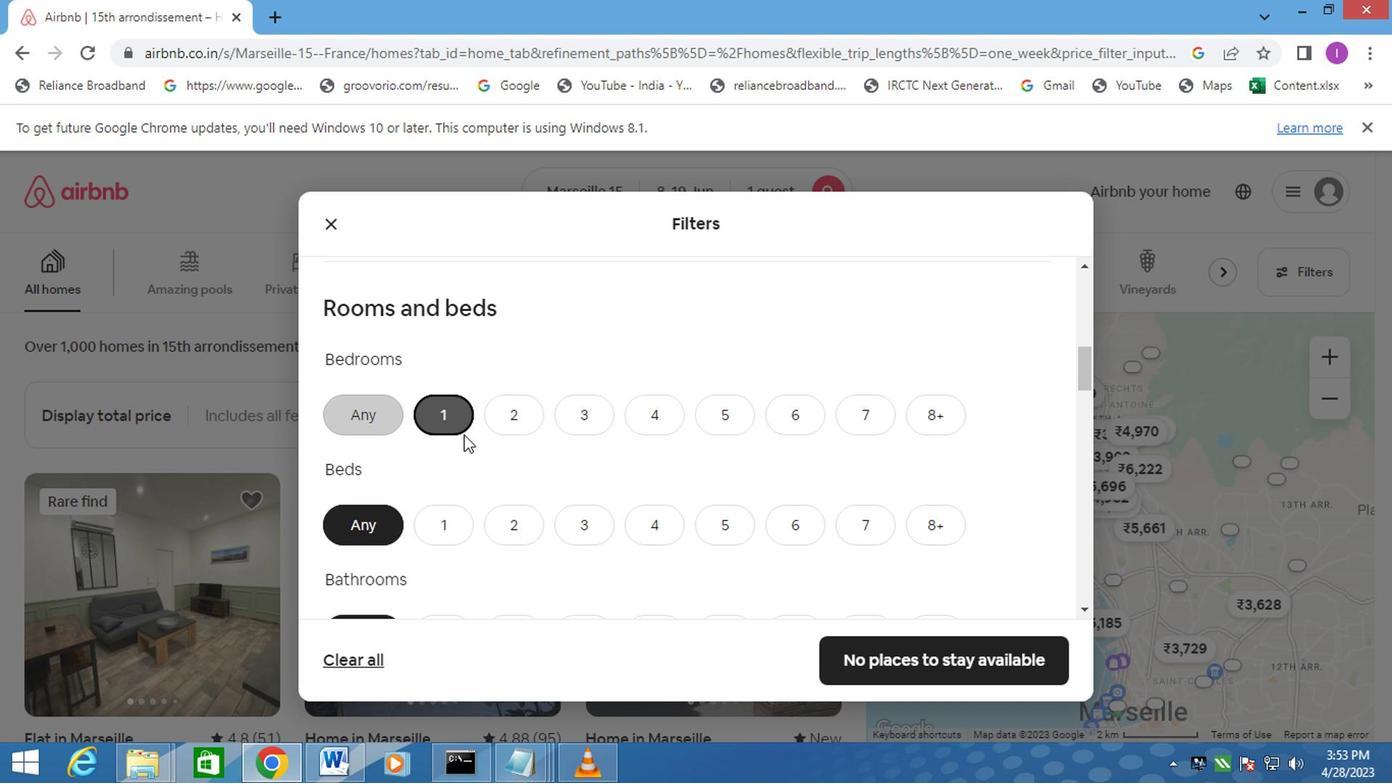 
Action: Mouse moved to (448, 332)
Screenshot: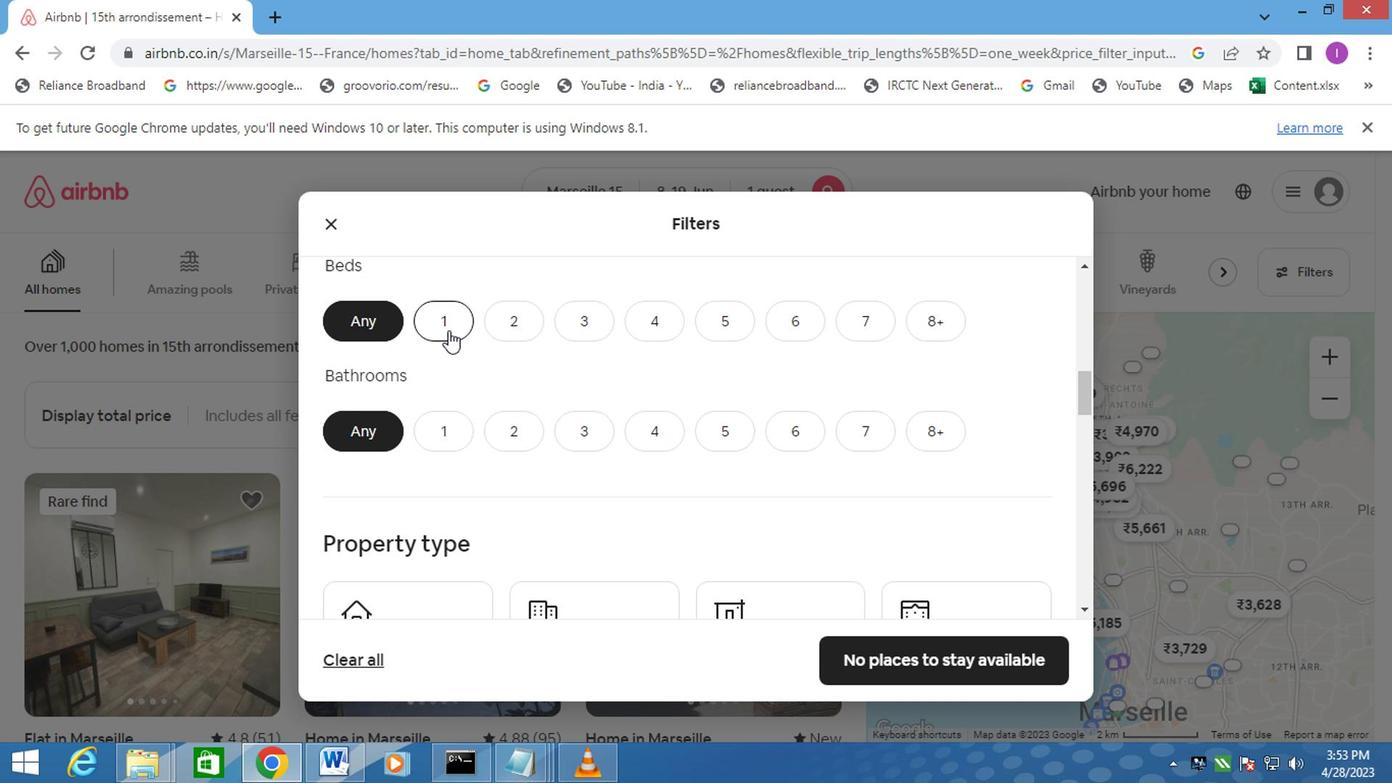 
Action: Mouse pressed left at (448, 332)
Screenshot: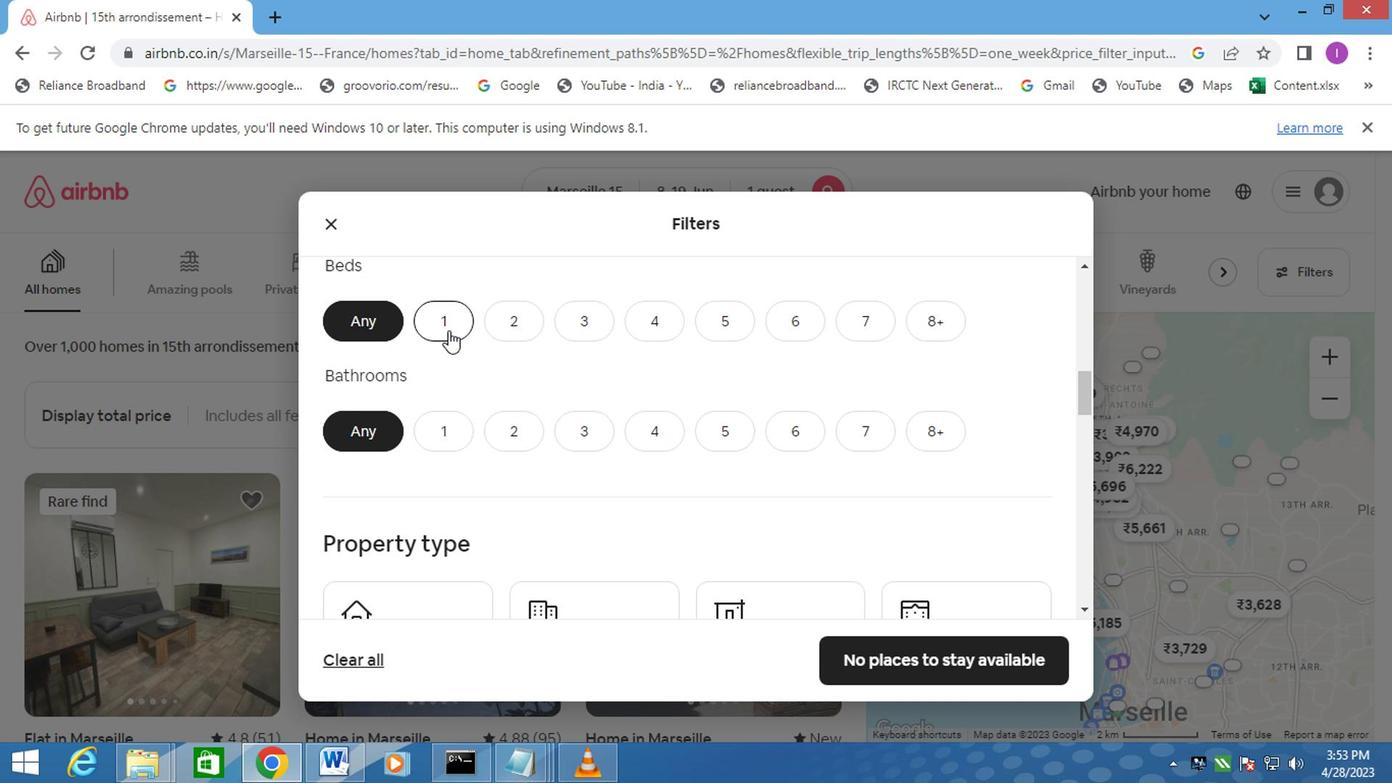 
Action: Mouse moved to (445, 435)
Screenshot: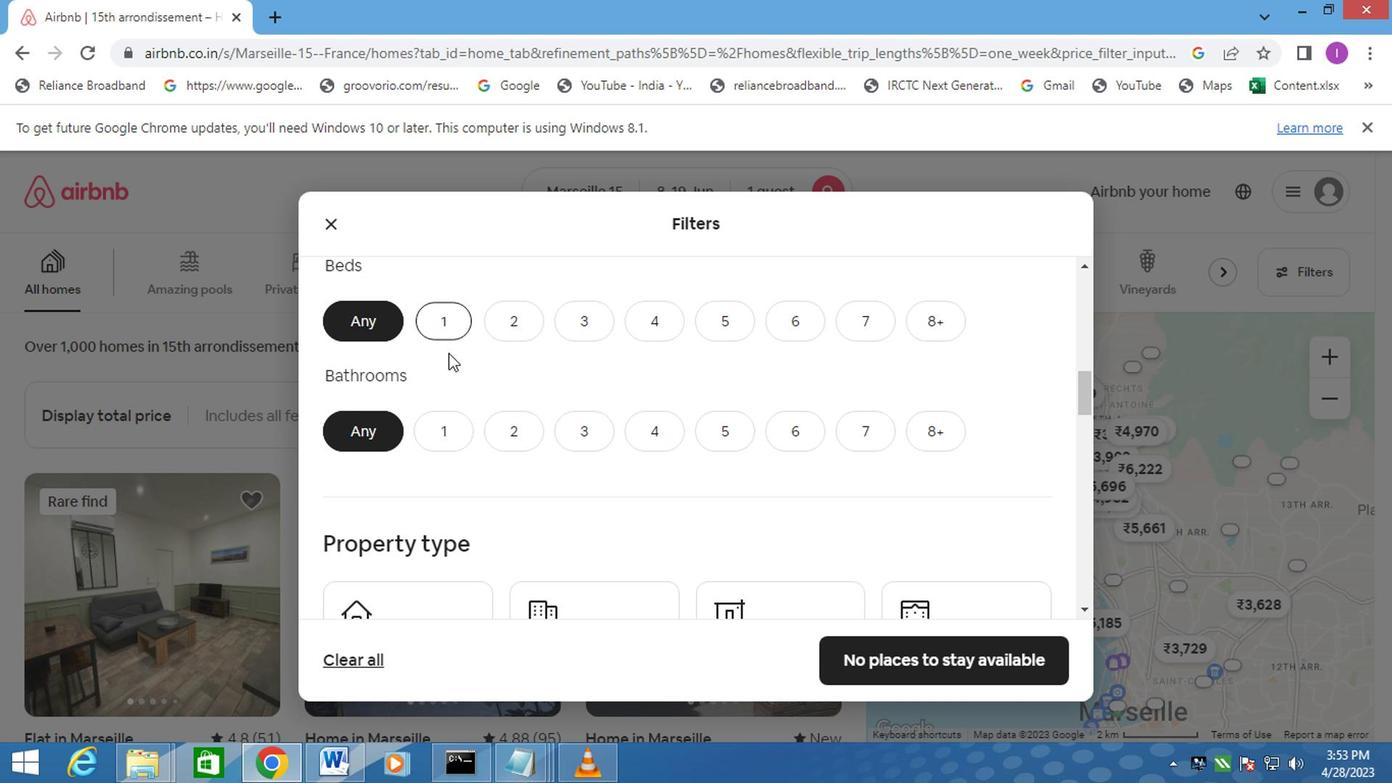
Action: Mouse pressed left at (445, 435)
Screenshot: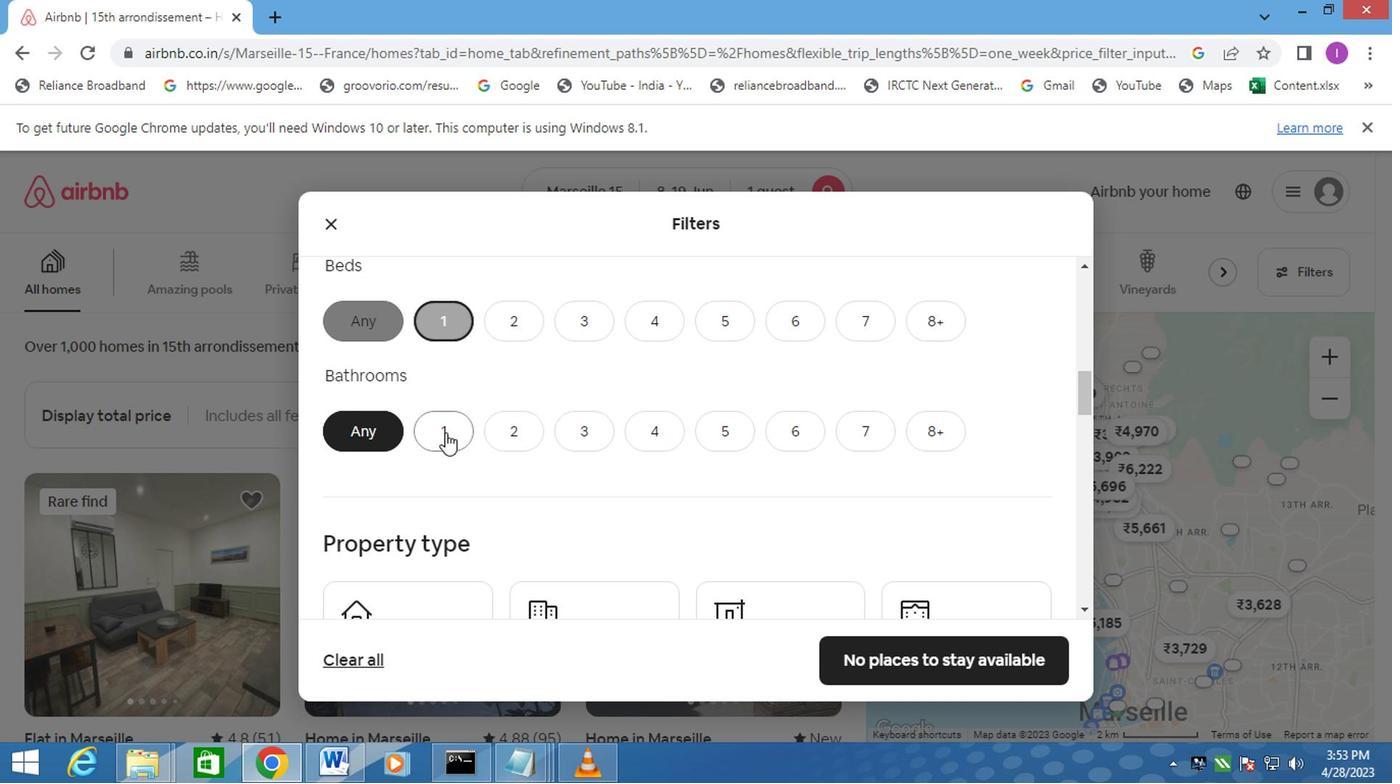 
Action: Mouse moved to (559, 469)
Screenshot: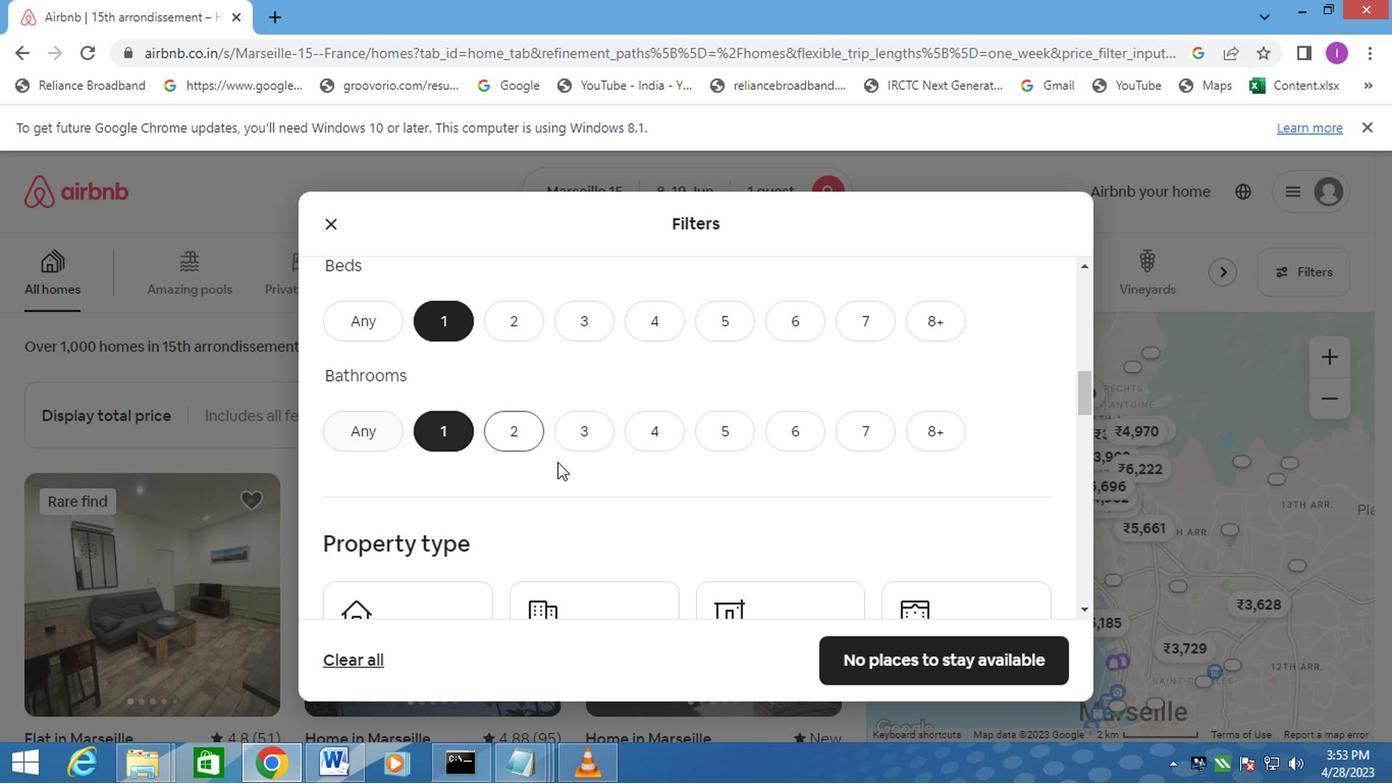 
Action: Mouse scrolled (559, 468) with delta (0, 0)
Screenshot: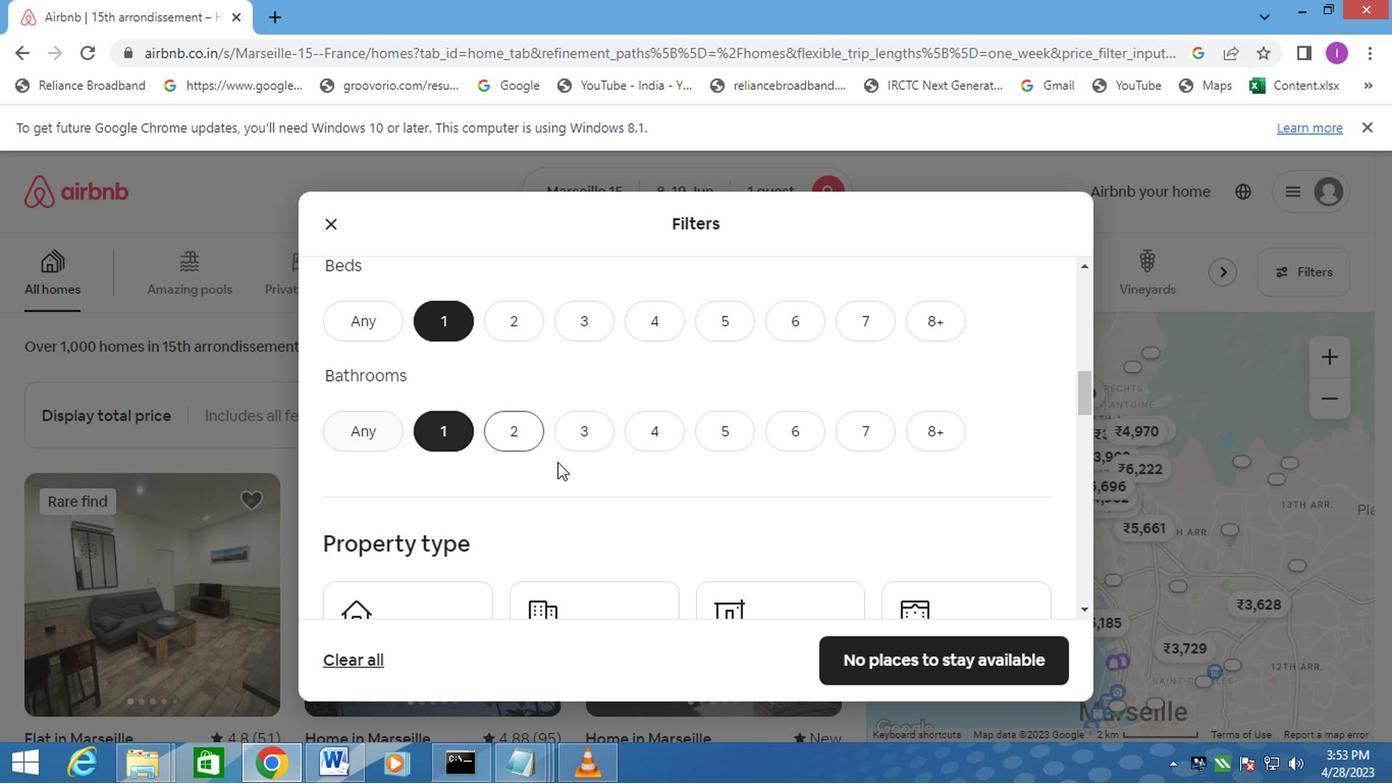 
Action: Mouse moved to (560, 471)
Screenshot: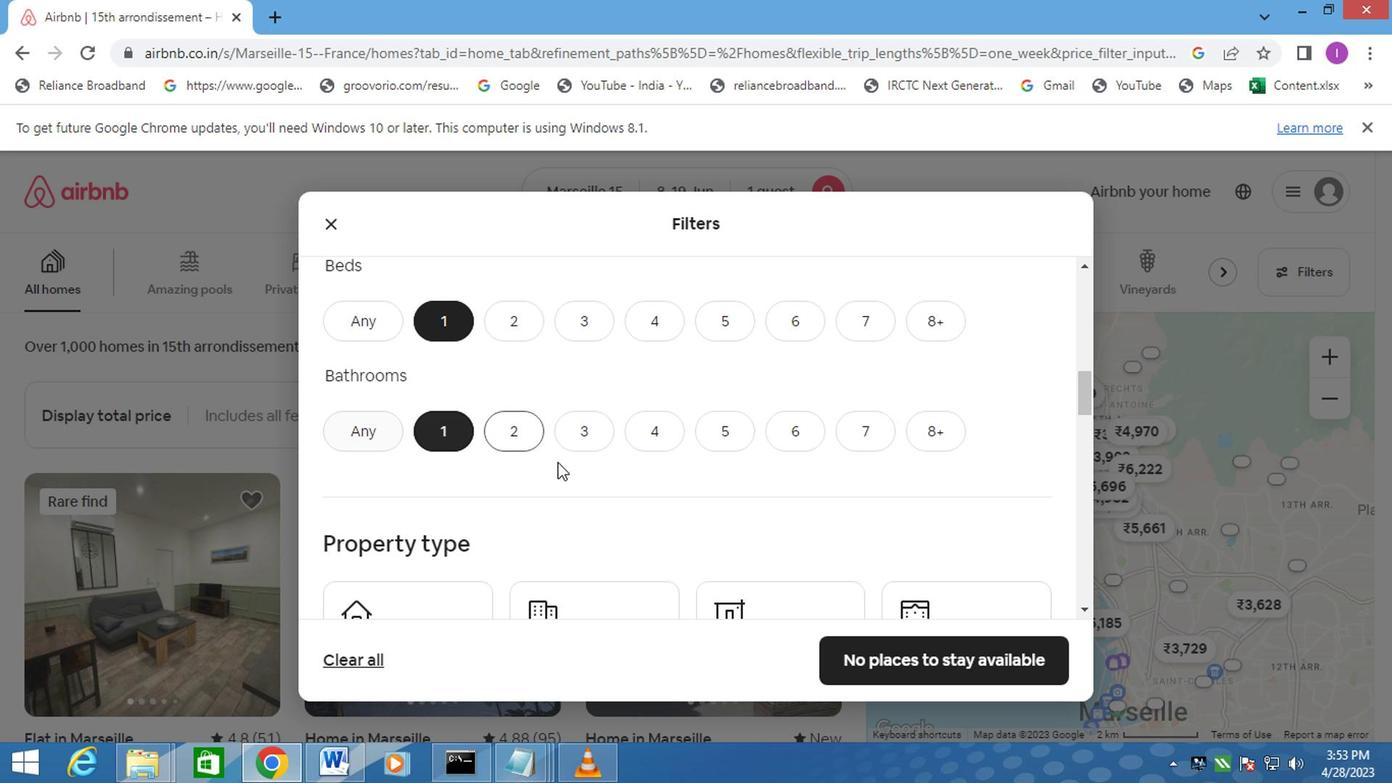 
Action: Mouse scrolled (560, 470) with delta (0, 0)
Screenshot: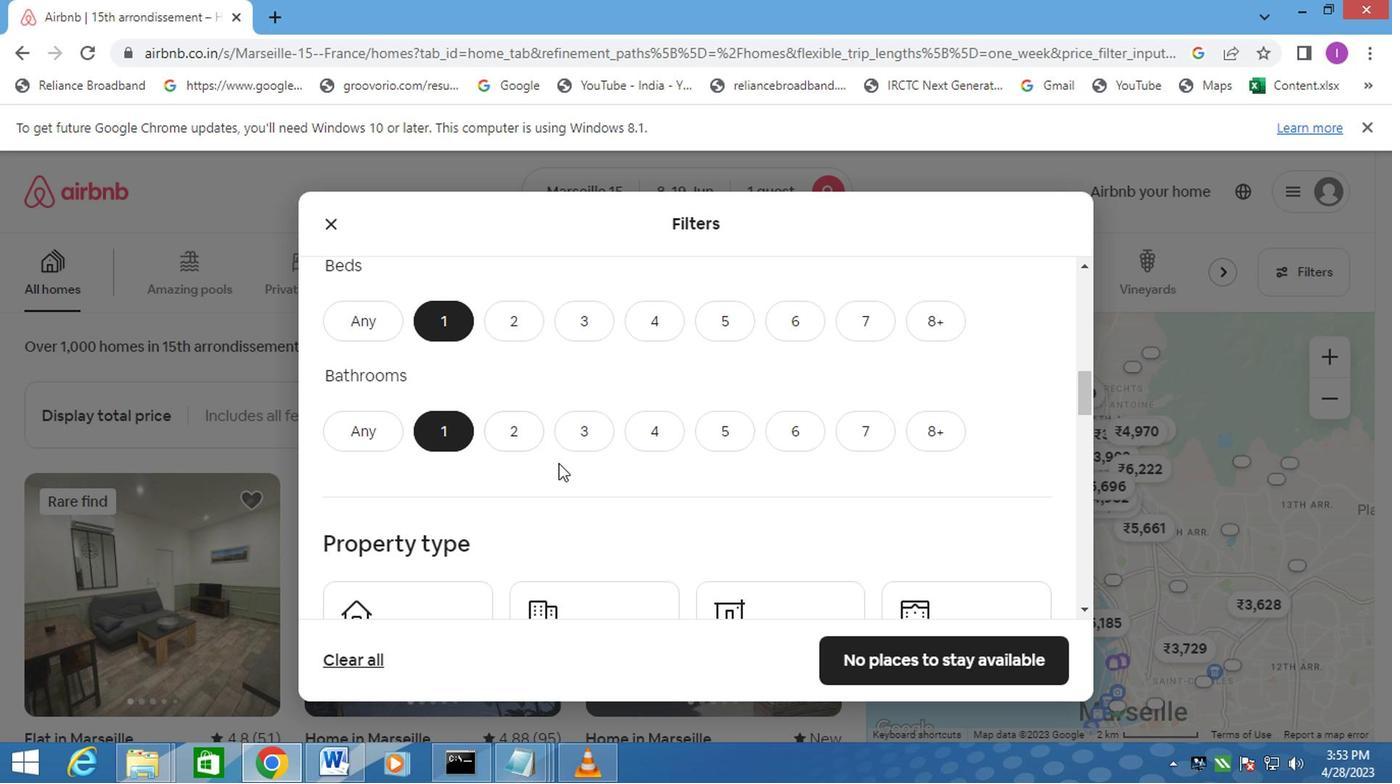 
Action: Mouse moved to (430, 453)
Screenshot: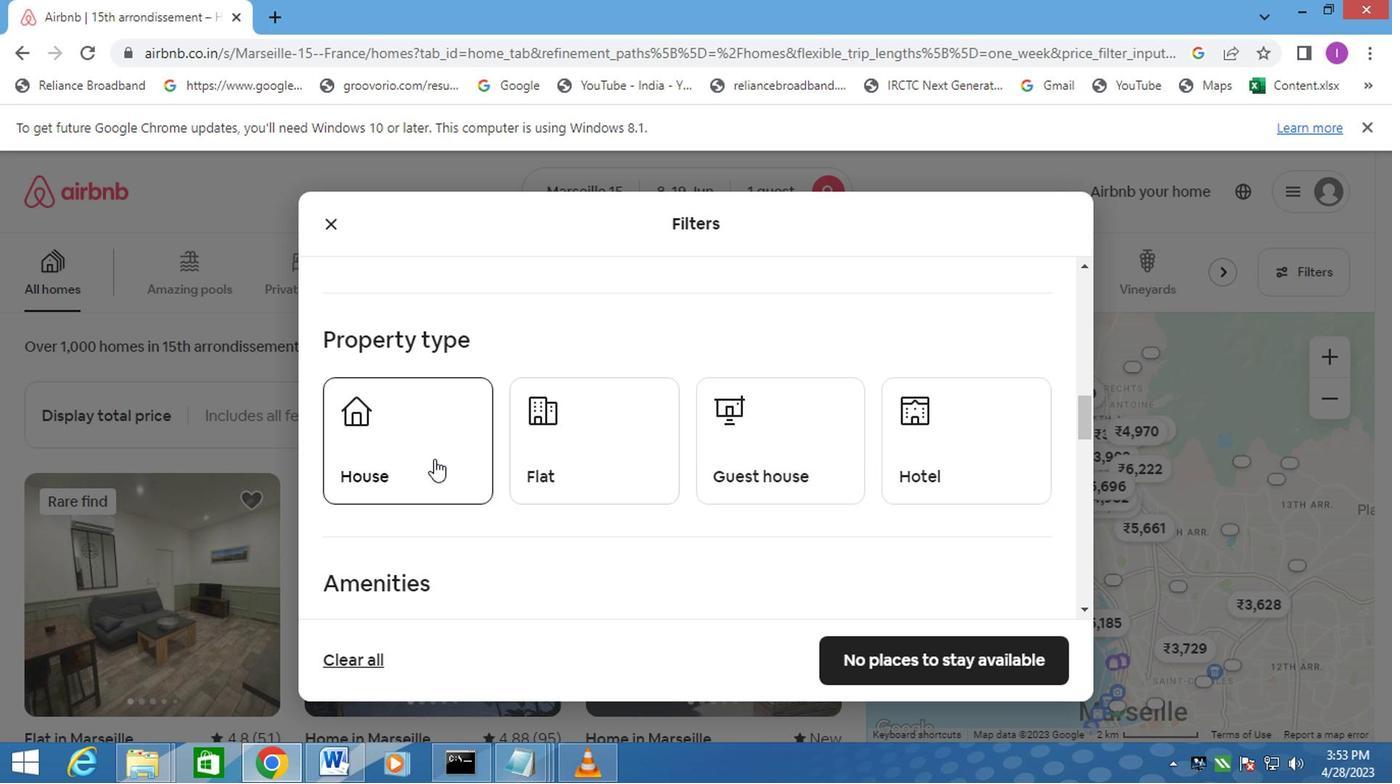 
Action: Mouse pressed left at (430, 453)
Screenshot: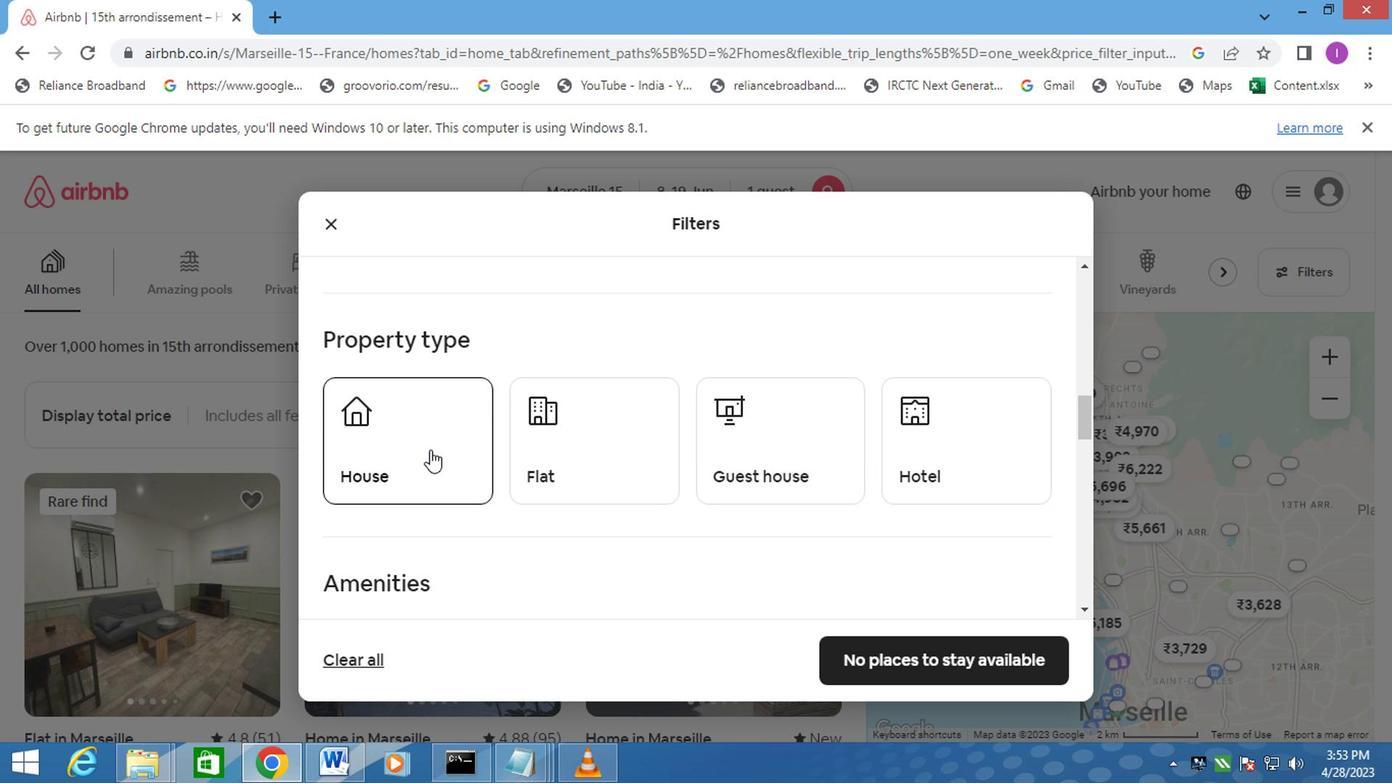 
Action: Mouse moved to (527, 461)
Screenshot: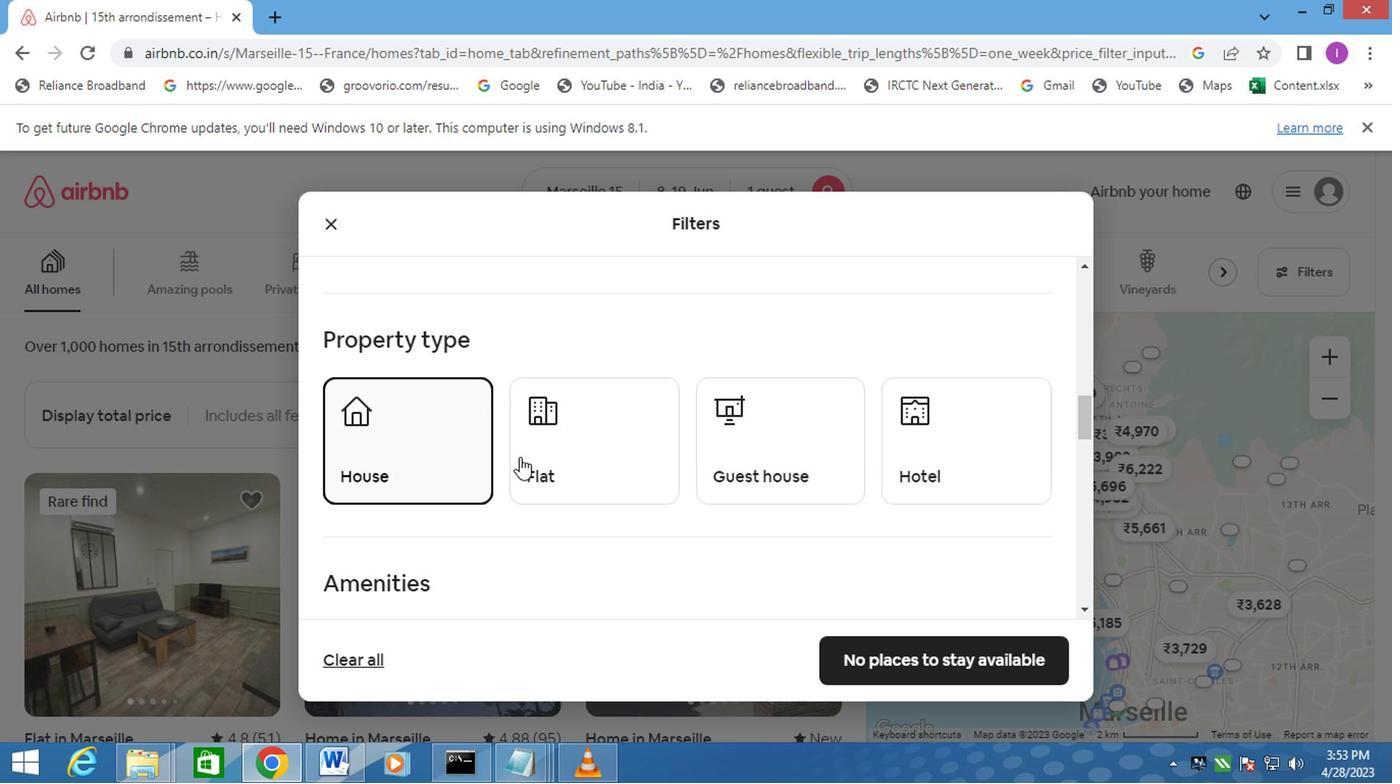 
Action: Mouse pressed left at (527, 461)
Screenshot: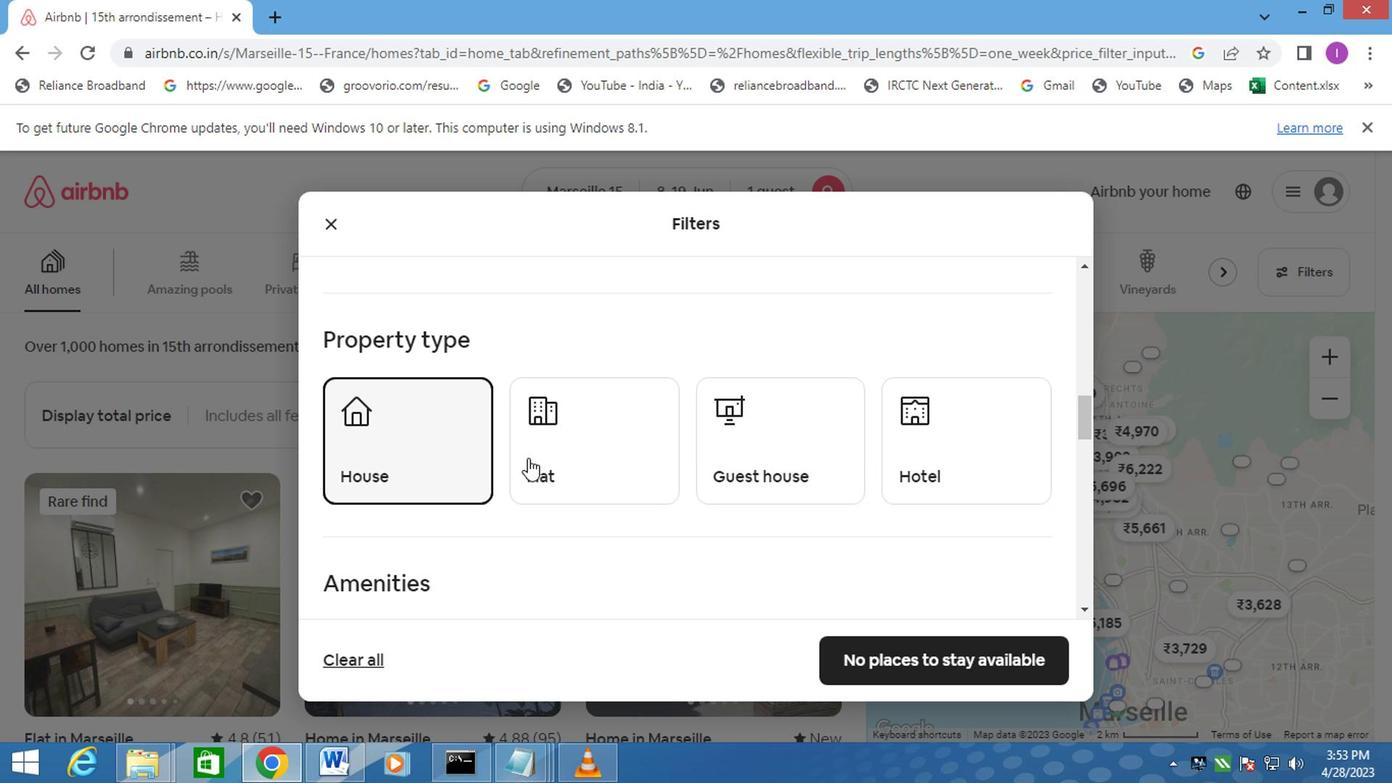
Action: Mouse moved to (744, 461)
Screenshot: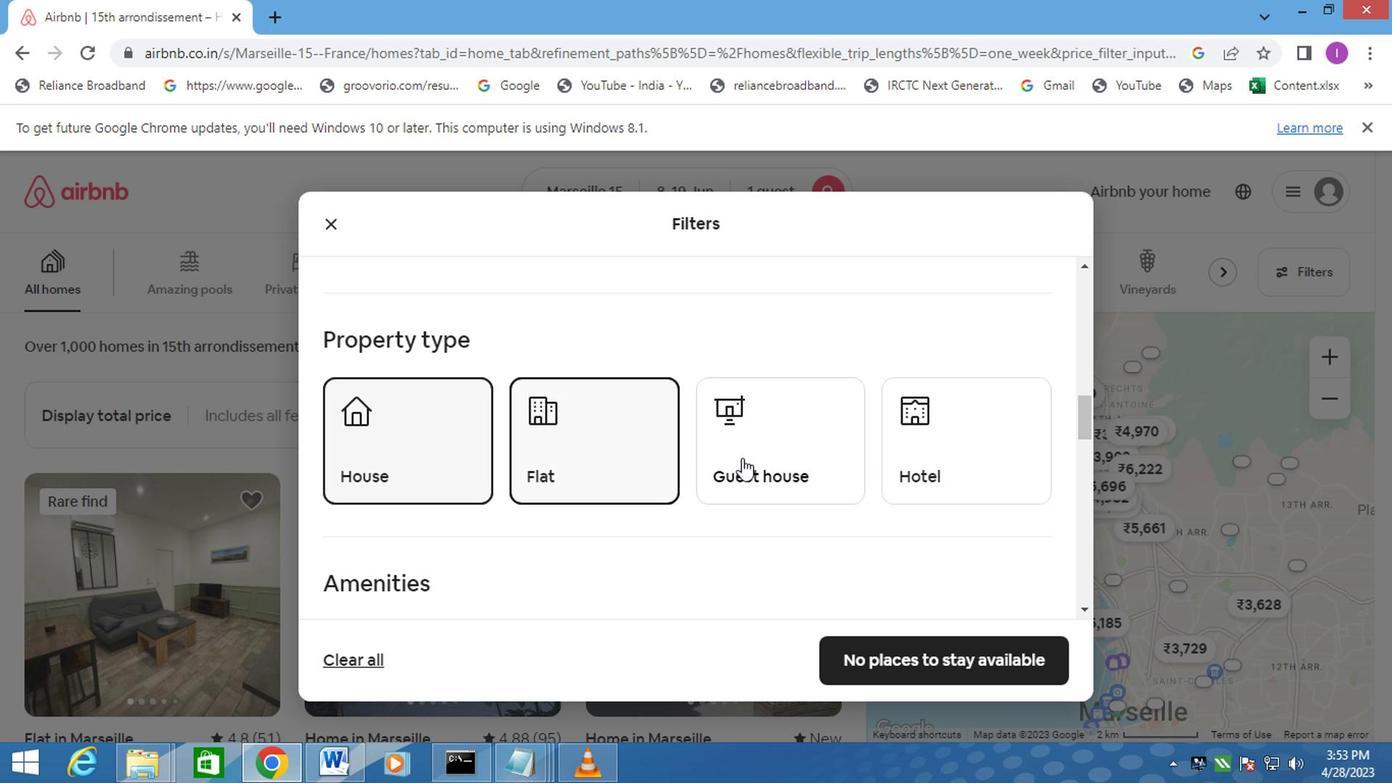 
Action: Mouse pressed left at (744, 461)
Screenshot: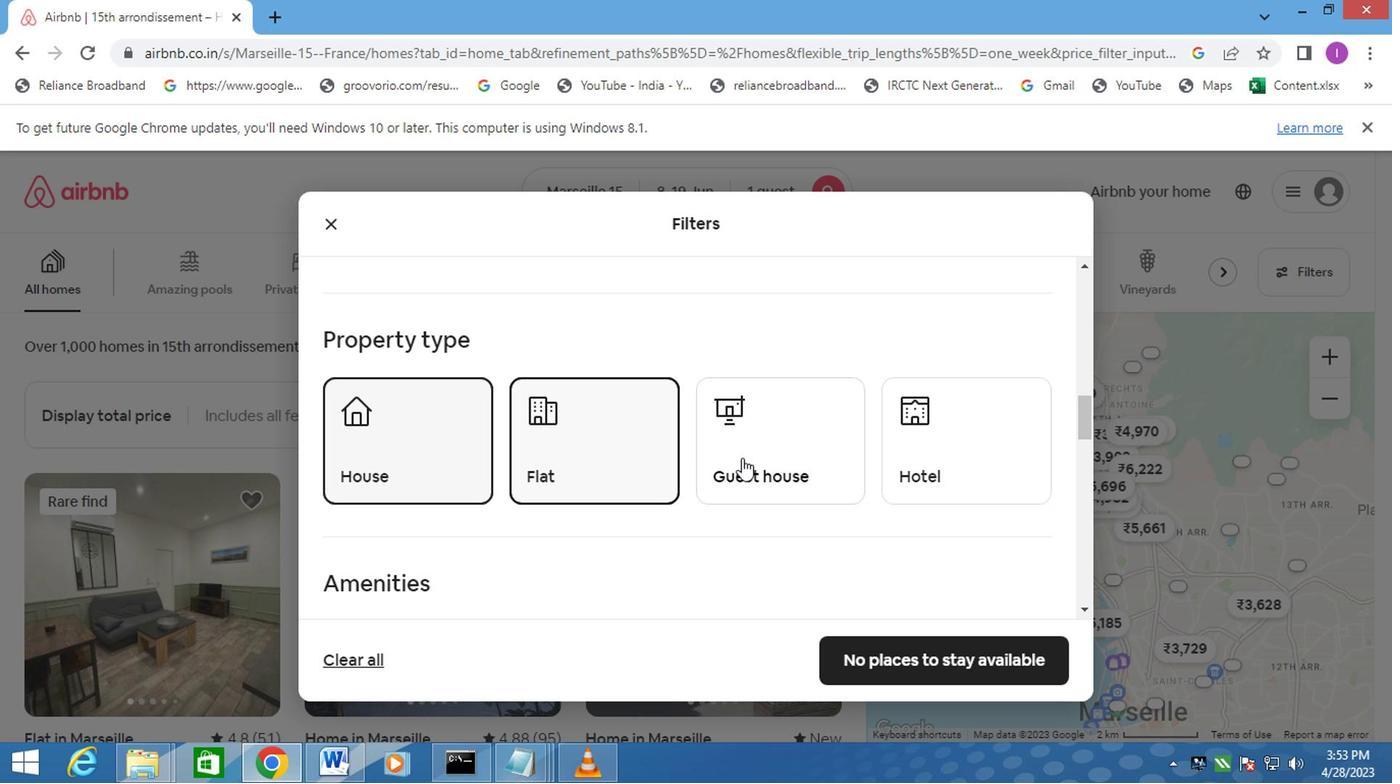 
Action: Mouse moved to (908, 460)
Screenshot: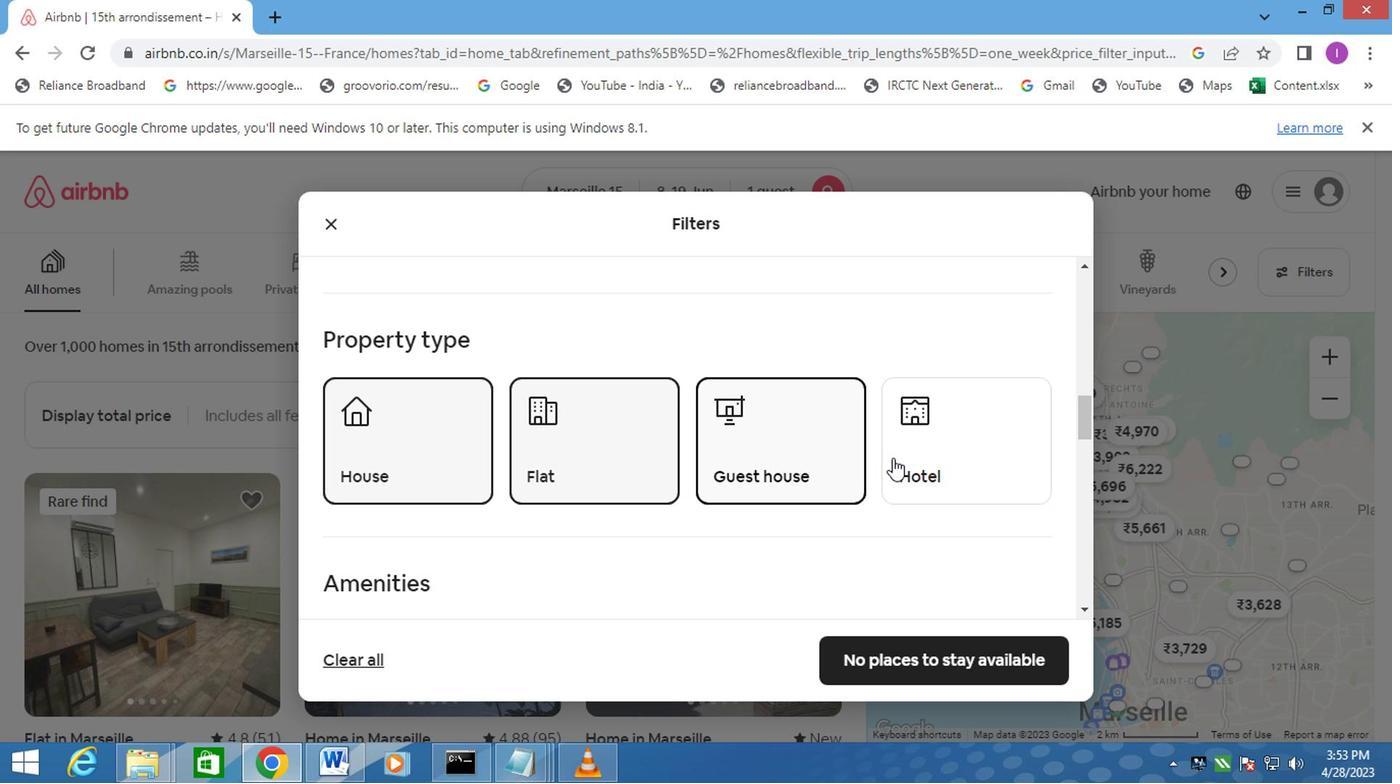 
Action: Mouse pressed left at (908, 460)
Screenshot: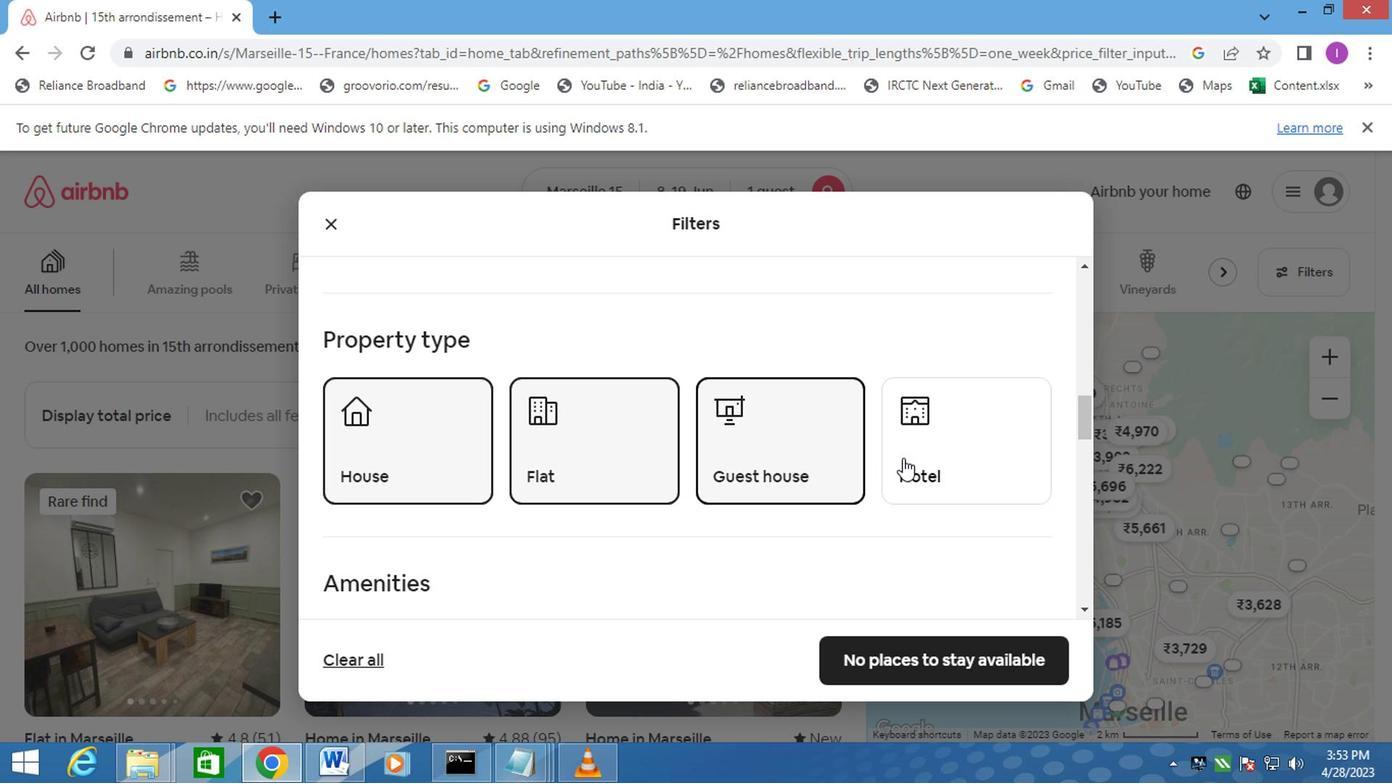
Action: Mouse moved to (907, 471)
Screenshot: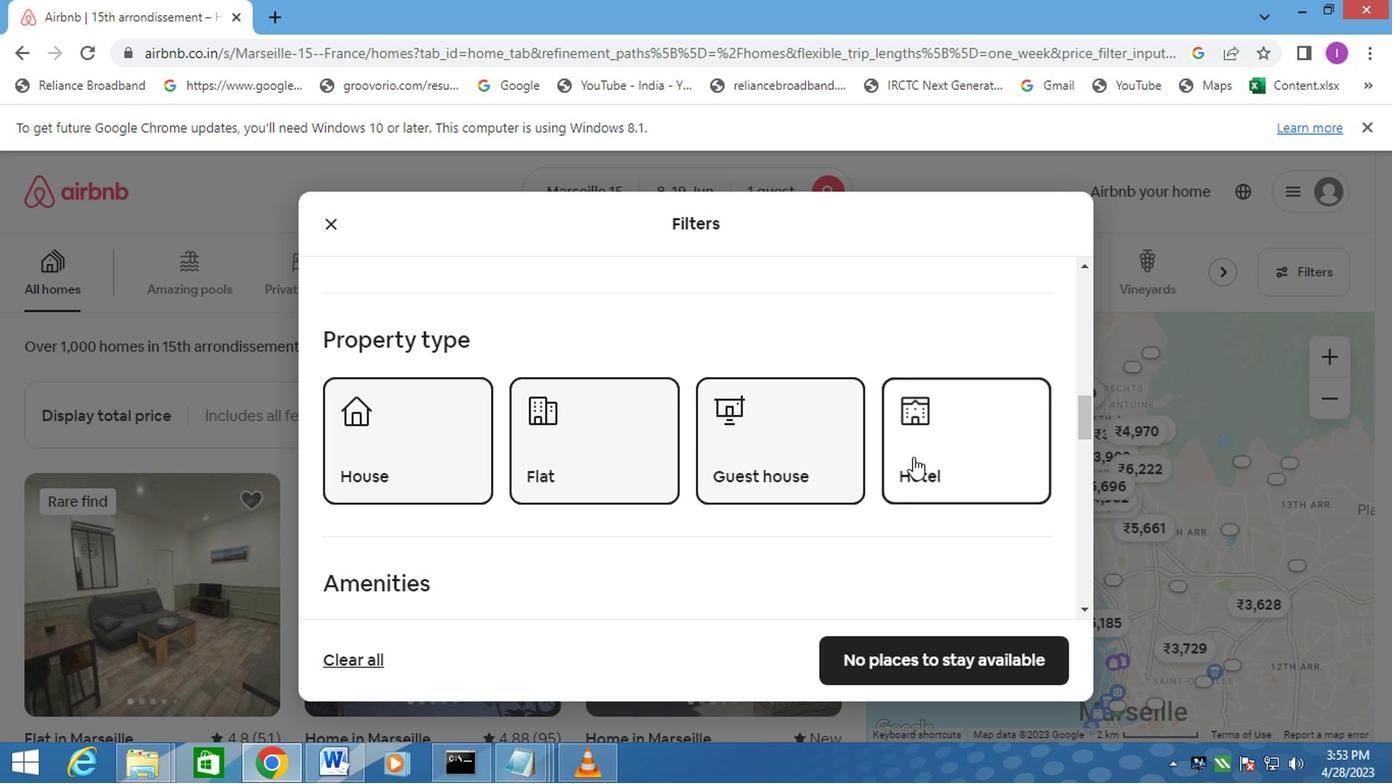 
Action: Mouse scrolled (907, 470) with delta (0, 0)
Screenshot: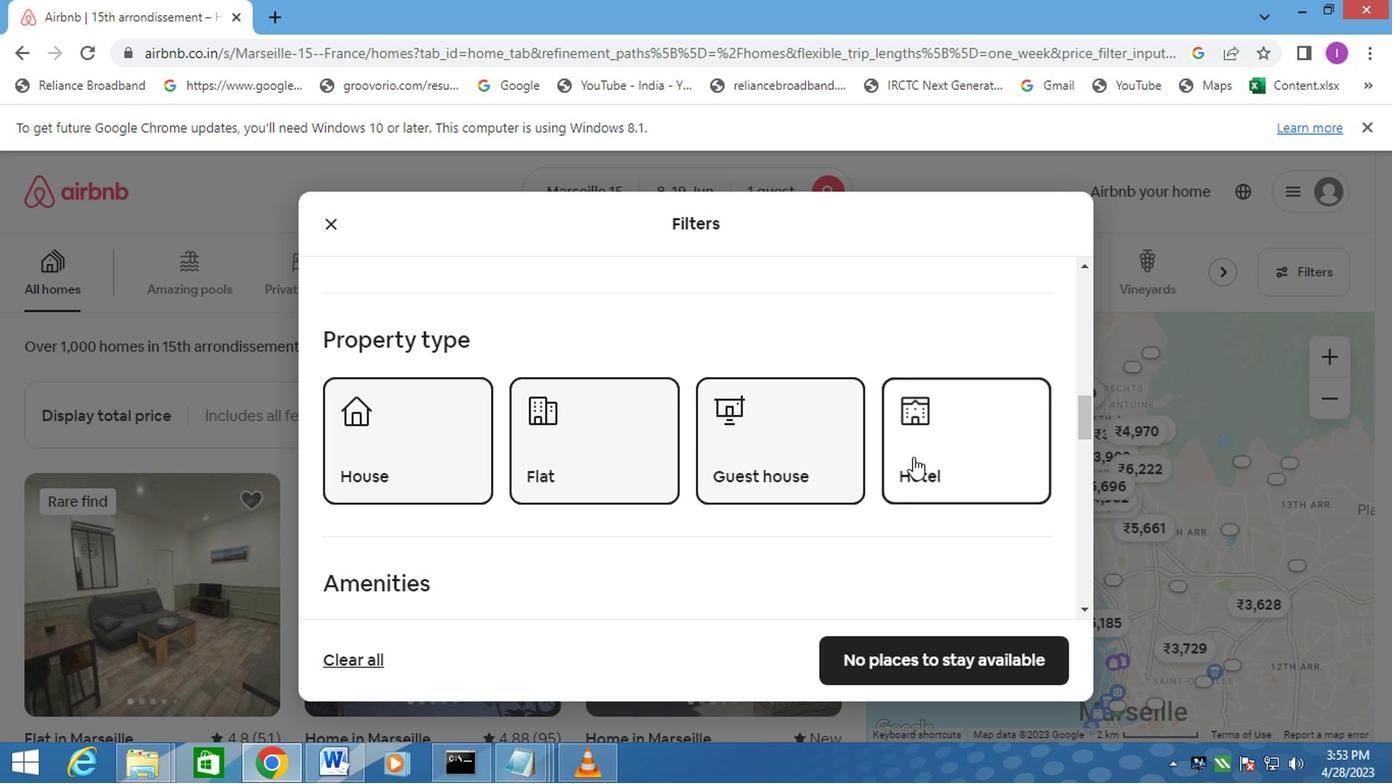 
Action: Mouse moved to (902, 480)
Screenshot: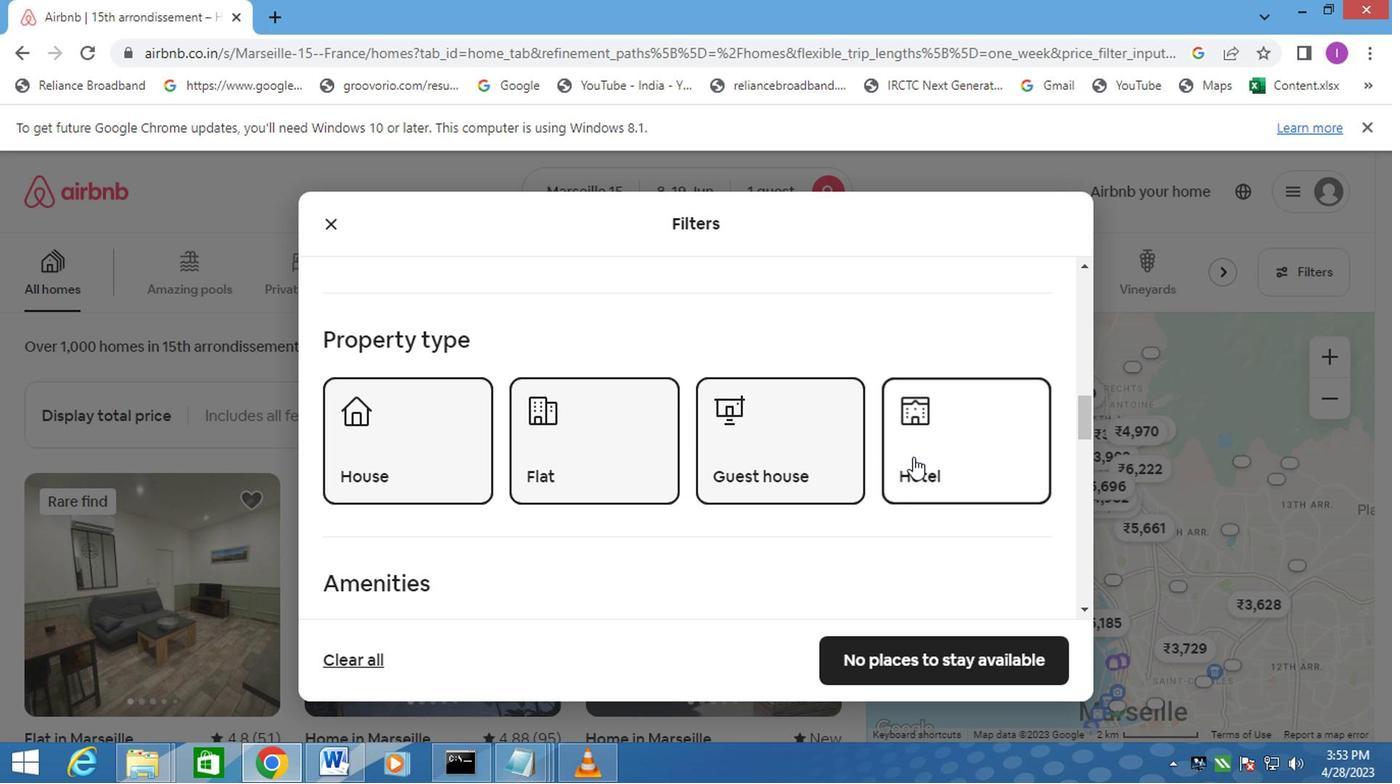 
Action: Mouse scrolled (902, 480) with delta (0, 0)
Screenshot: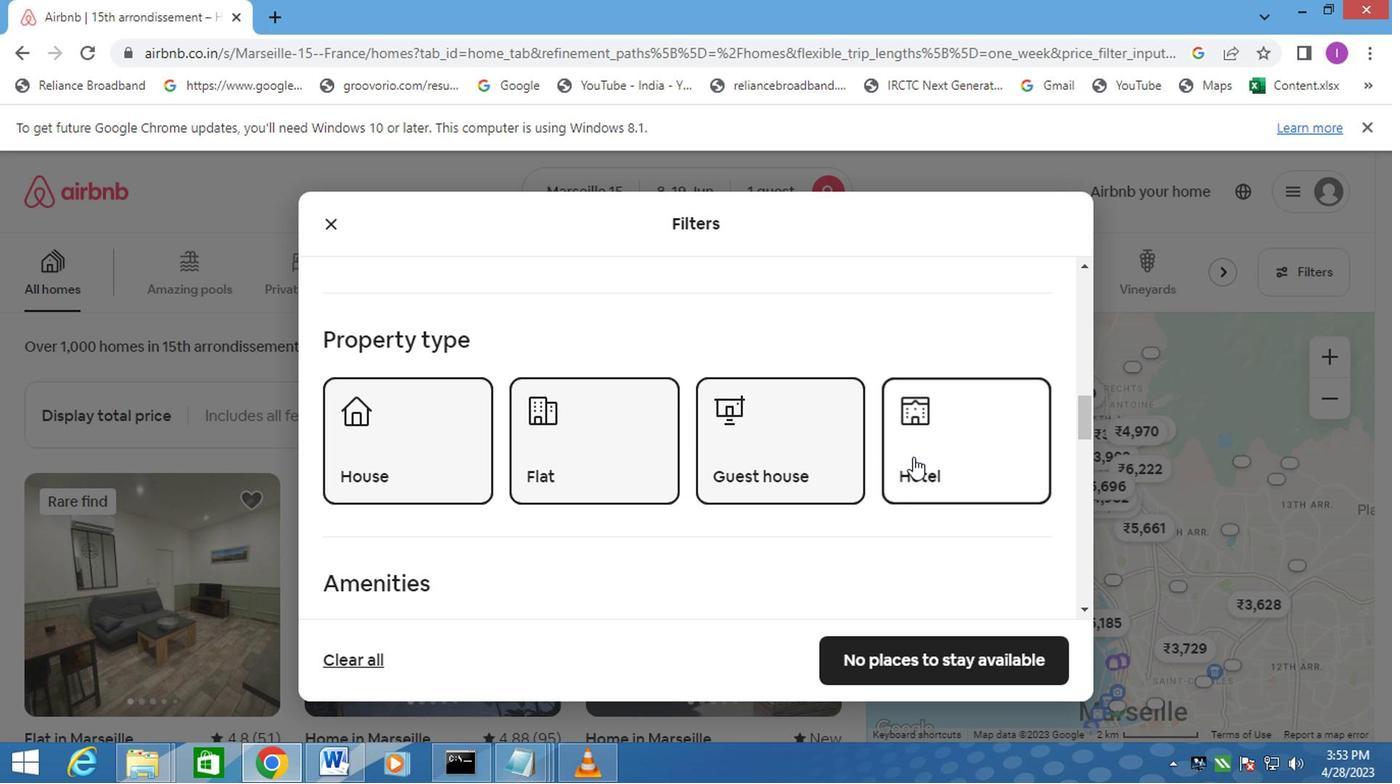 
Action: Mouse moved to (901, 481)
Screenshot: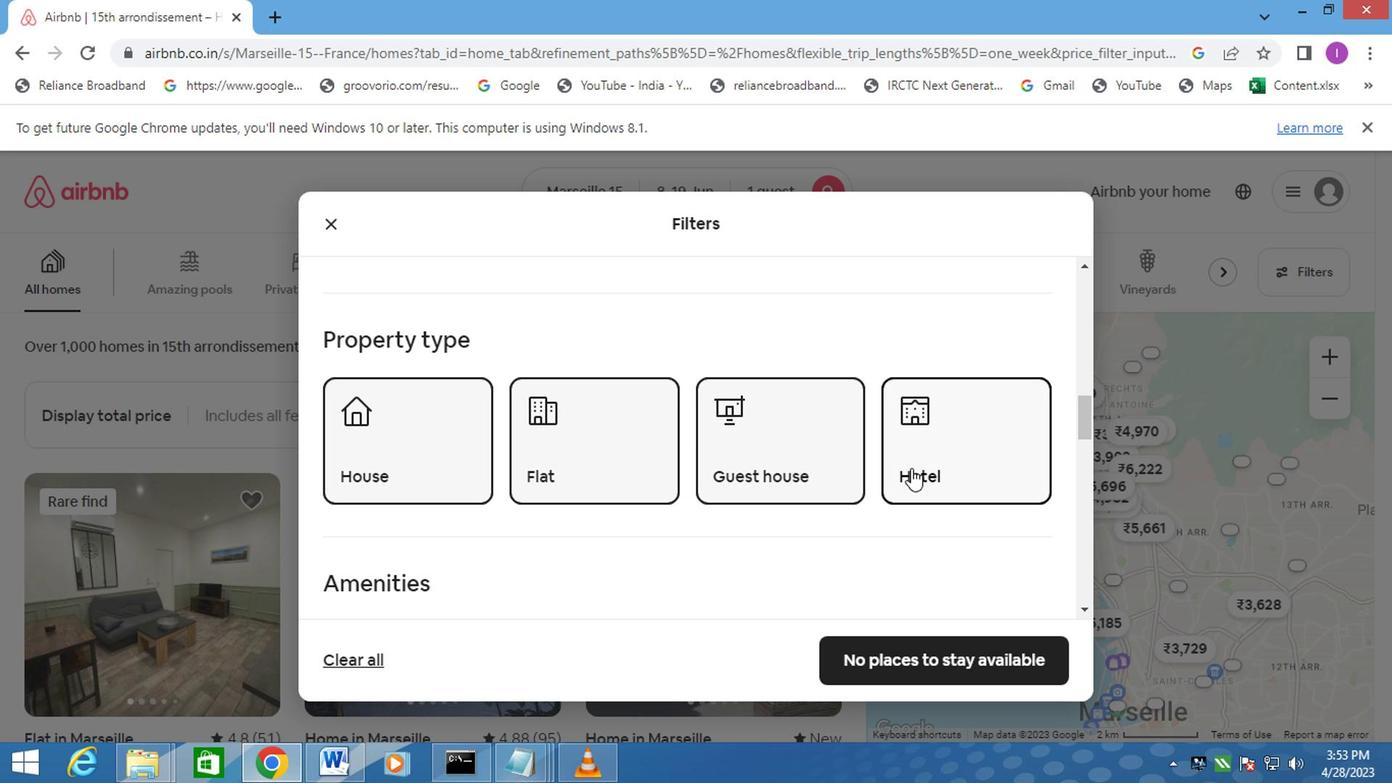 
Action: Mouse scrolled (901, 480) with delta (0, 0)
Screenshot: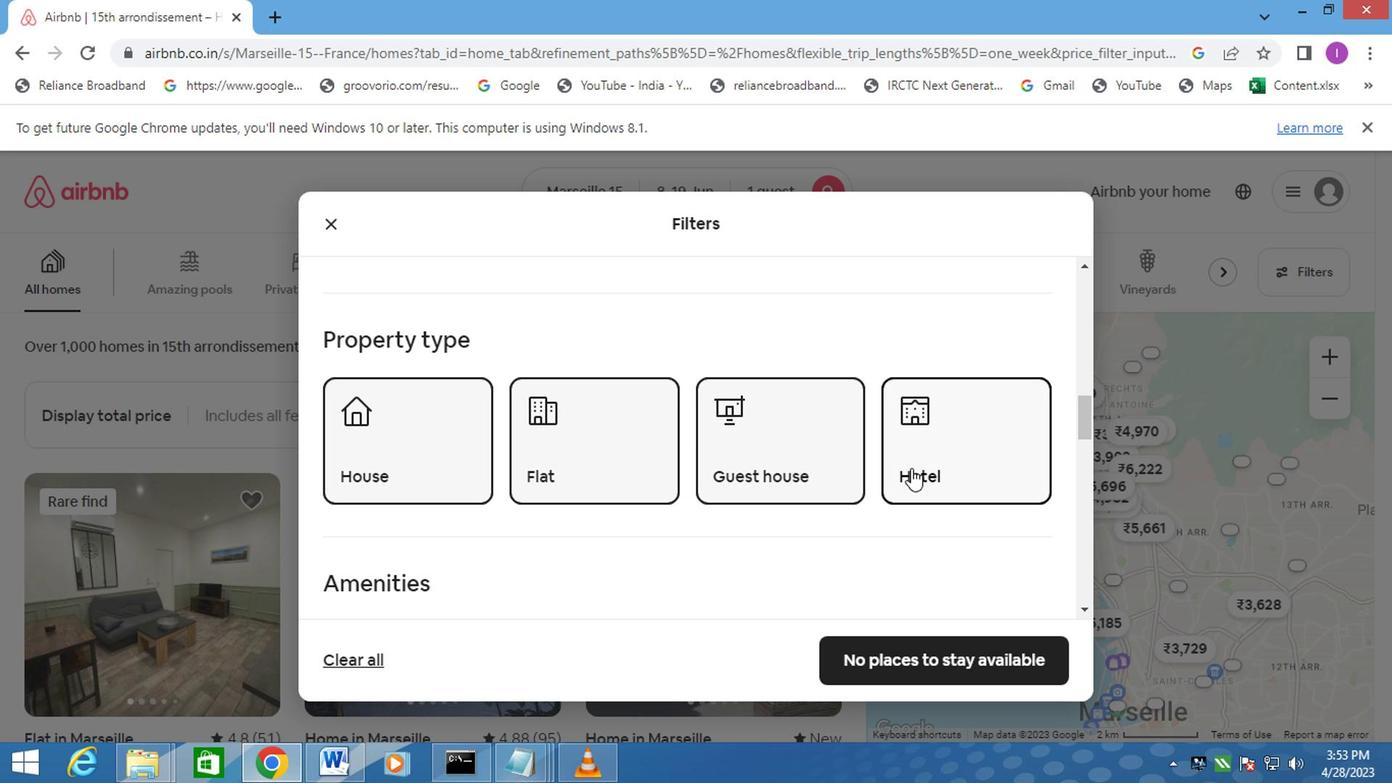 
Action: Mouse moved to (899, 476)
Screenshot: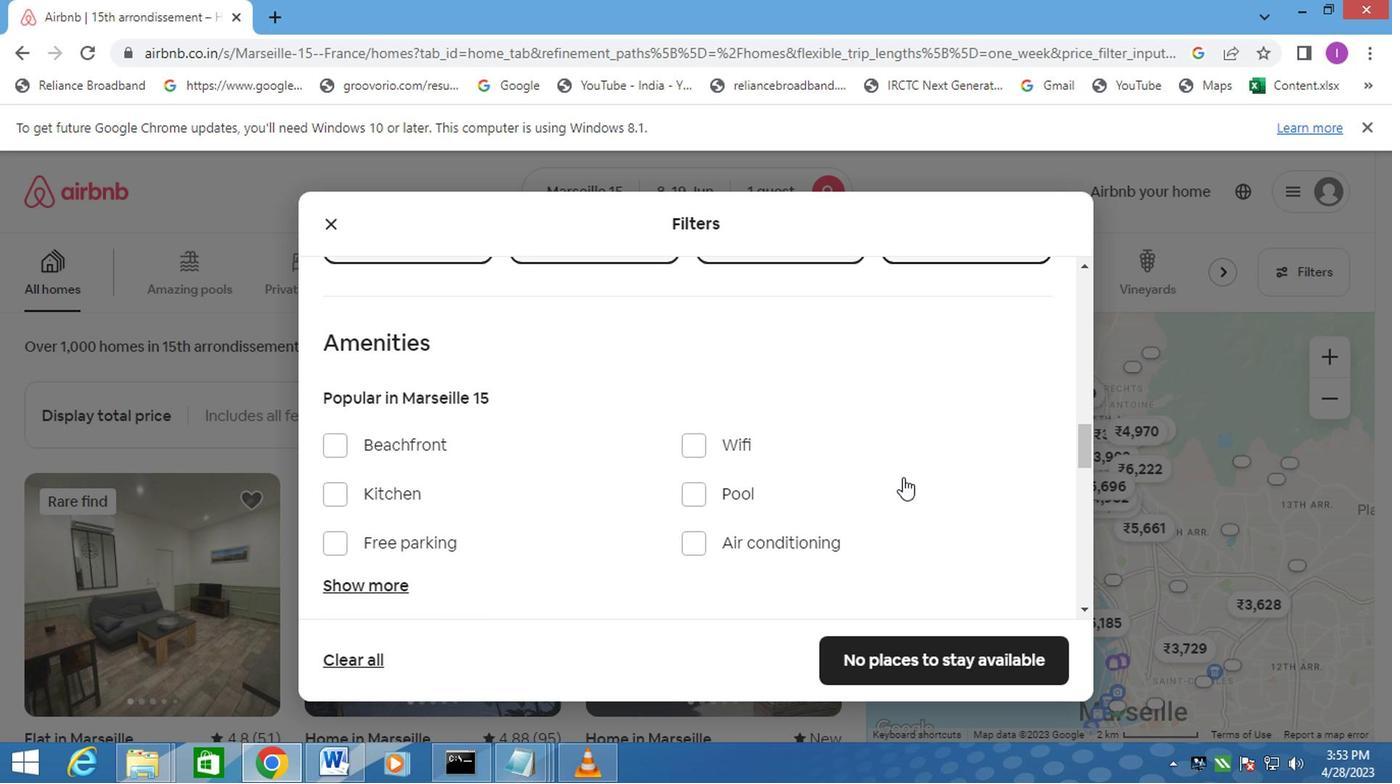 
Action: Mouse scrolled (899, 475) with delta (0, 0)
Screenshot: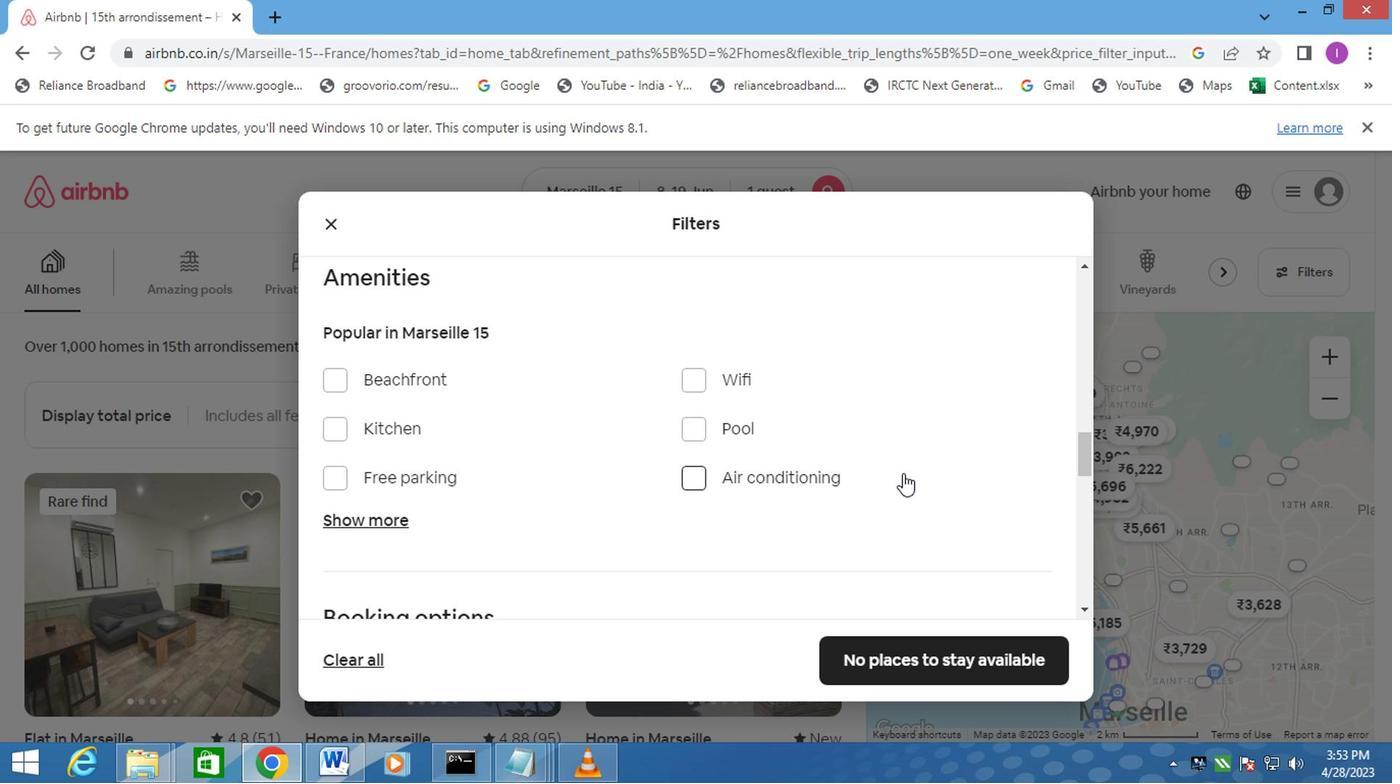 
Action: Mouse scrolled (899, 475) with delta (0, 0)
Screenshot: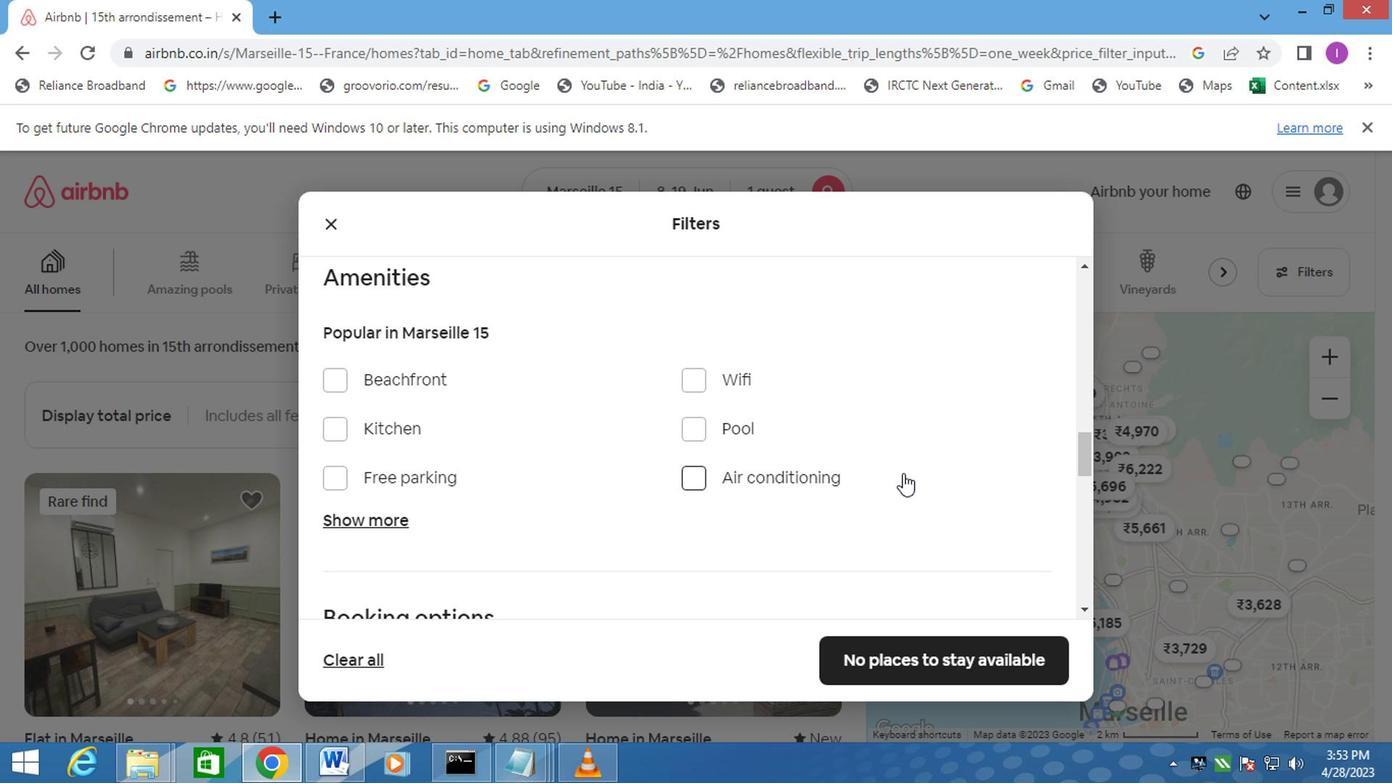 
Action: Mouse moved to (905, 460)
Screenshot: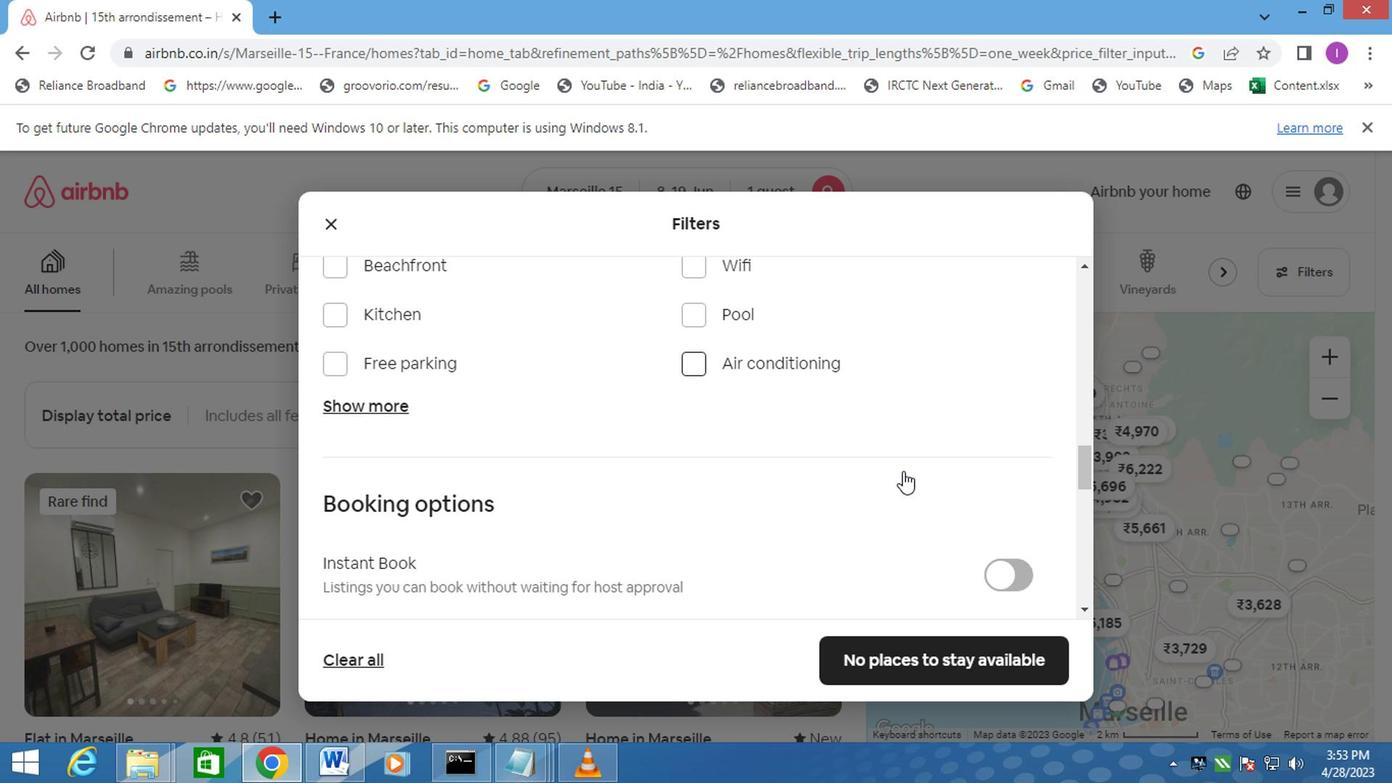 
Action: Mouse scrolled (905, 459) with delta (0, -1)
Screenshot: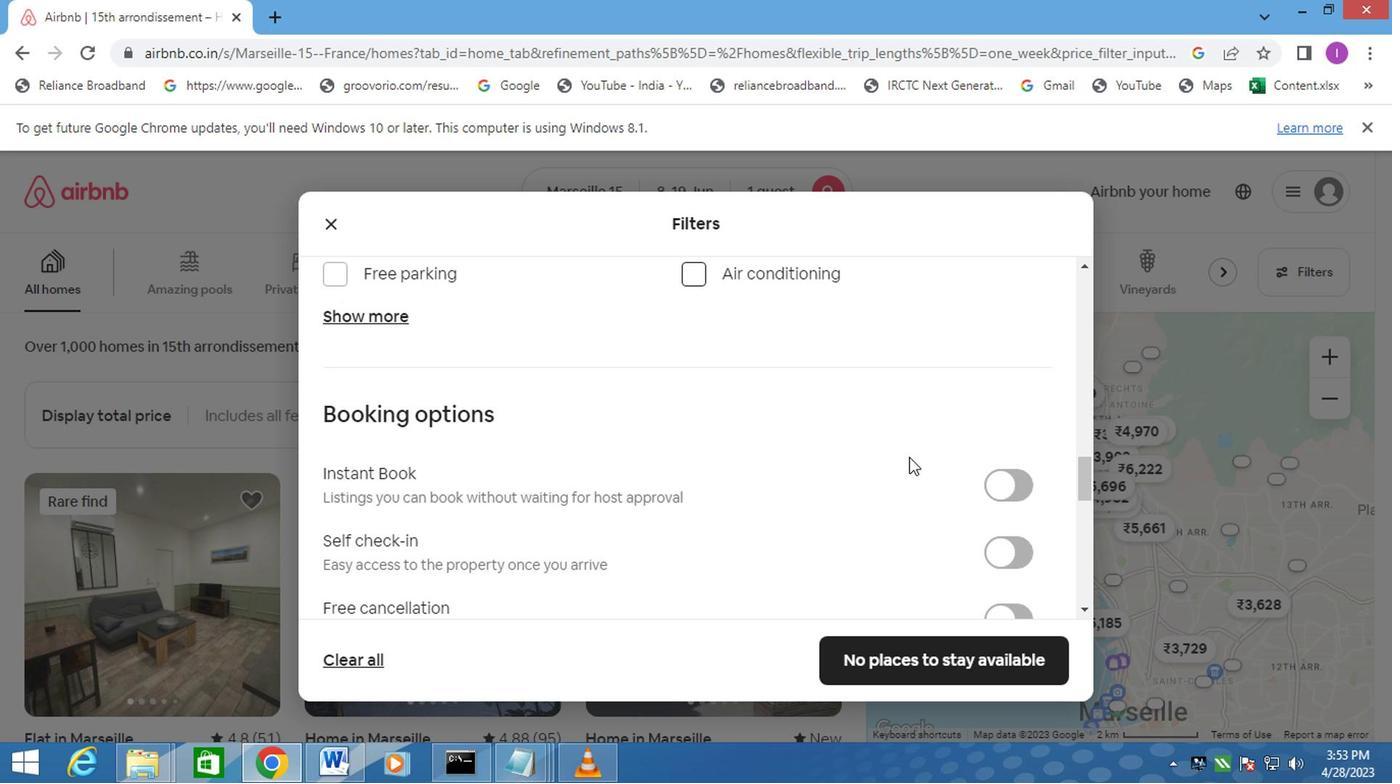 
Action: Mouse scrolled (905, 459) with delta (0, -1)
Screenshot: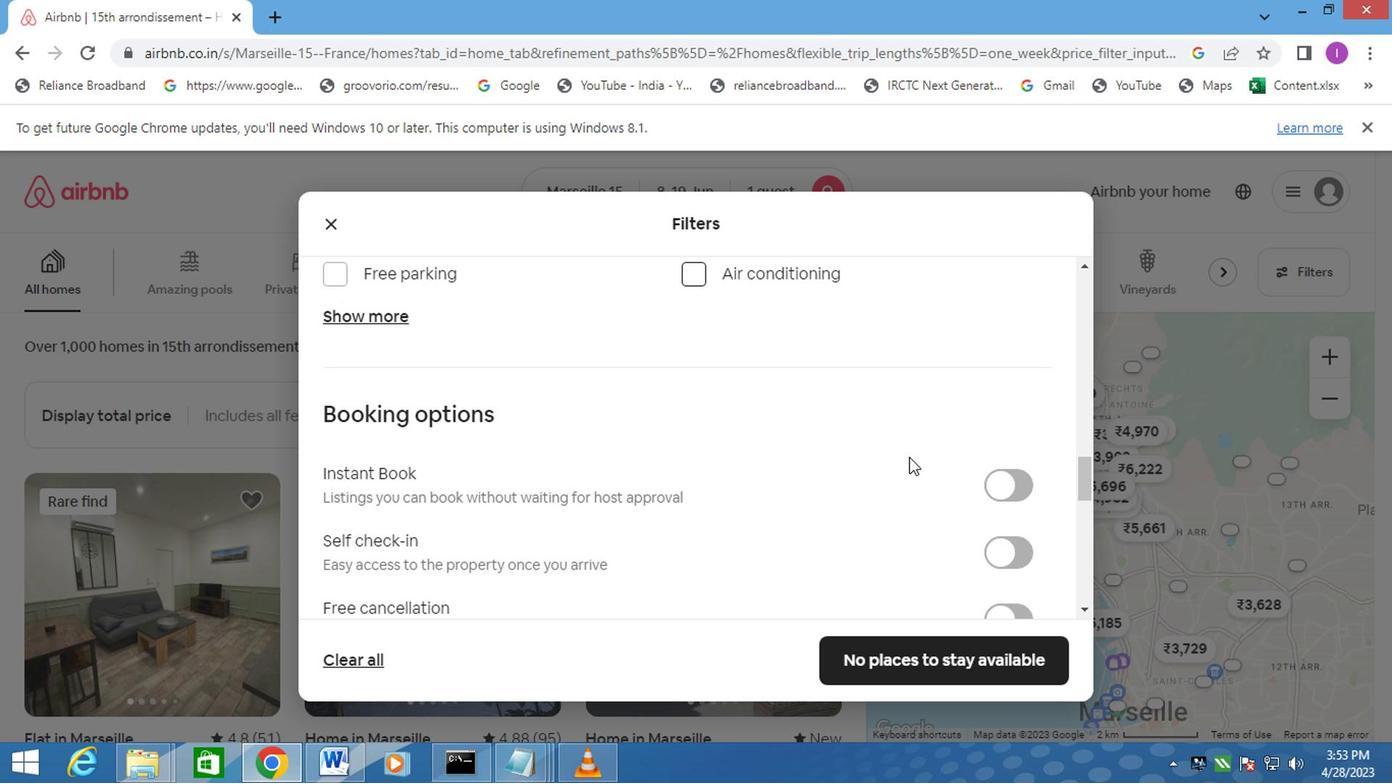 
Action: Mouse moved to (1007, 358)
Screenshot: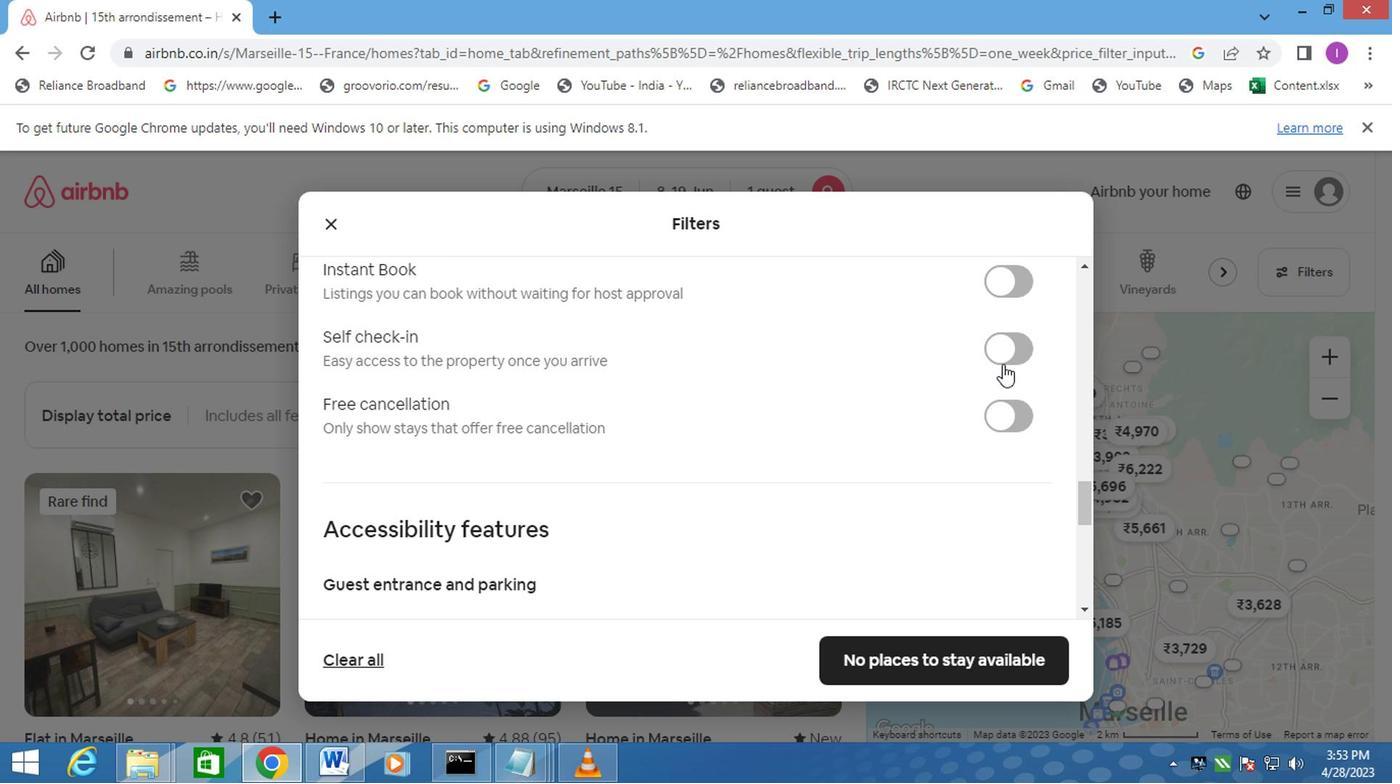 
Action: Mouse pressed left at (1007, 358)
Screenshot: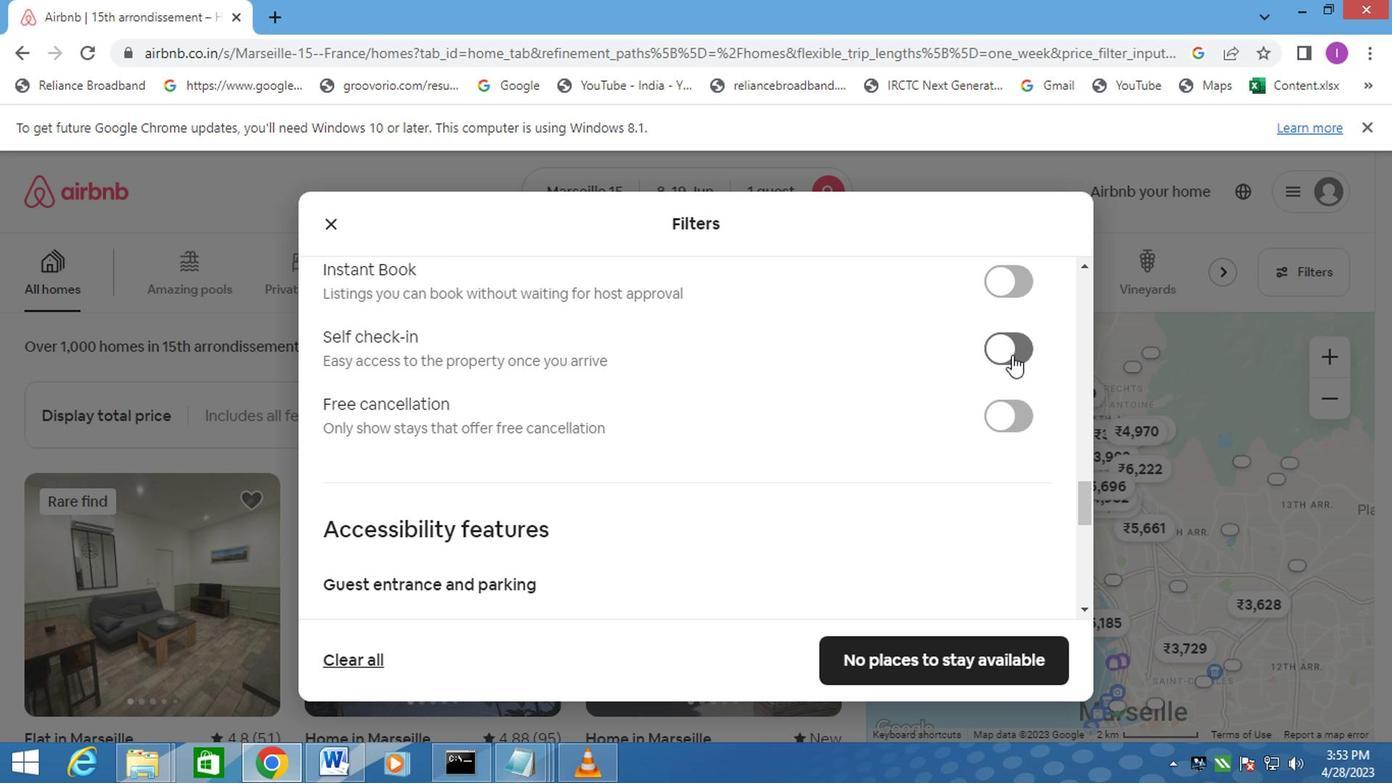 
Action: Mouse moved to (671, 541)
Screenshot: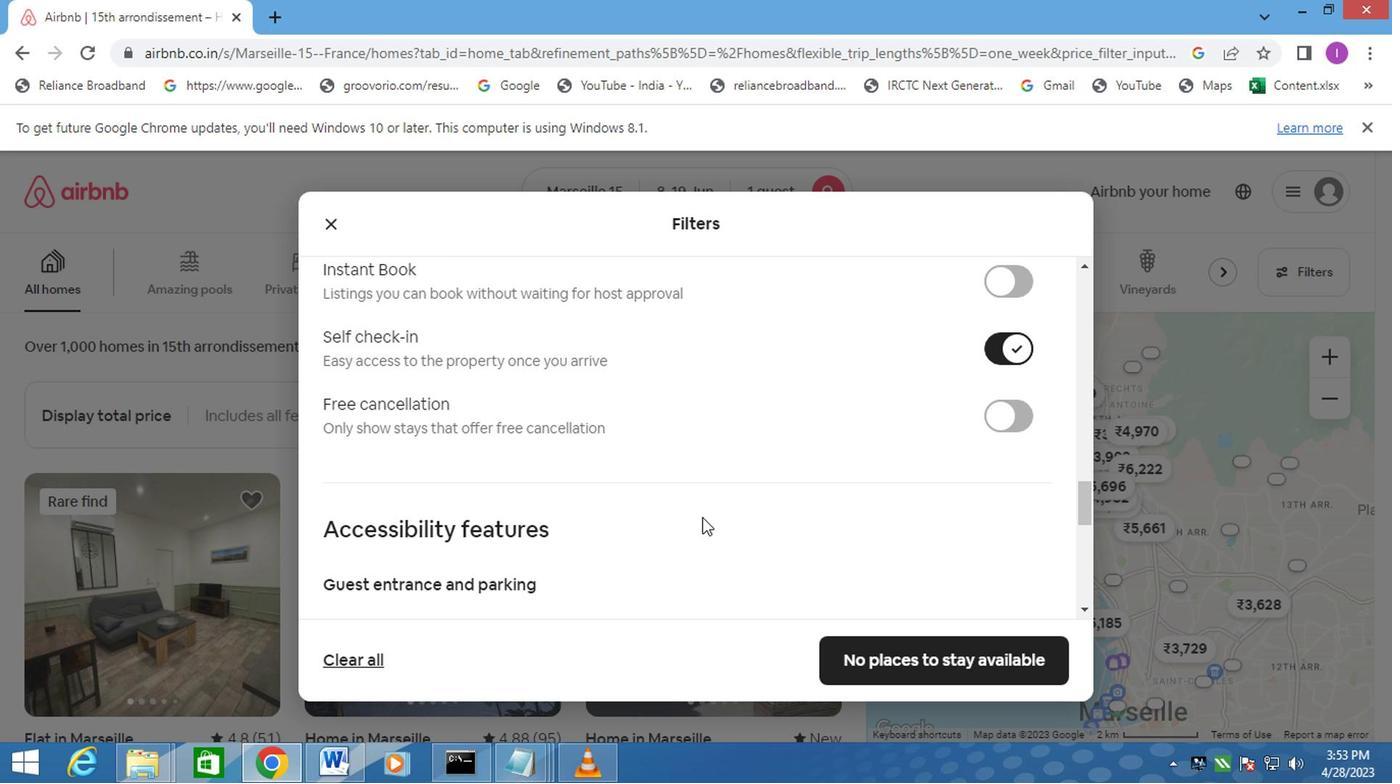 
Action: Mouse scrolled (671, 540) with delta (0, 0)
Screenshot: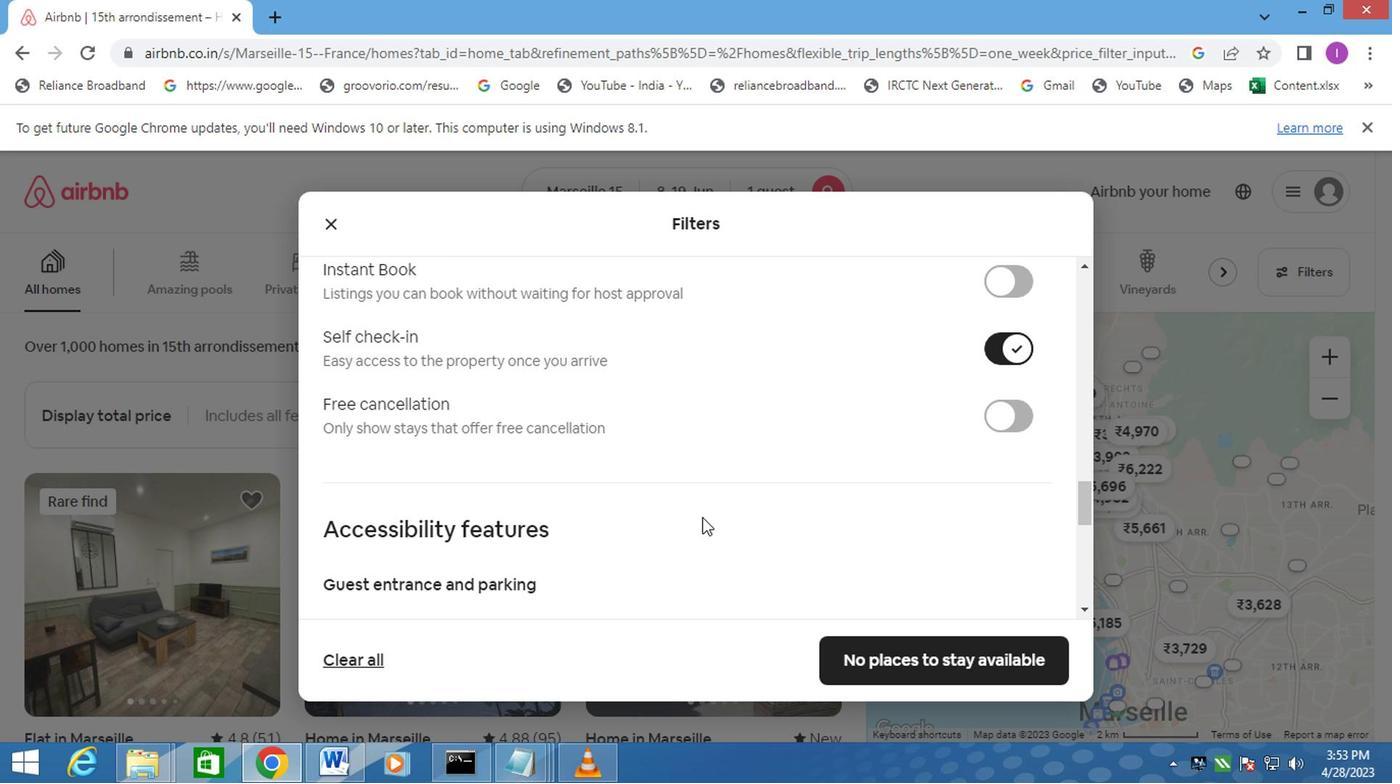 
Action: Mouse moved to (668, 542)
Screenshot: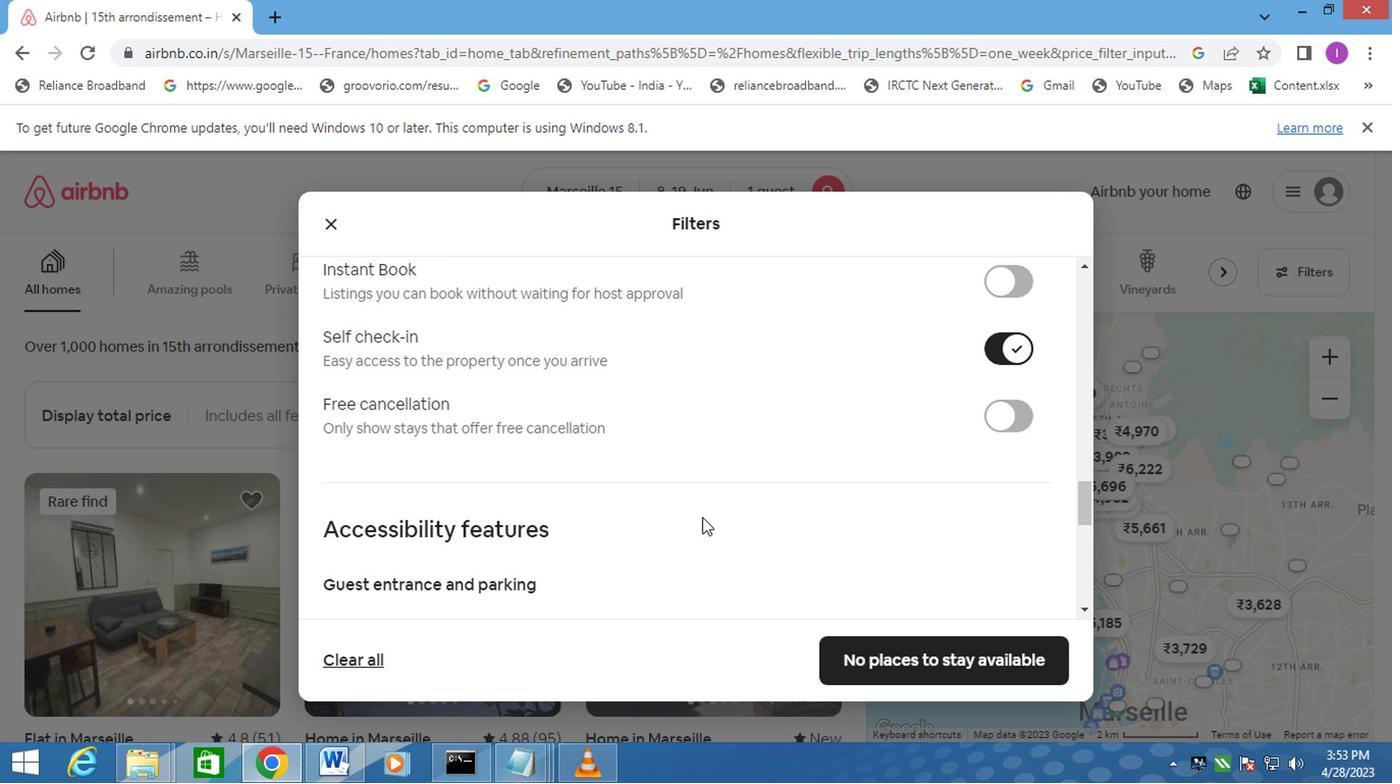 
Action: Mouse scrolled (668, 541) with delta (0, 0)
Screenshot: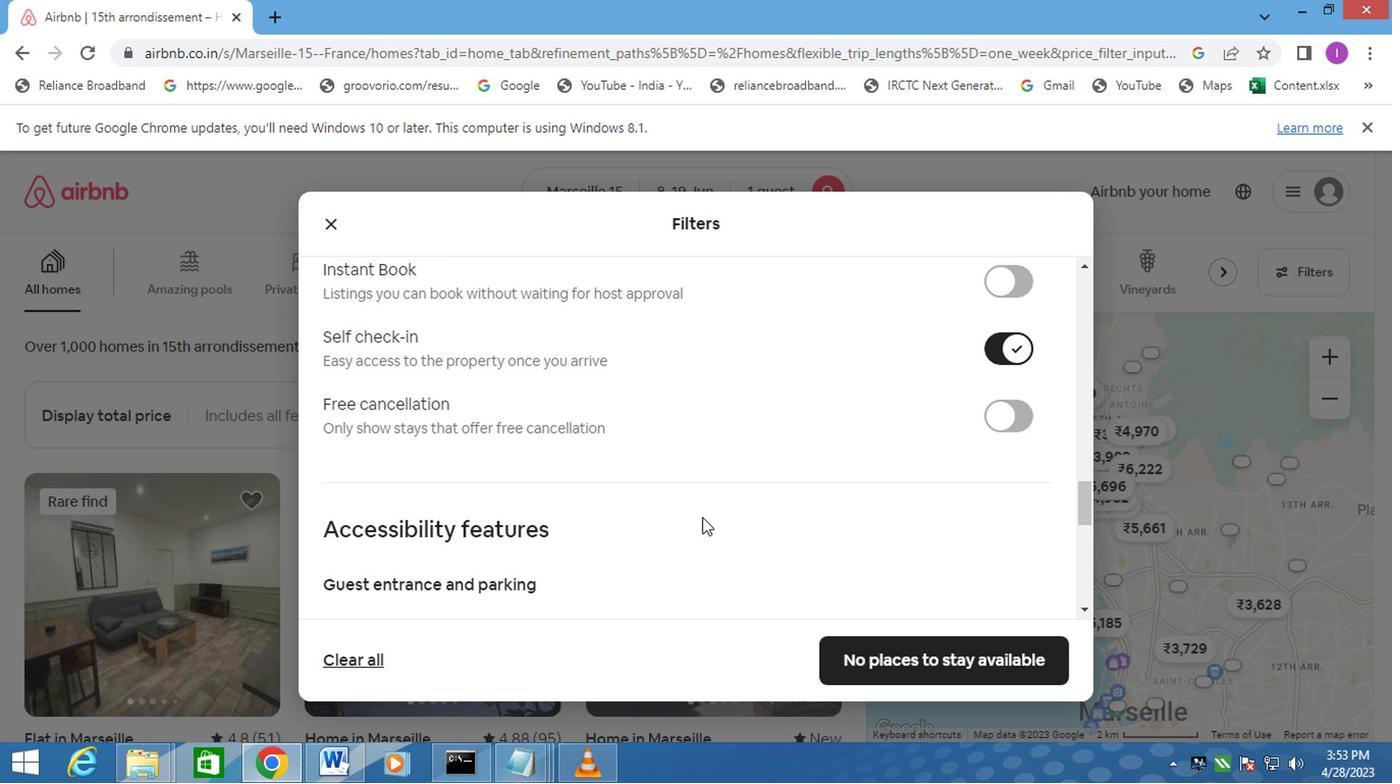 
Action: Mouse moved to (668, 543)
Screenshot: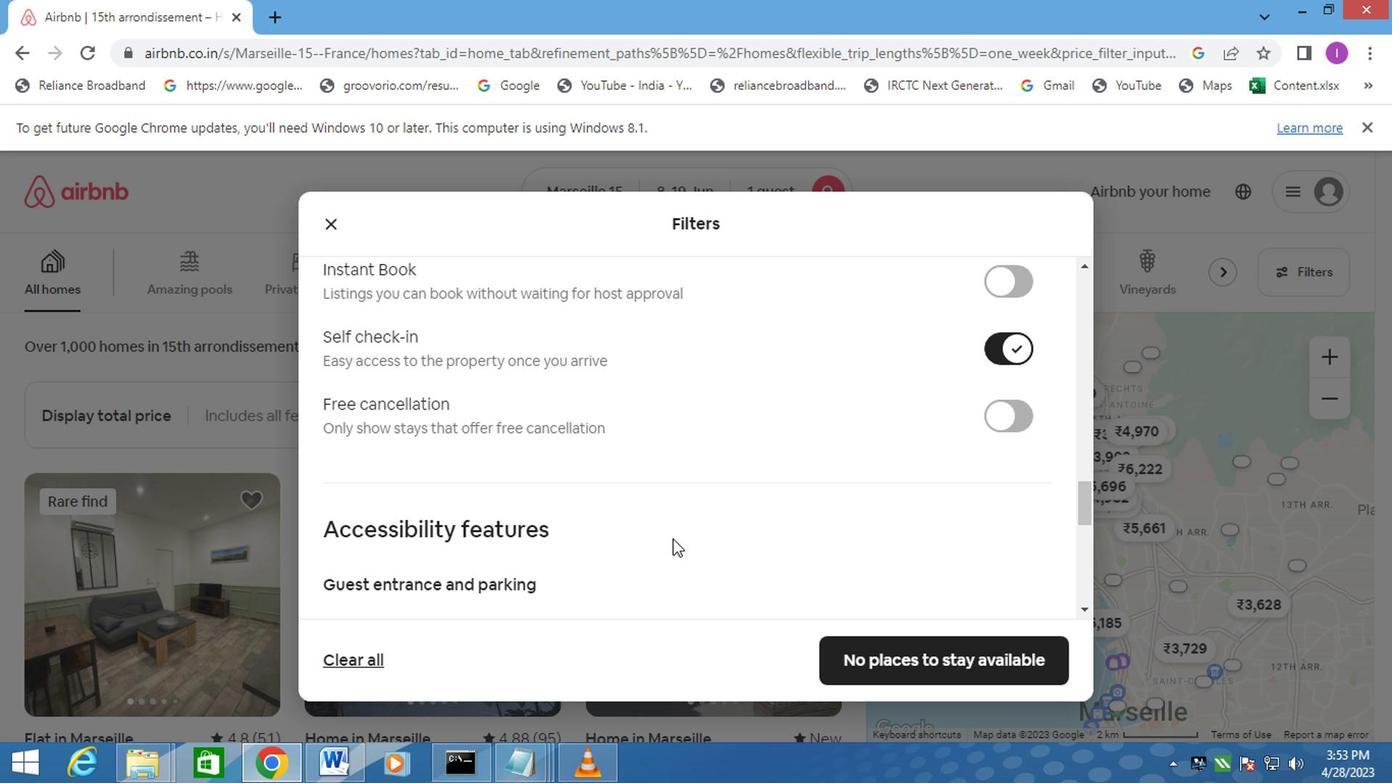 
Action: Mouse scrolled (668, 542) with delta (0, -1)
Screenshot: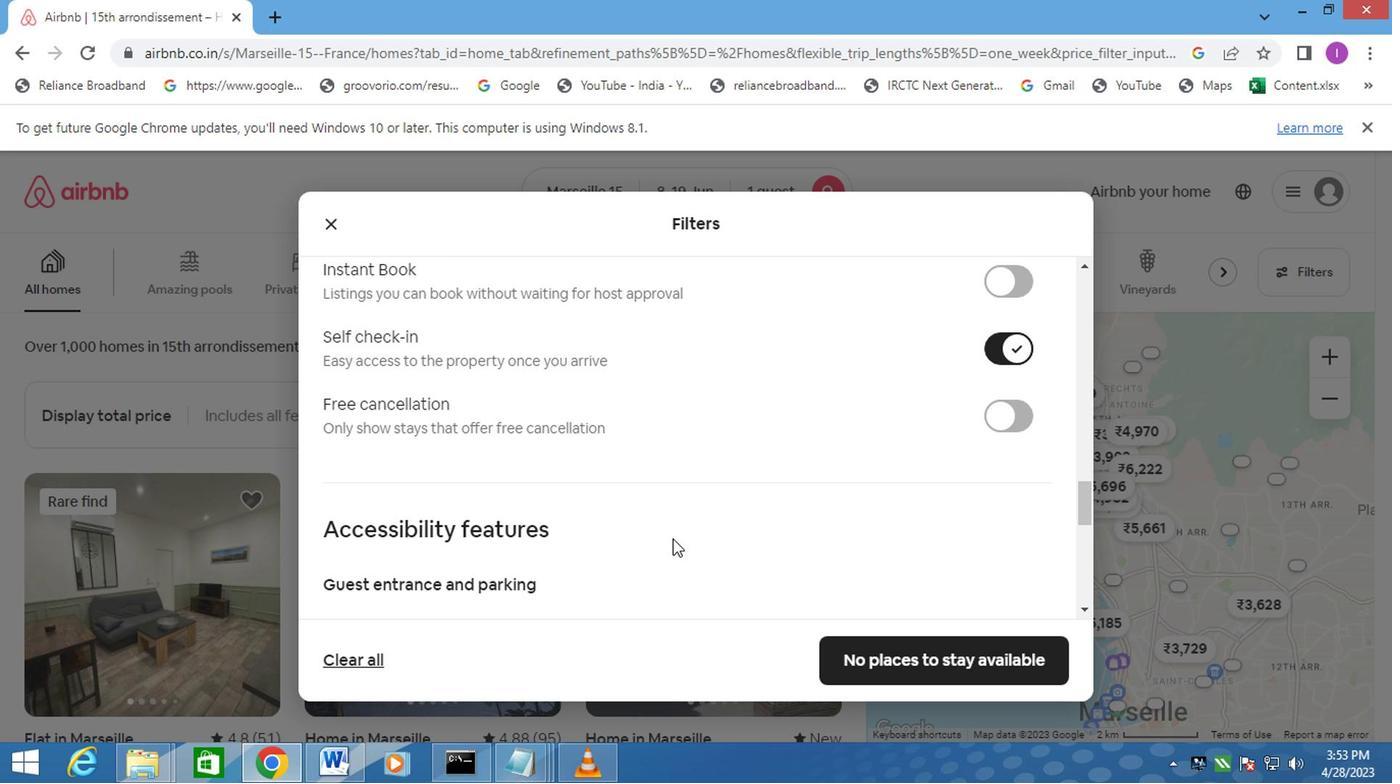 
Action: Mouse moved to (638, 511)
Screenshot: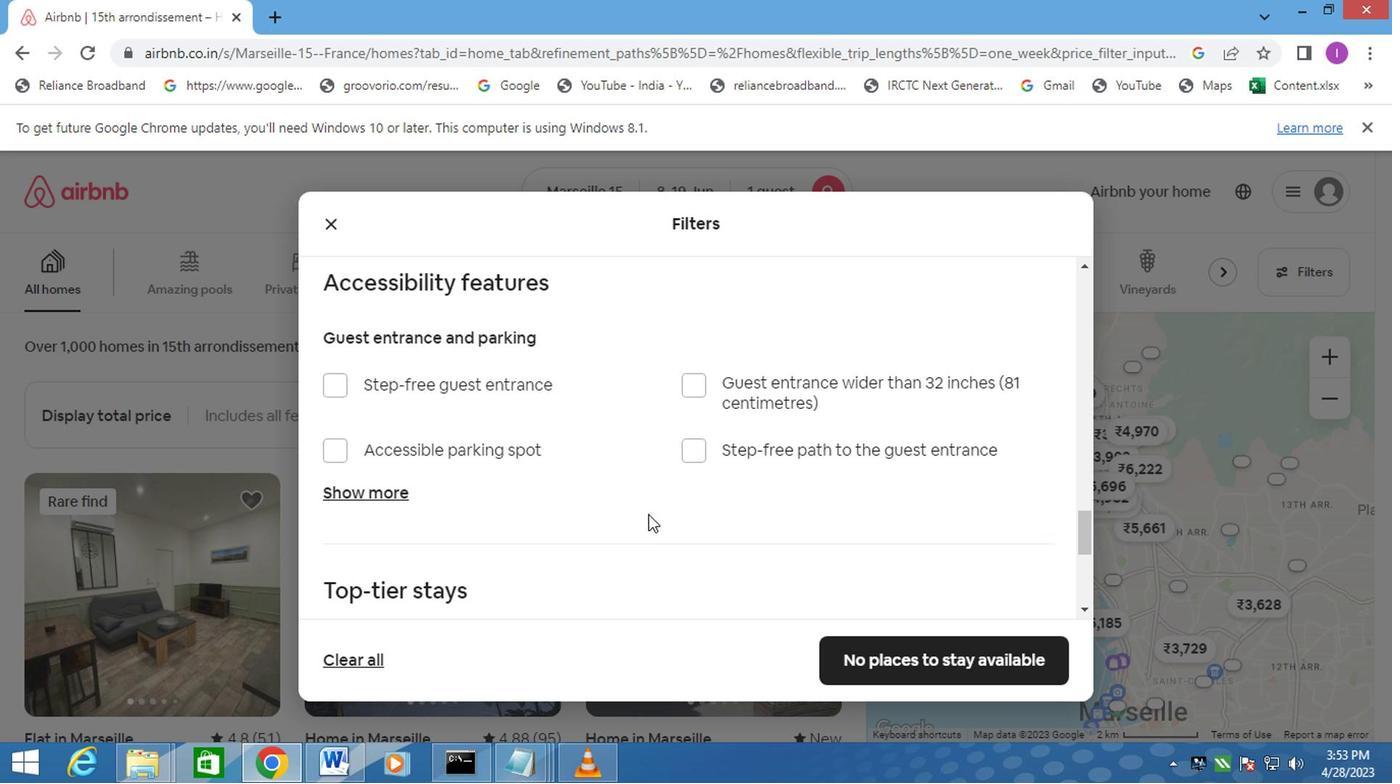 
Action: Mouse scrolled (638, 511) with delta (0, 0)
Screenshot: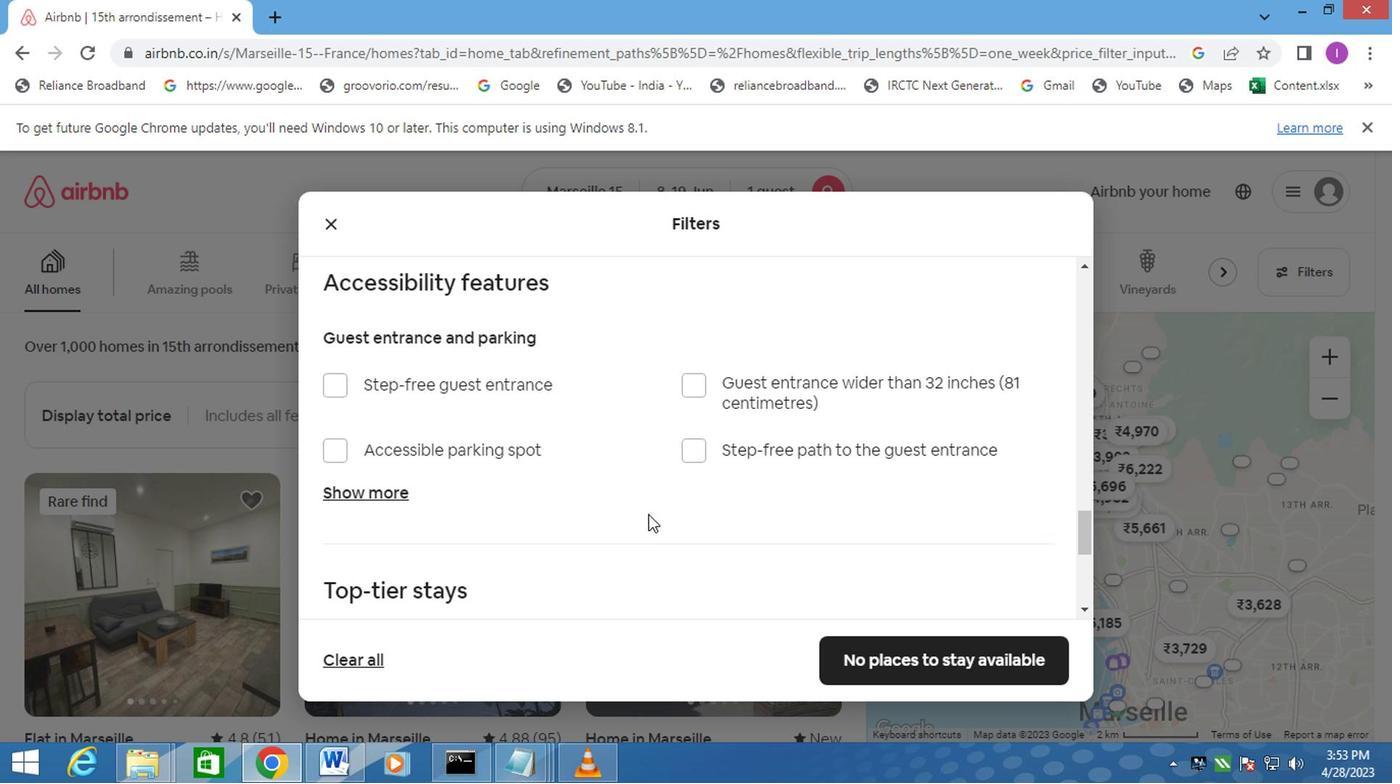 
Action: Mouse moved to (628, 511)
Screenshot: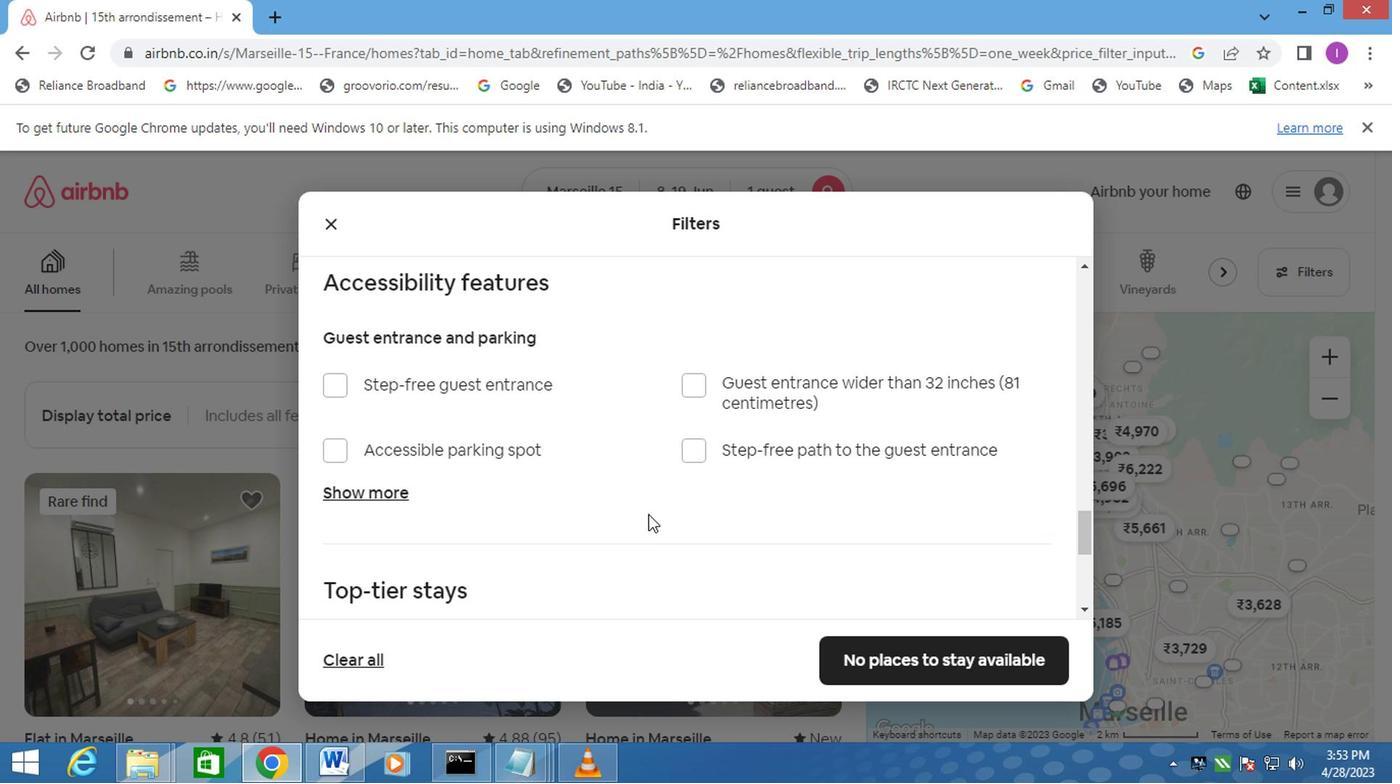 
Action: Mouse scrolled (631, 511) with delta (0, 0)
Screenshot: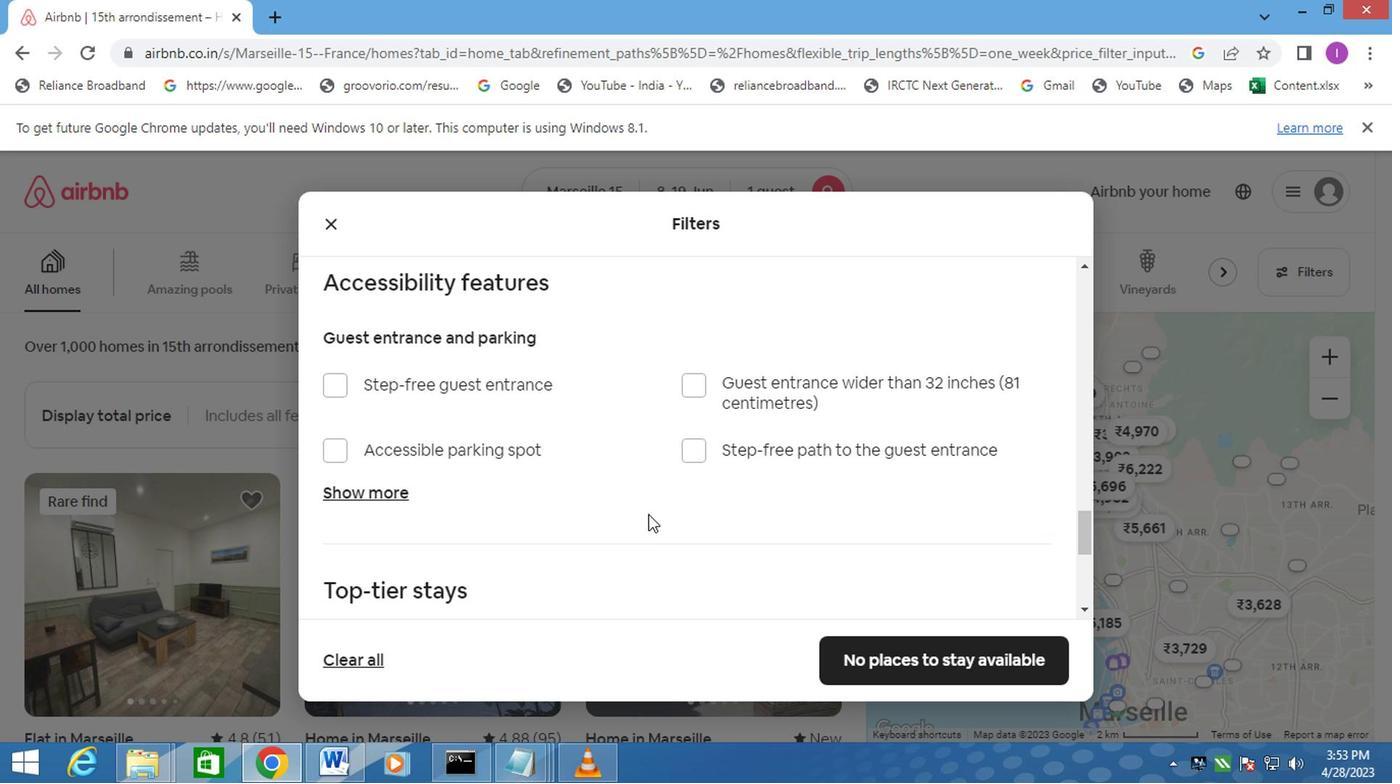 
Action: Mouse moved to (622, 511)
Screenshot: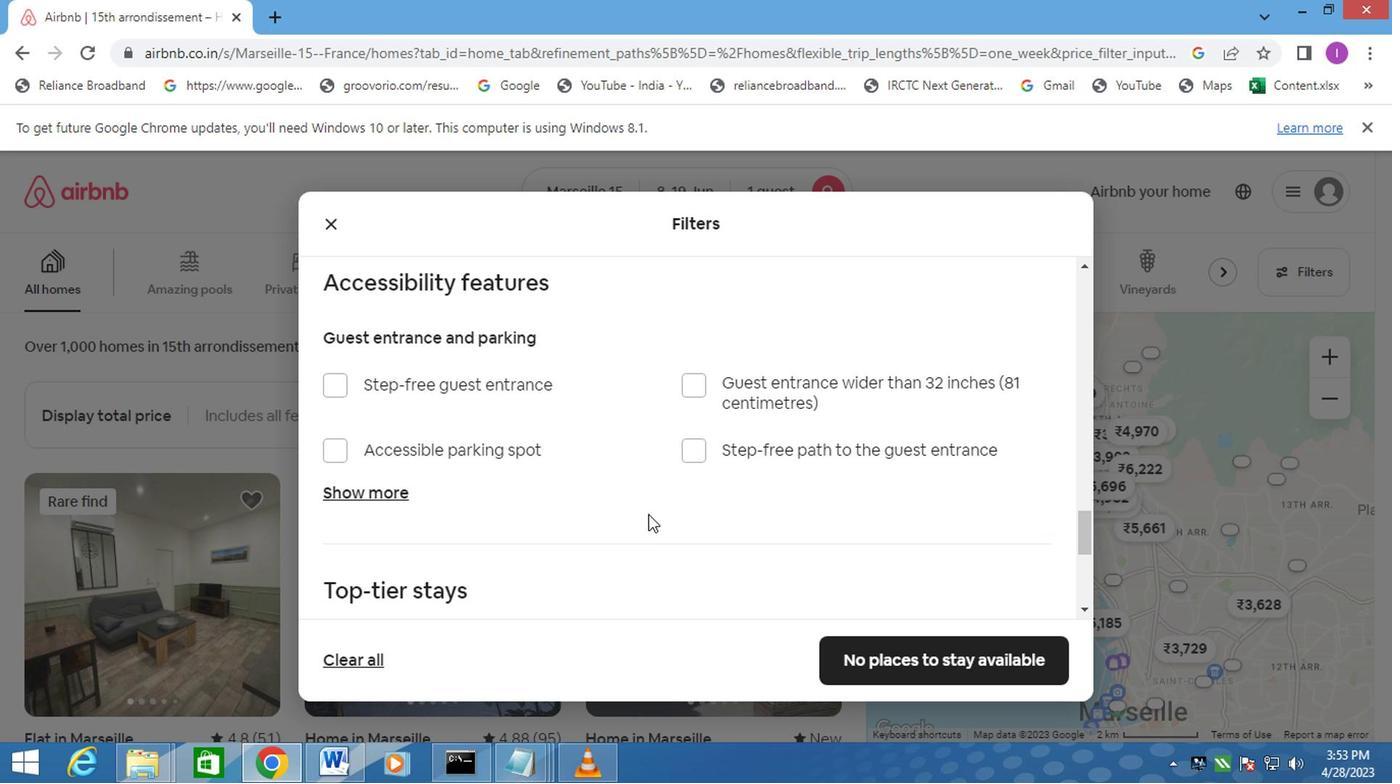 
Action: Mouse scrolled (622, 511) with delta (0, 0)
Screenshot: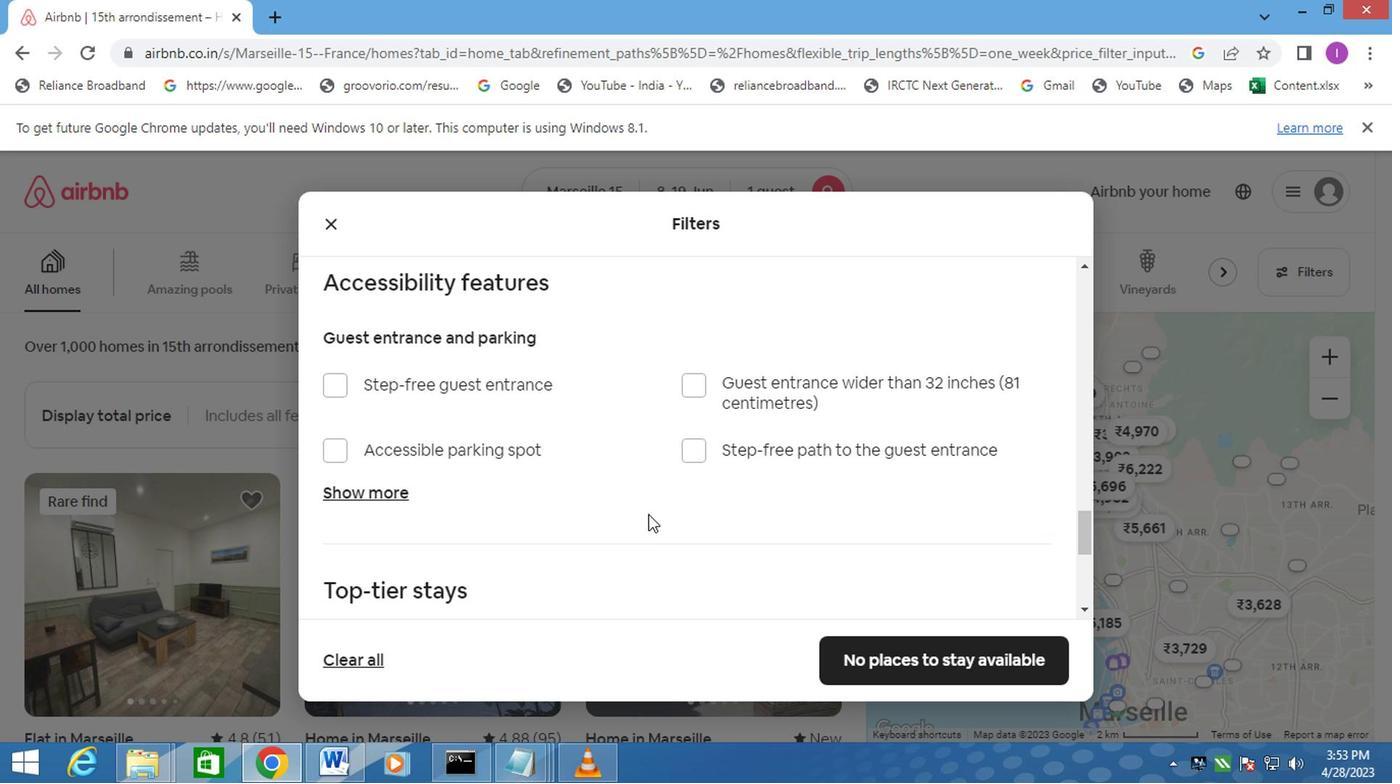 
Action: Mouse moved to (573, 506)
Screenshot: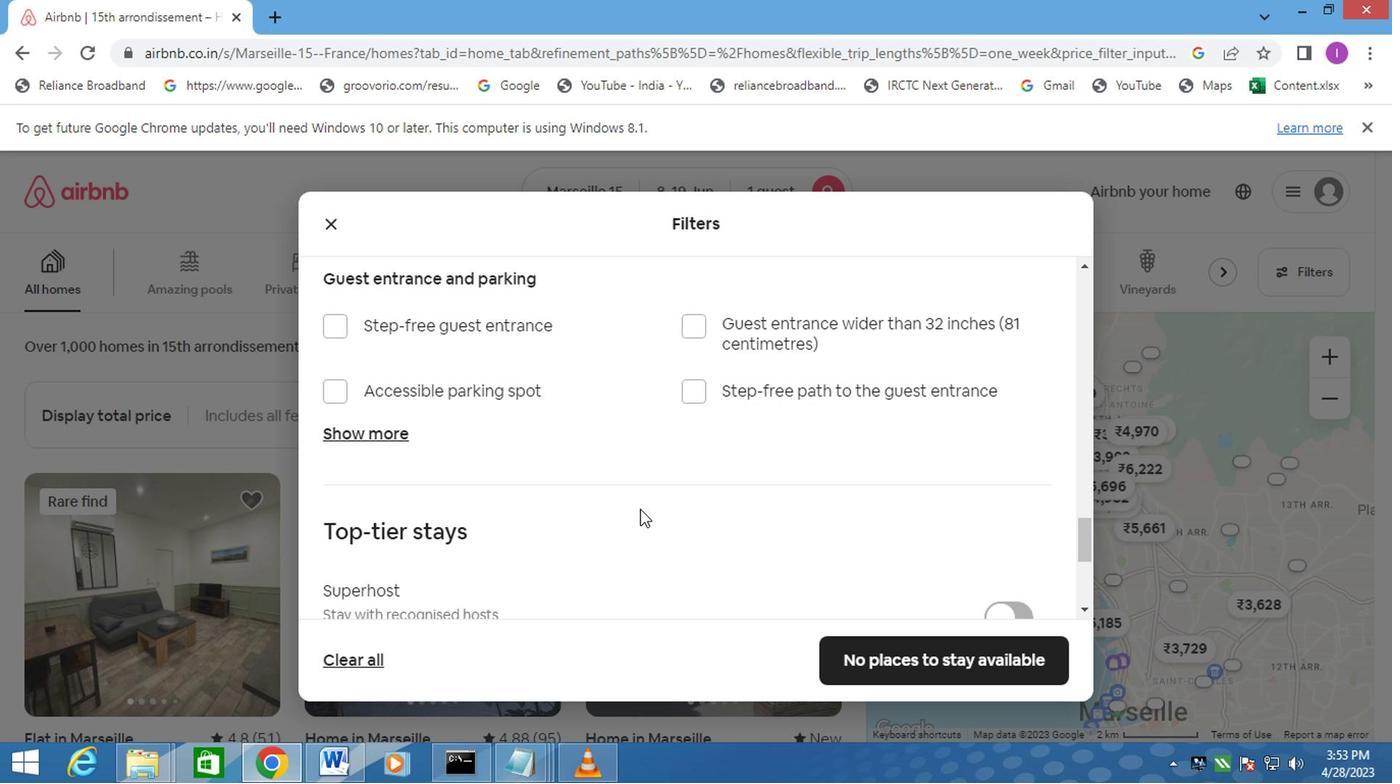 
Action: Mouse scrolled (599, 510) with delta (0, 0)
Screenshot: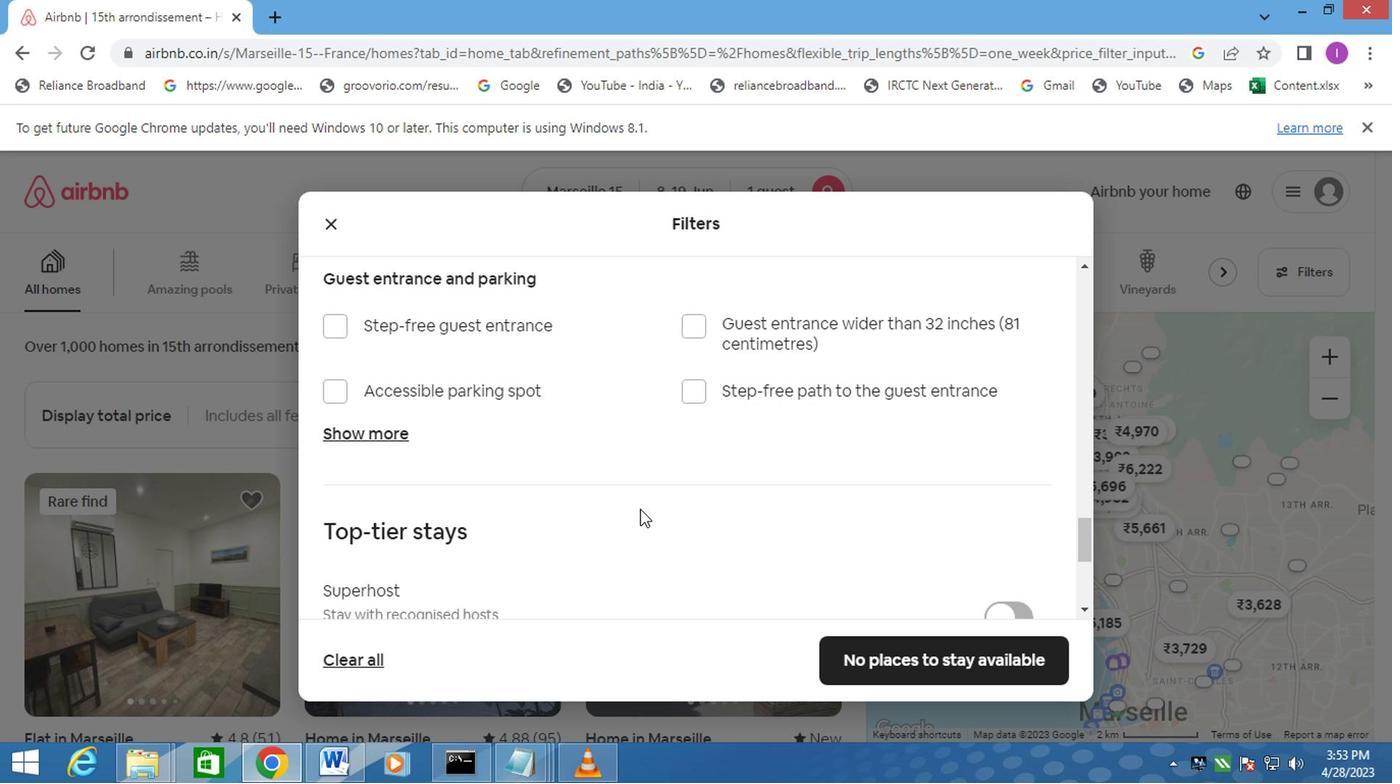 
Action: Mouse moved to (570, 506)
Screenshot: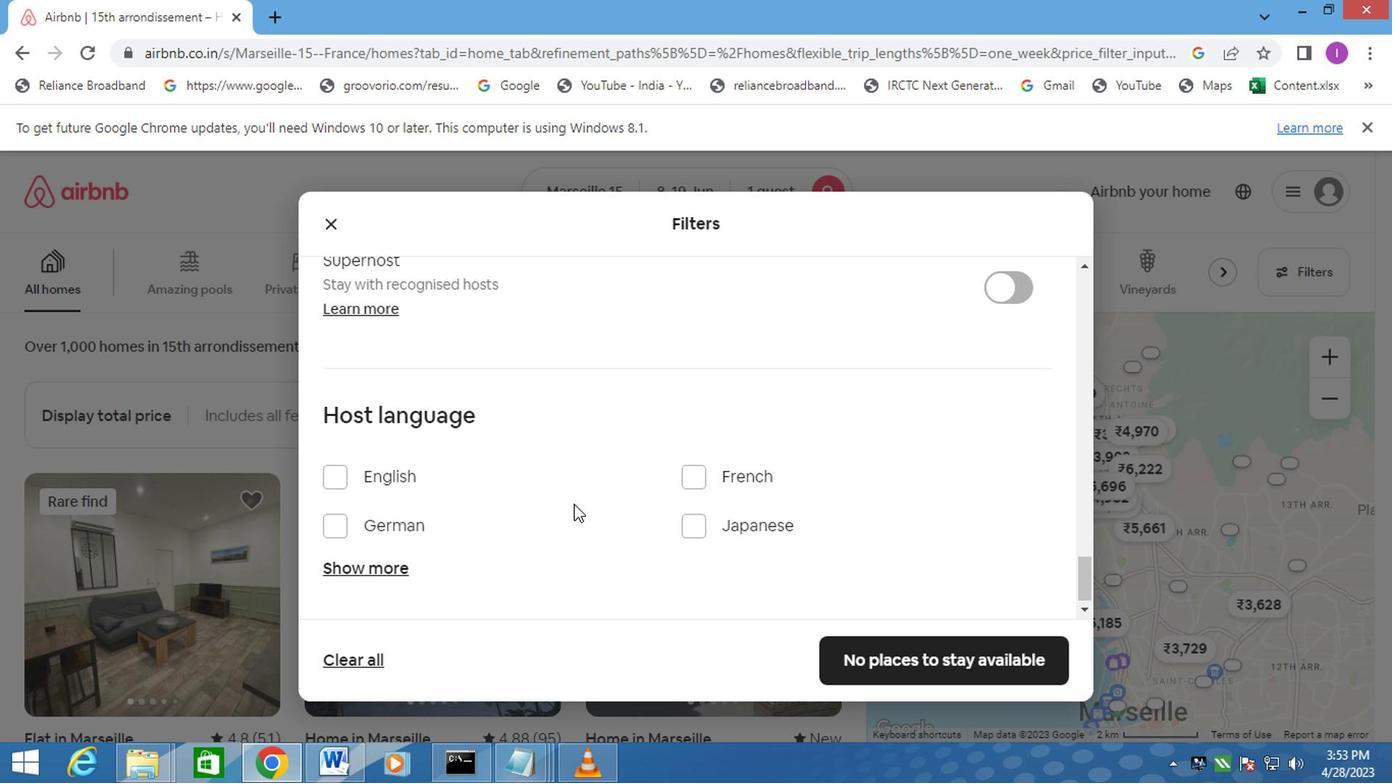 
Action: Mouse scrolled (570, 506) with delta (0, 0)
Screenshot: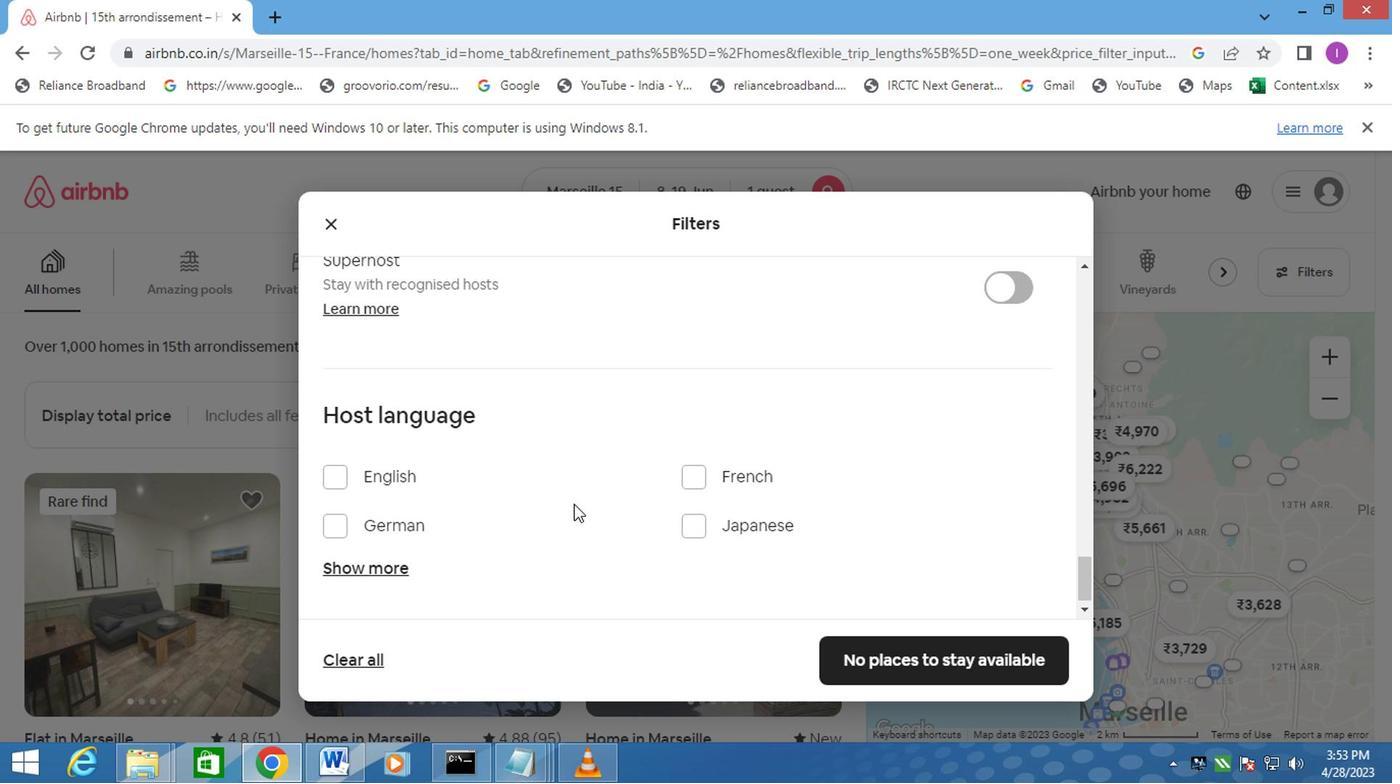 
Action: Mouse scrolled (570, 506) with delta (0, 0)
Screenshot: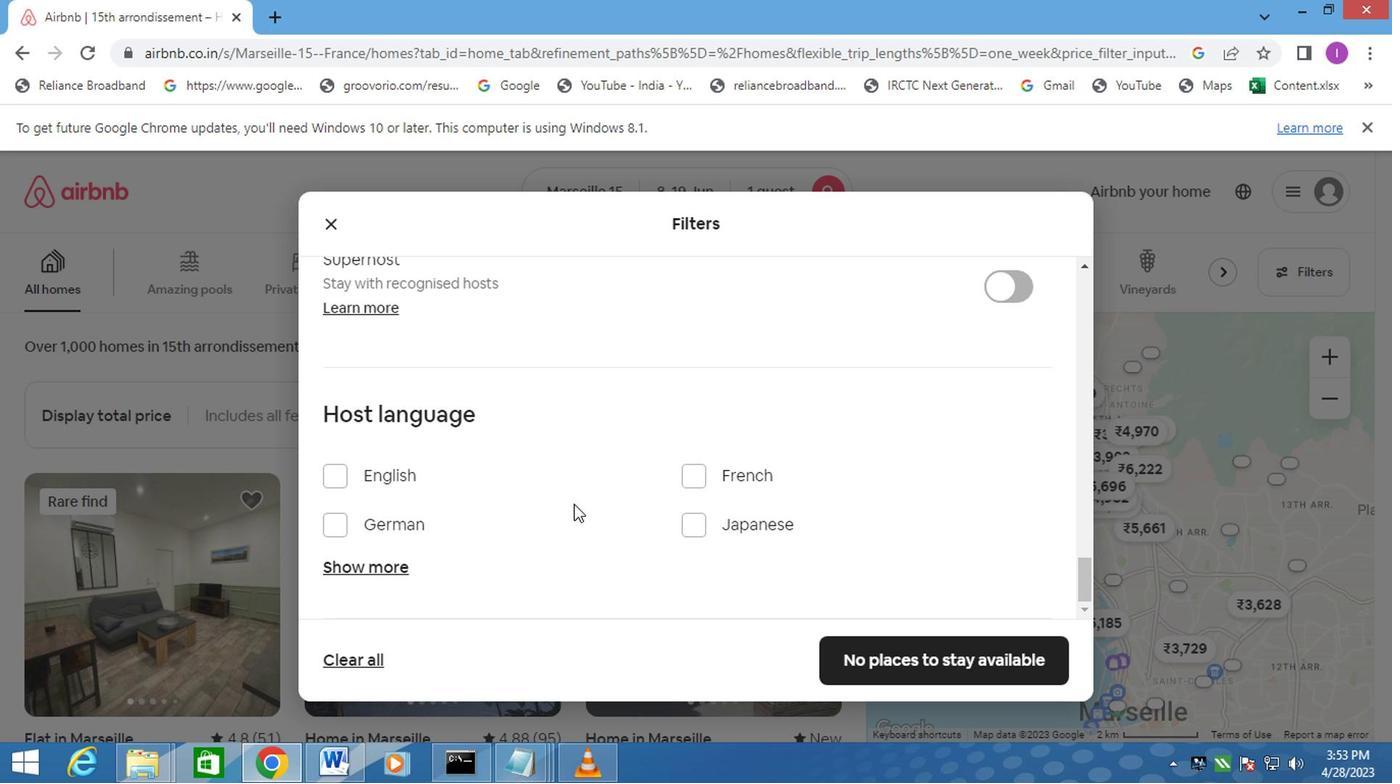 
Action: Mouse moved to (339, 474)
Screenshot: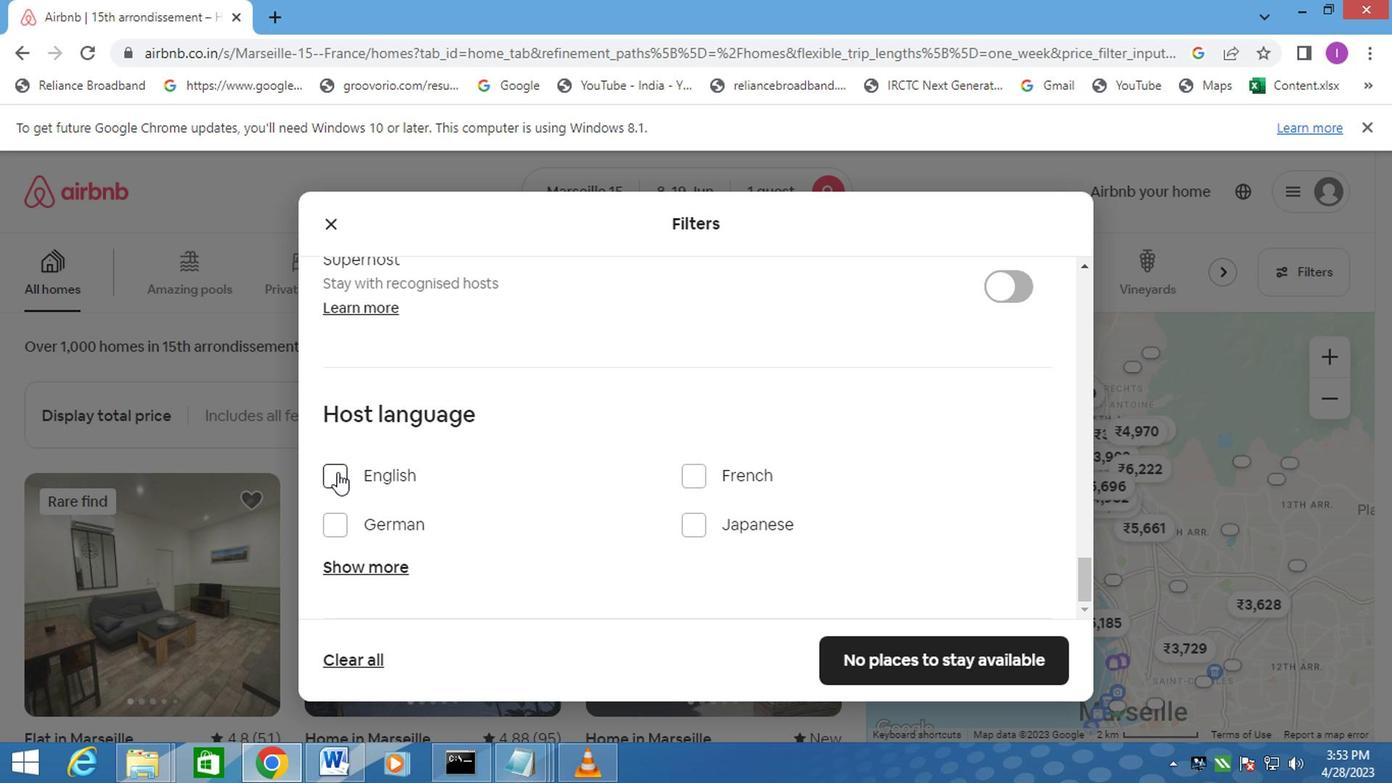 
Action: Mouse pressed left at (339, 474)
Screenshot: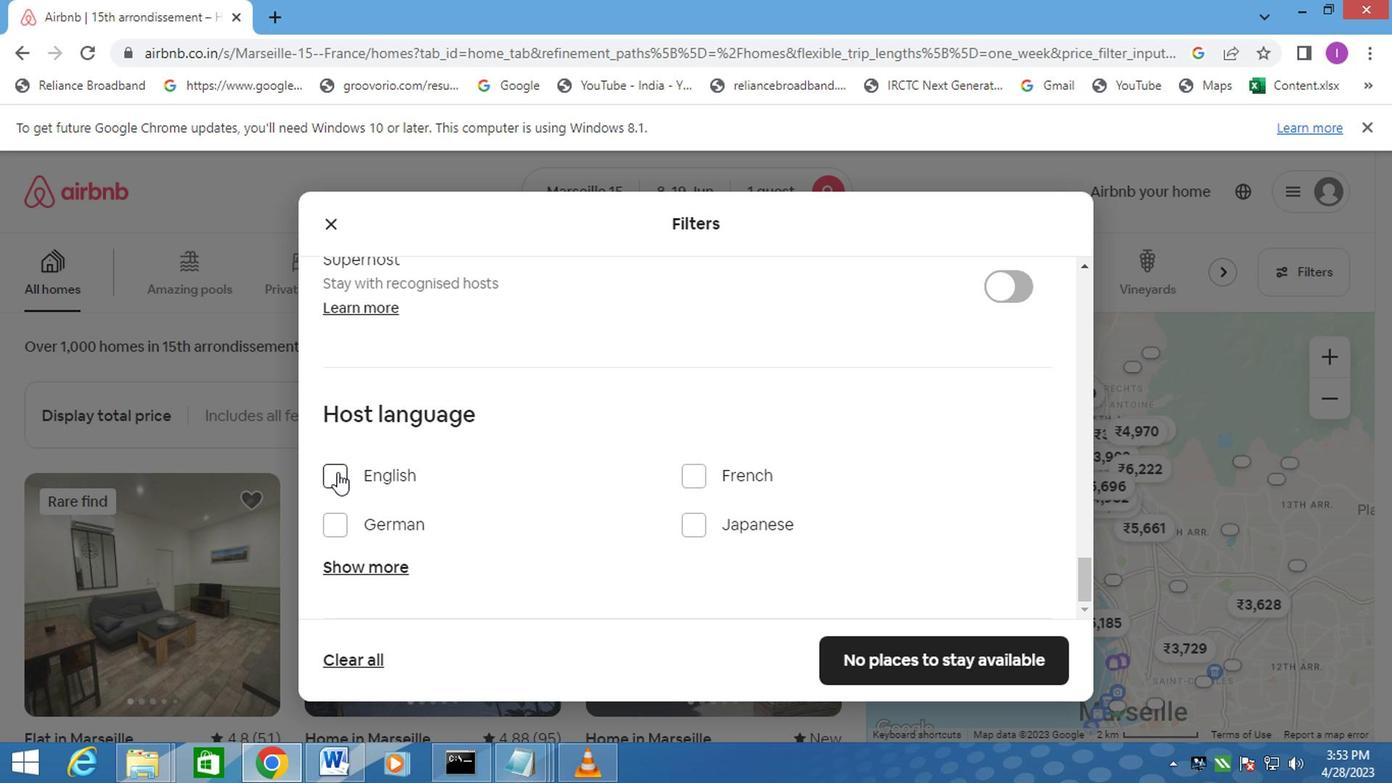 
Action: Mouse moved to (872, 653)
Screenshot: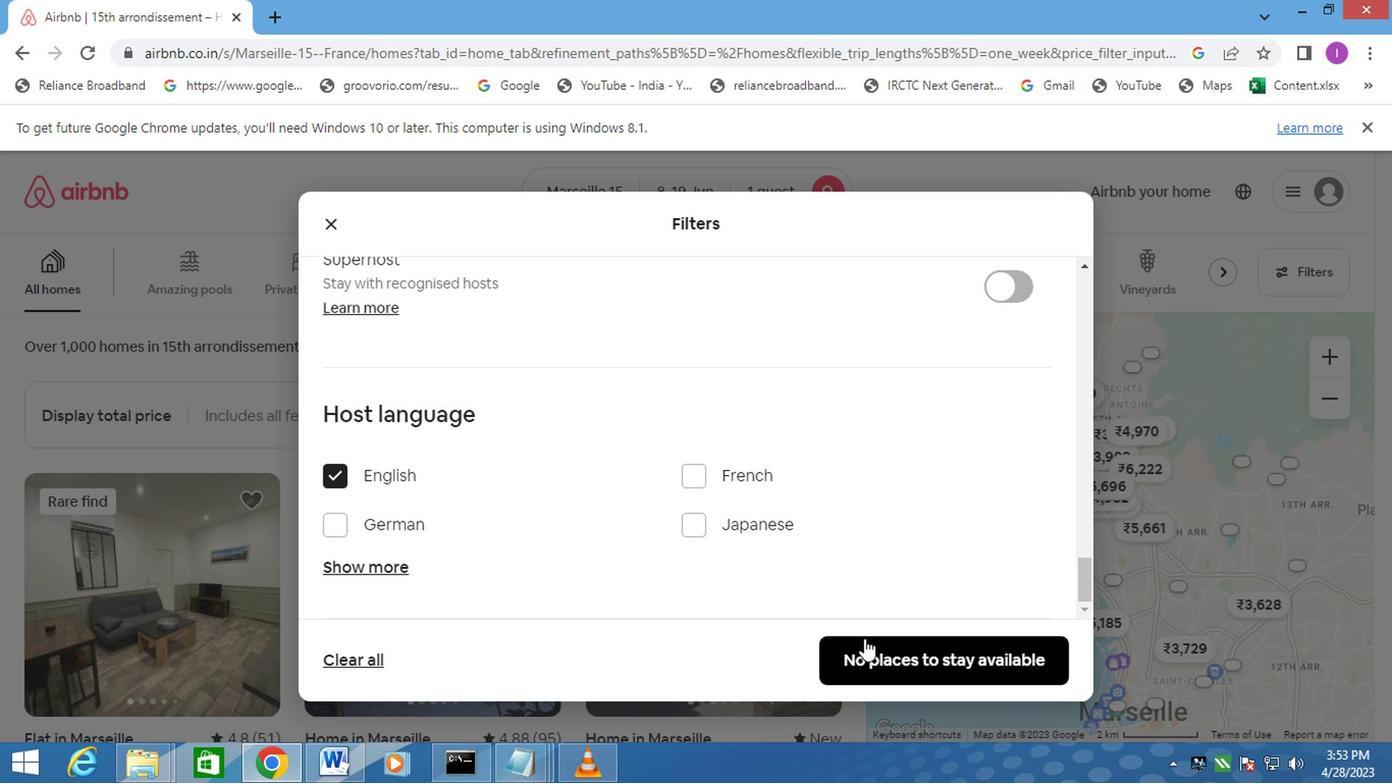 
Action: Mouse pressed left at (872, 653)
Screenshot: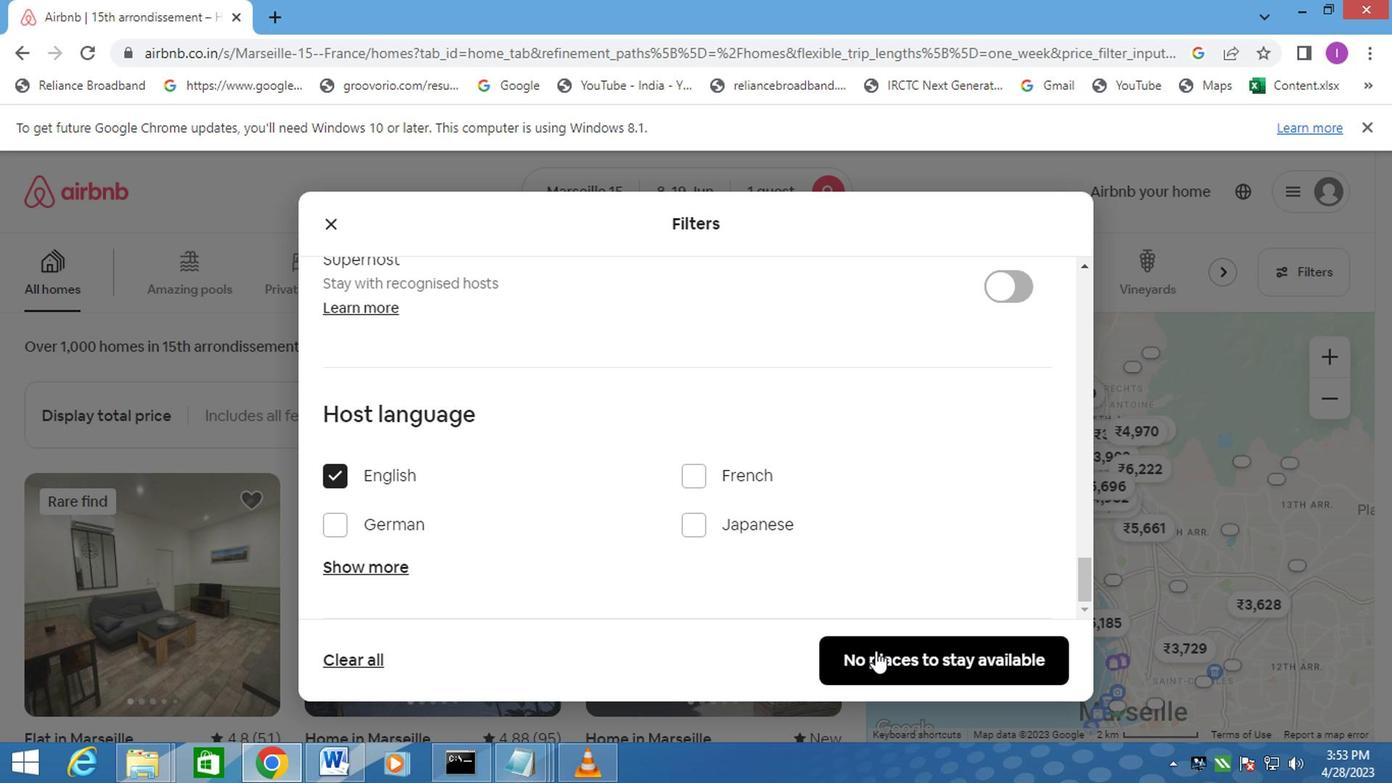 
Action: Mouse moved to (882, 642)
Screenshot: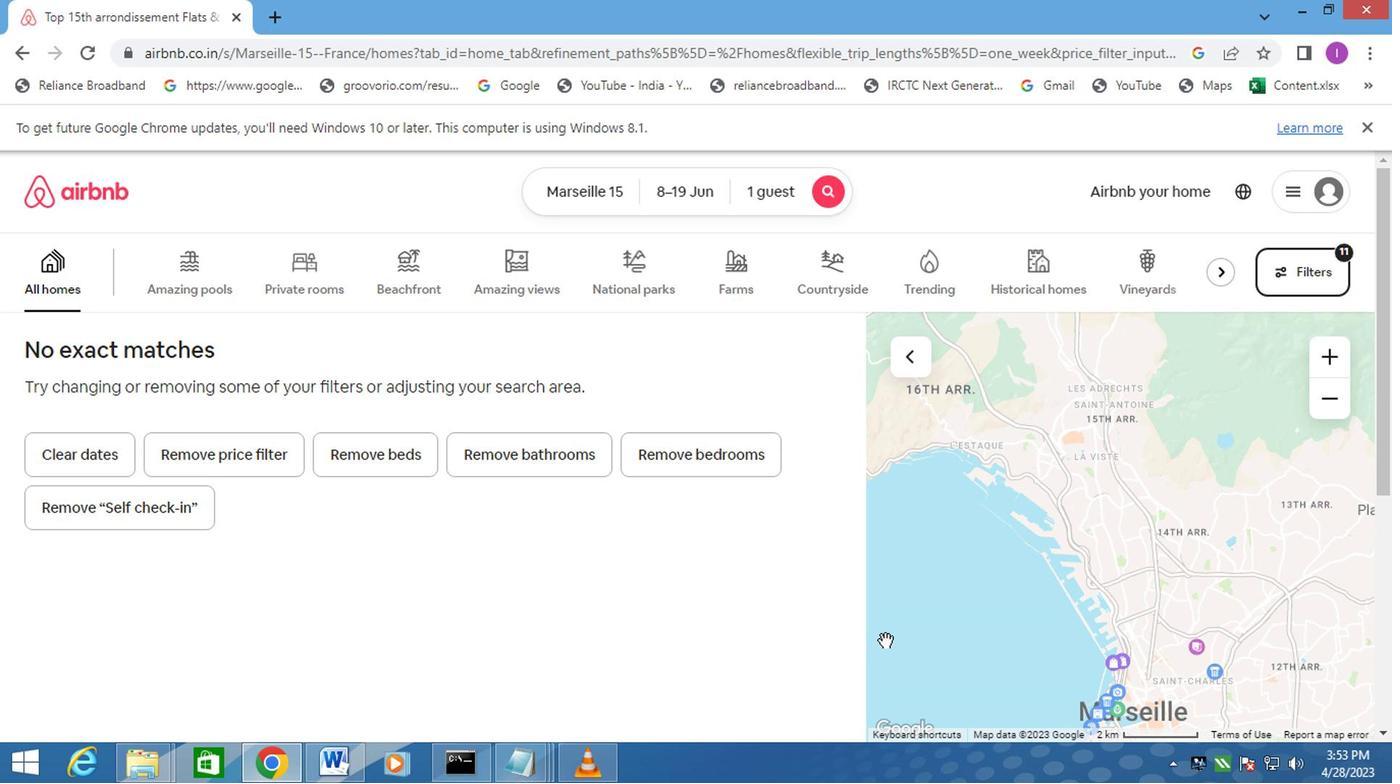 
